 Task: Explore GitHub to find and view documentation projects.
Action: Mouse moved to (68, 8)
Screenshot: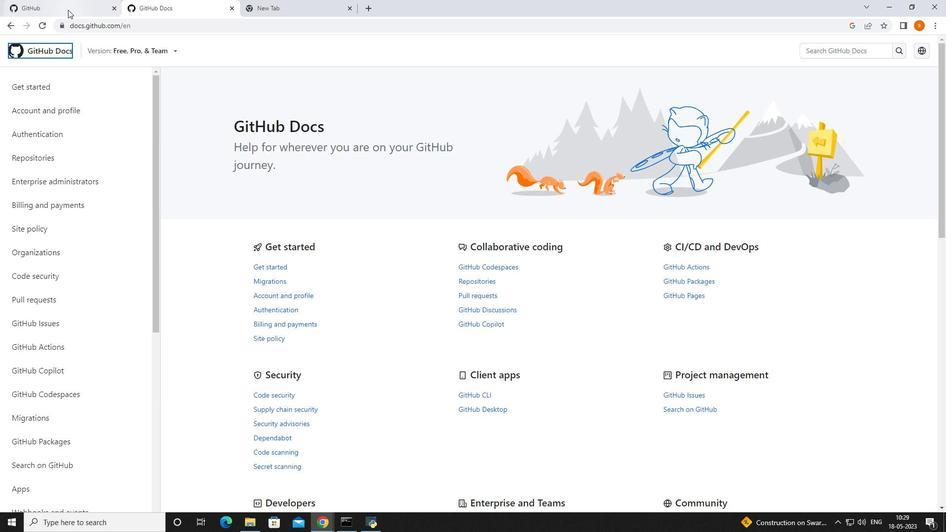 
Action: Mouse pressed left at (68, 8)
Screenshot: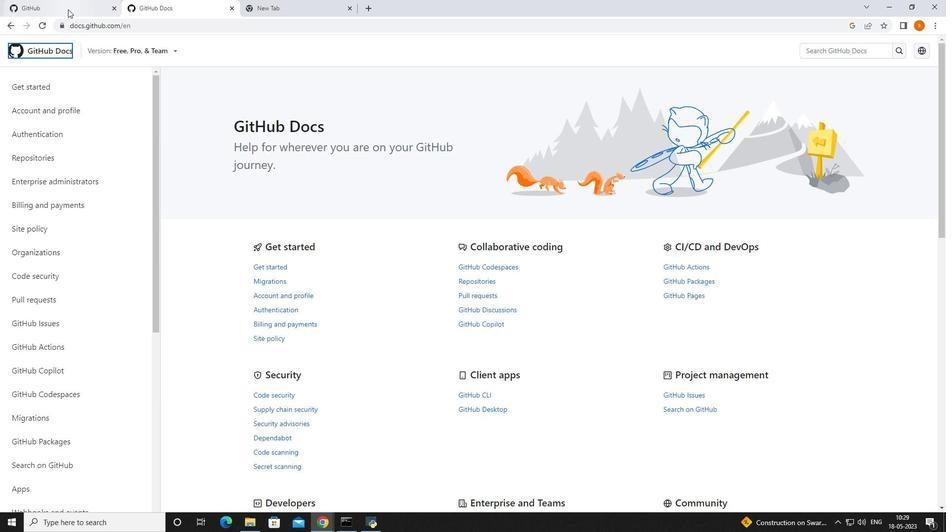 
Action: Mouse moved to (387, 54)
Screenshot: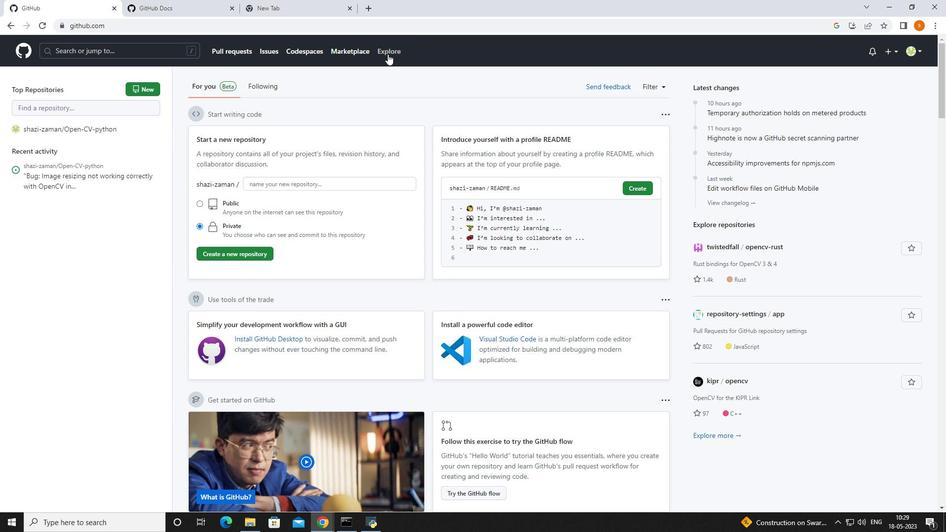 
Action: Mouse pressed left at (387, 54)
Screenshot: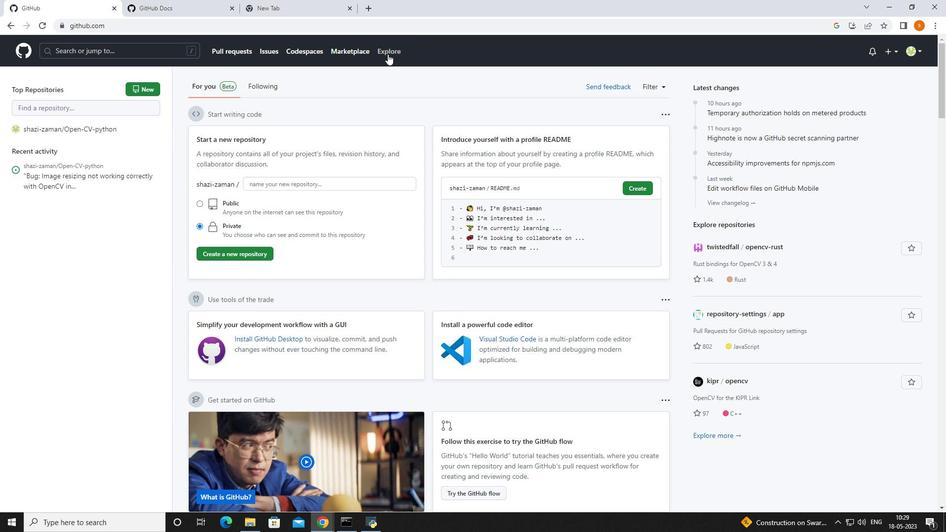 
Action: Mouse moved to (416, 192)
Screenshot: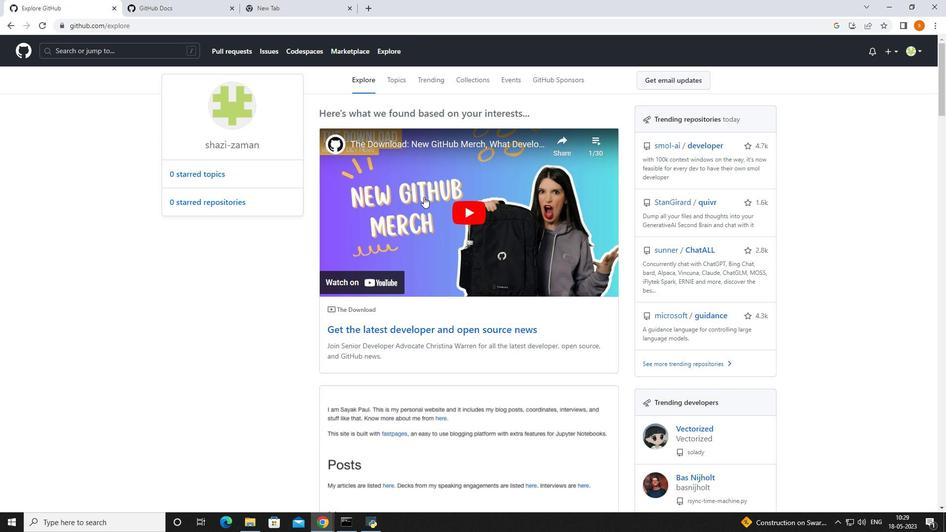 
Action: Mouse scrolled (416, 191) with delta (0, 0)
Screenshot: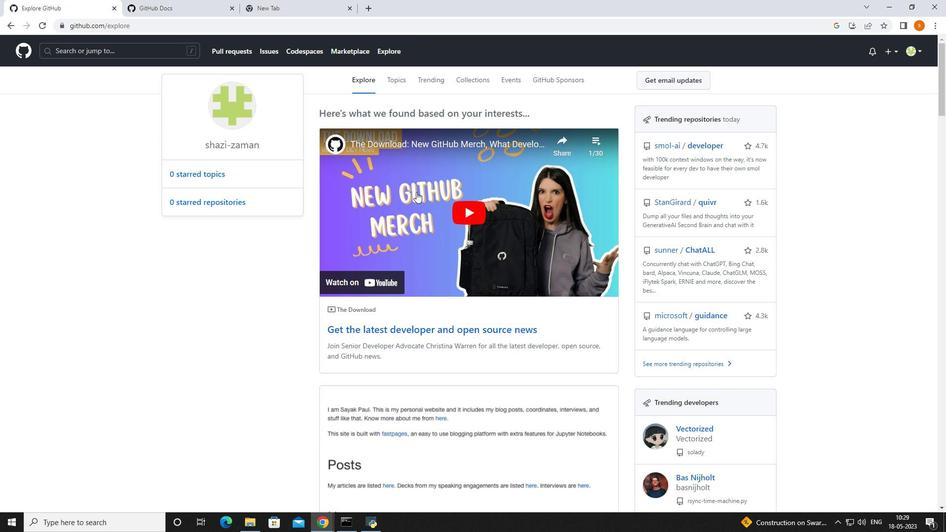
Action: Mouse moved to (387, 47)
Screenshot: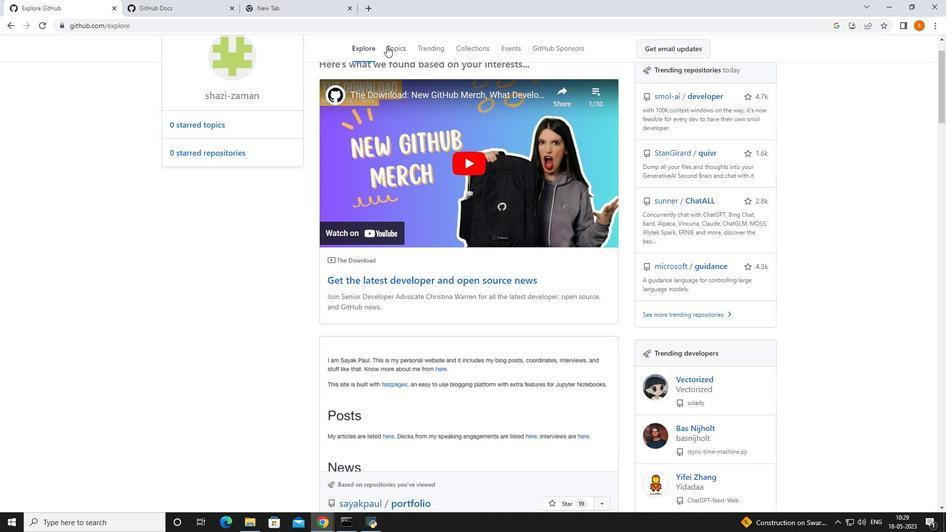 
Action: Mouse pressed left at (387, 47)
Screenshot: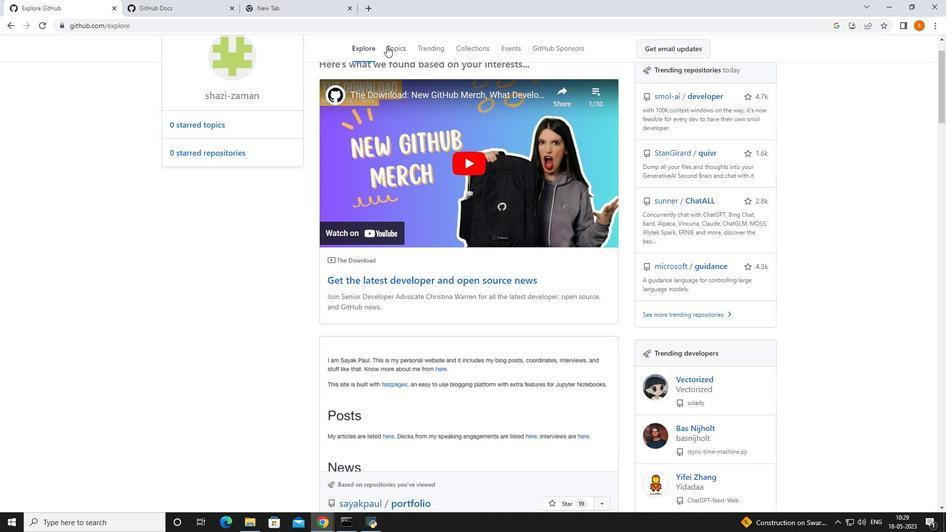
Action: Mouse moved to (403, 182)
Screenshot: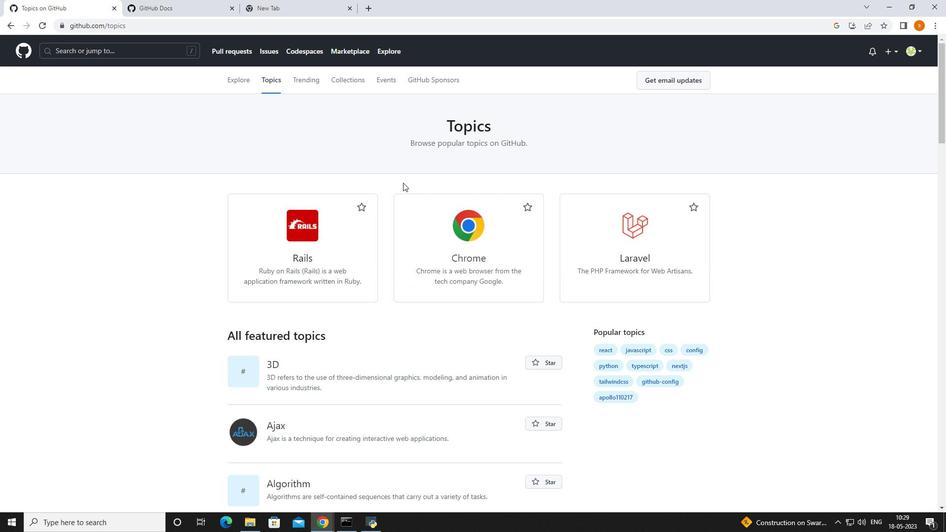 
Action: Mouse scrolled (403, 181) with delta (0, 0)
Screenshot: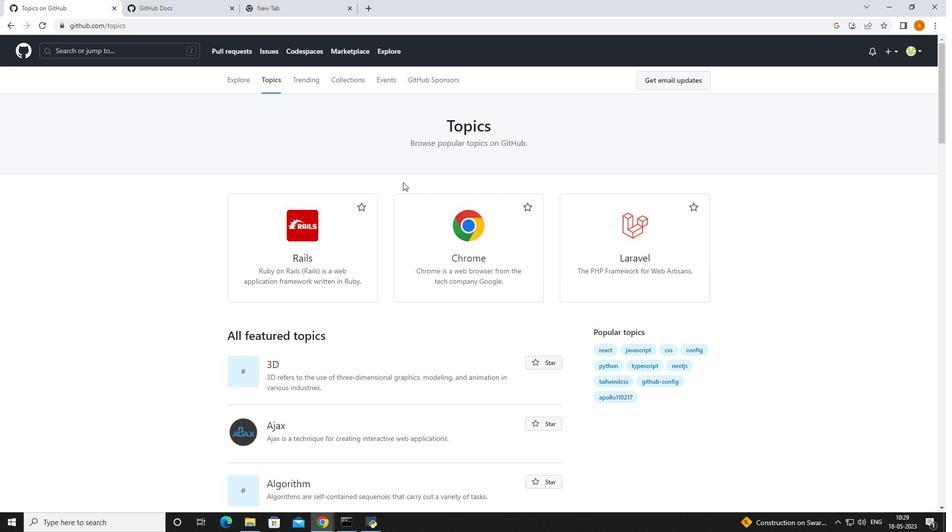 
Action: Mouse moved to (403, 182)
Screenshot: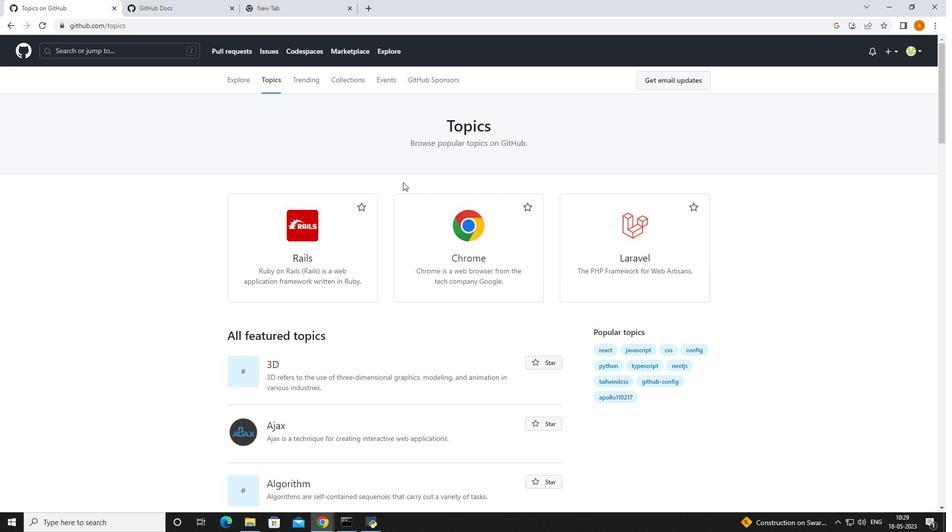 
Action: Mouse scrolled (403, 181) with delta (0, 0)
Screenshot: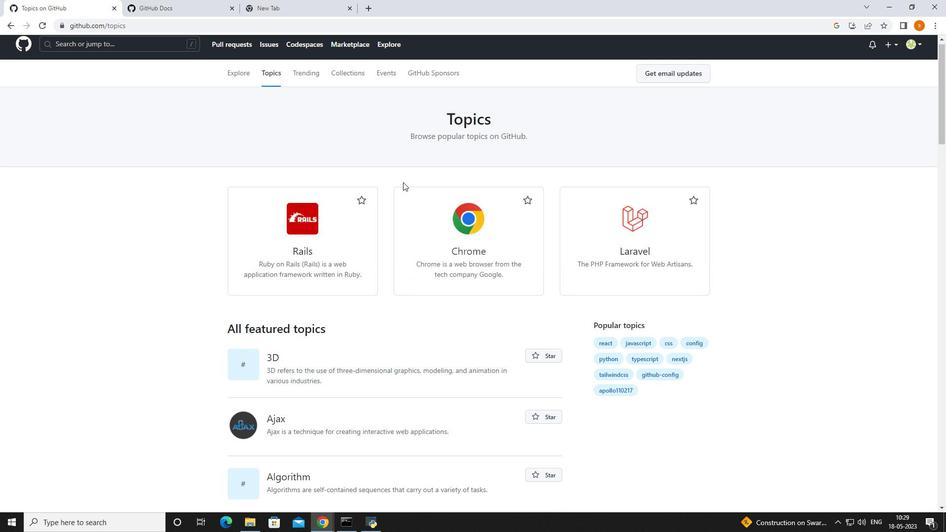 
Action: Mouse moved to (403, 181)
Screenshot: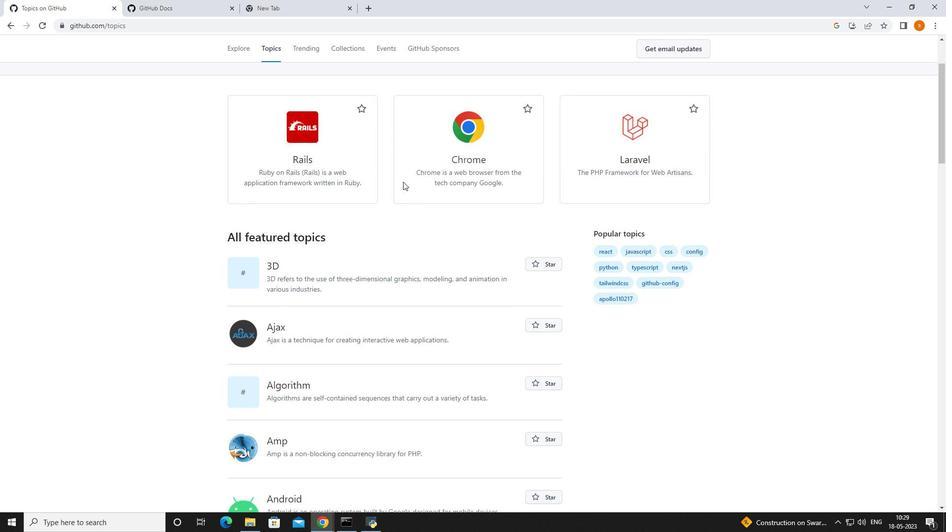 
Action: Mouse scrolled (403, 181) with delta (0, 0)
Screenshot: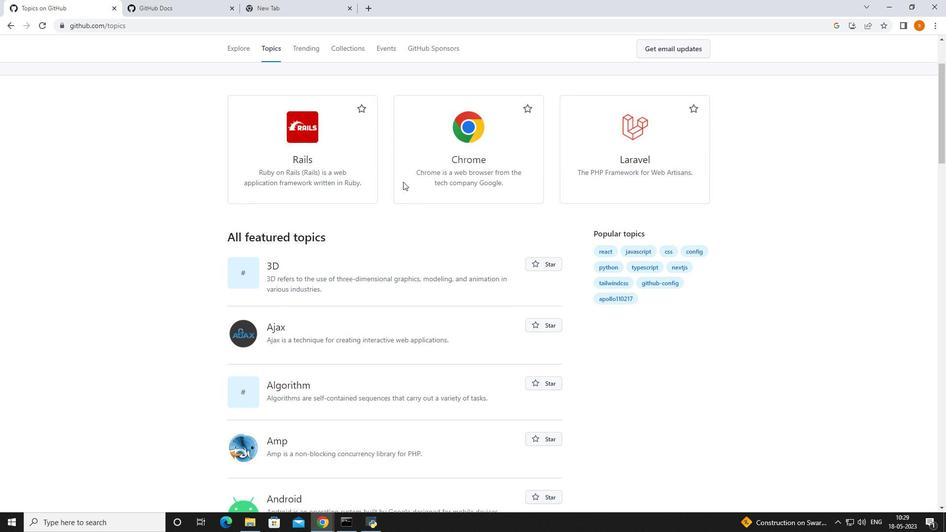 
Action: Mouse moved to (403, 182)
Screenshot: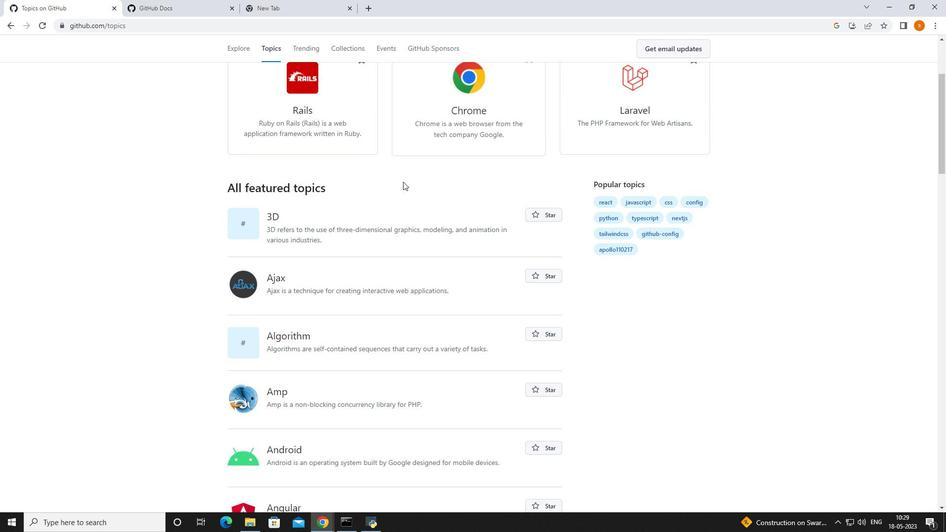 
Action: Mouse scrolled (403, 181) with delta (0, 0)
Screenshot: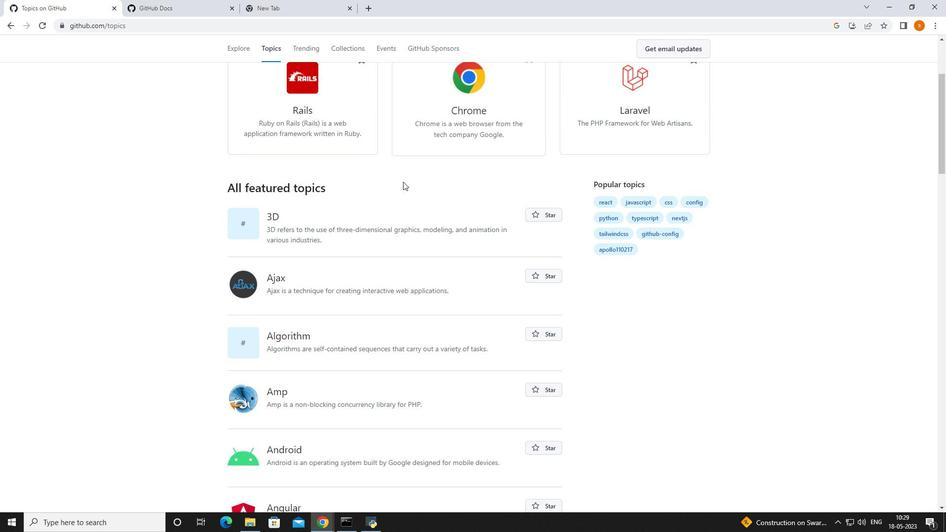 
Action: Mouse moved to (403, 182)
Screenshot: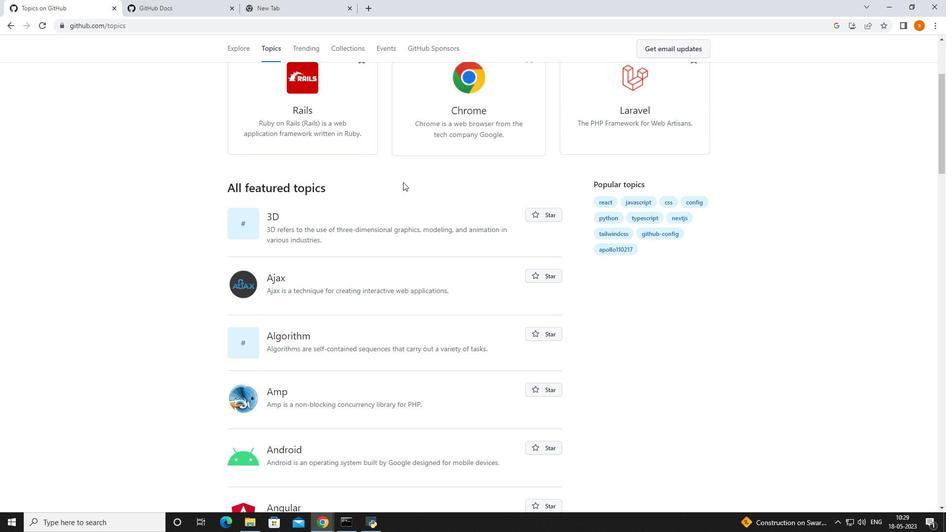 
Action: Mouse scrolled (403, 183) with delta (0, 0)
Screenshot: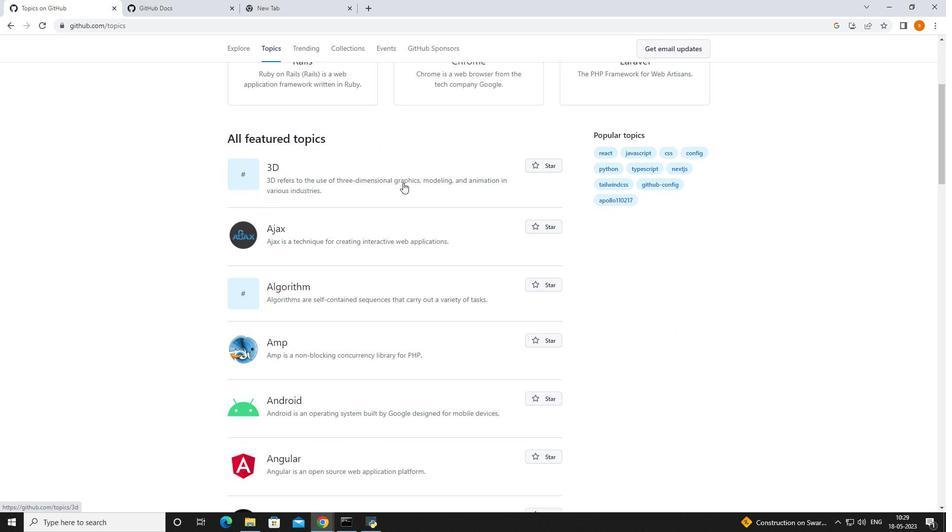 
Action: Mouse scrolled (403, 183) with delta (0, 0)
Screenshot: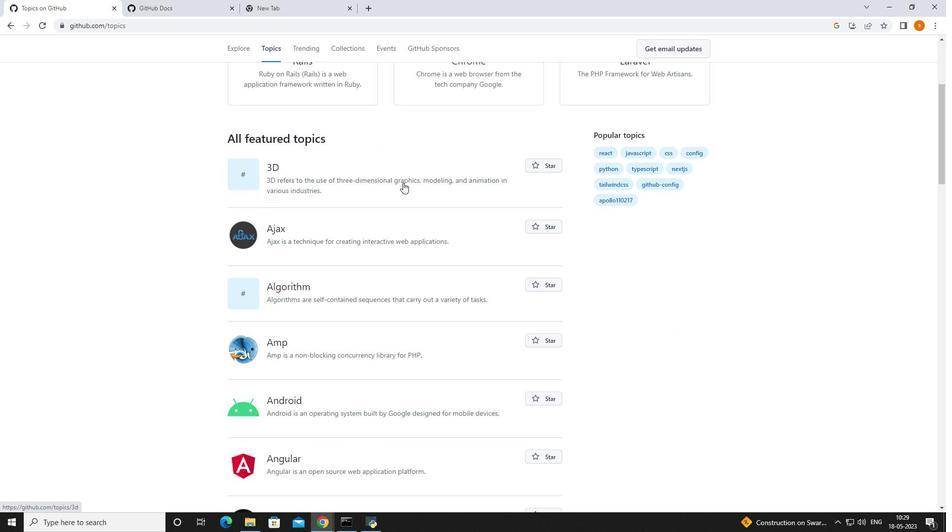 
Action: Mouse moved to (401, 183)
Screenshot: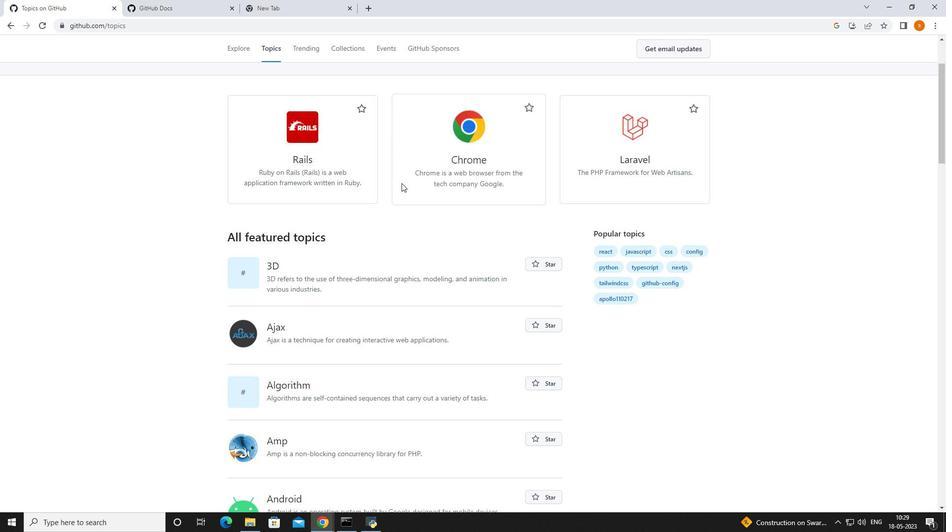 
Action: Mouse scrolled (401, 183) with delta (0, 0)
Screenshot: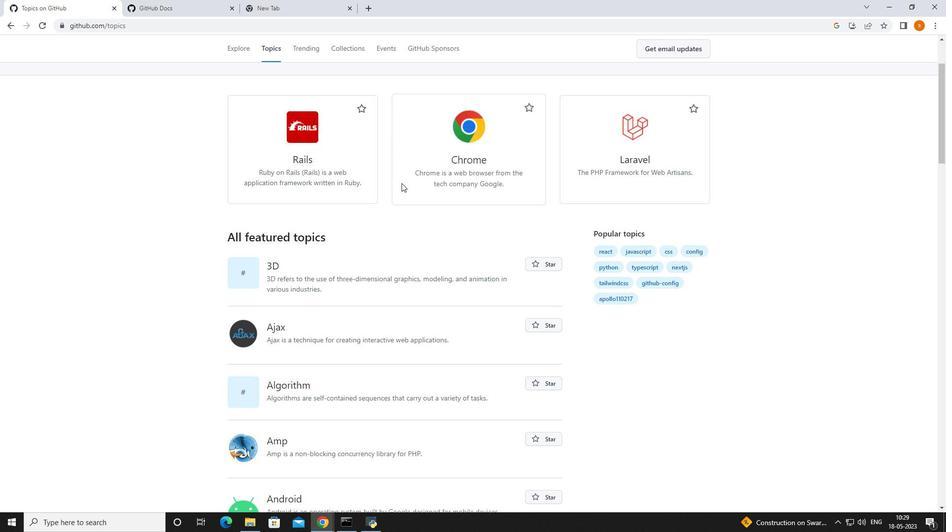 
Action: Mouse moved to (401, 183)
Screenshot: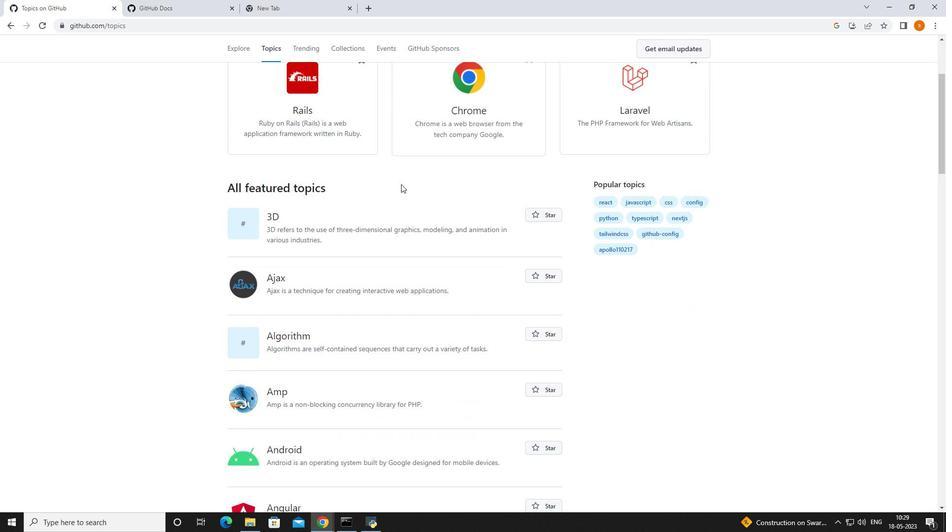
Action: Mouse scrolled (401, 183) with delta (0, 0)
Screenshot: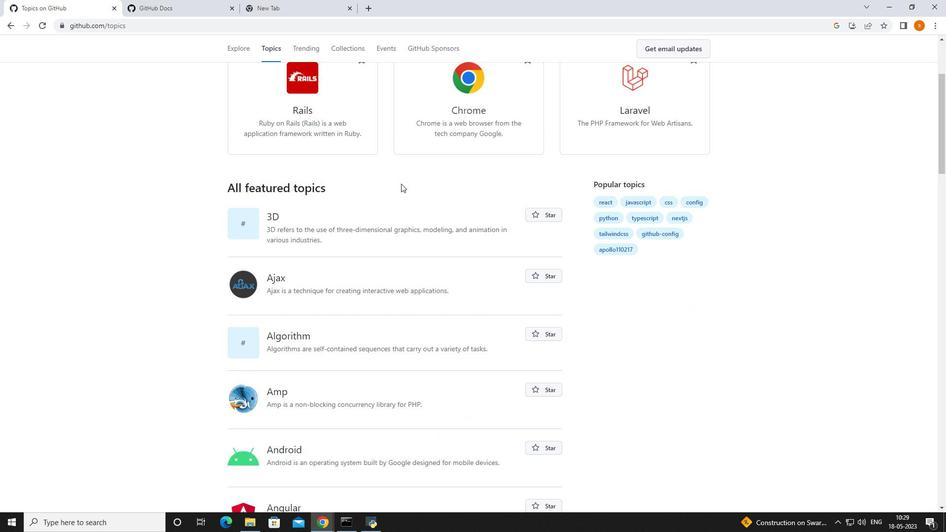 
Action: Mouse scrolled (401, 183) with delta (0, 0)
Screenshot: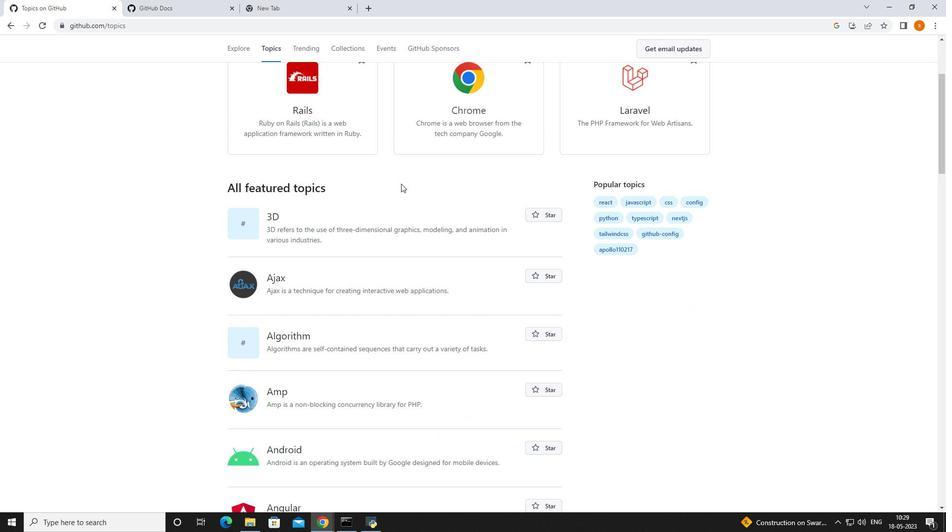 
Action: Mouse moved to (401, 183)
Screenshot: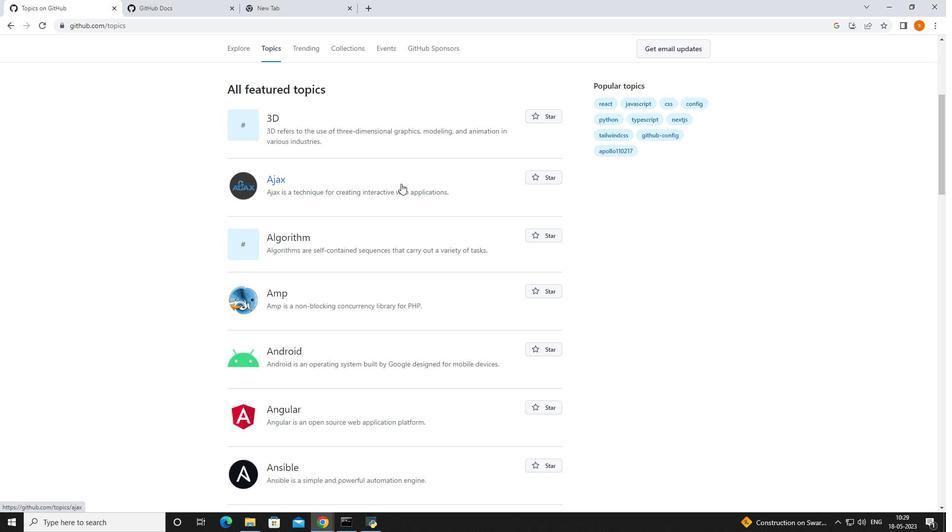 
Action: Mouse scrolled (401, 184) with delta (0, 0)
Screenshot: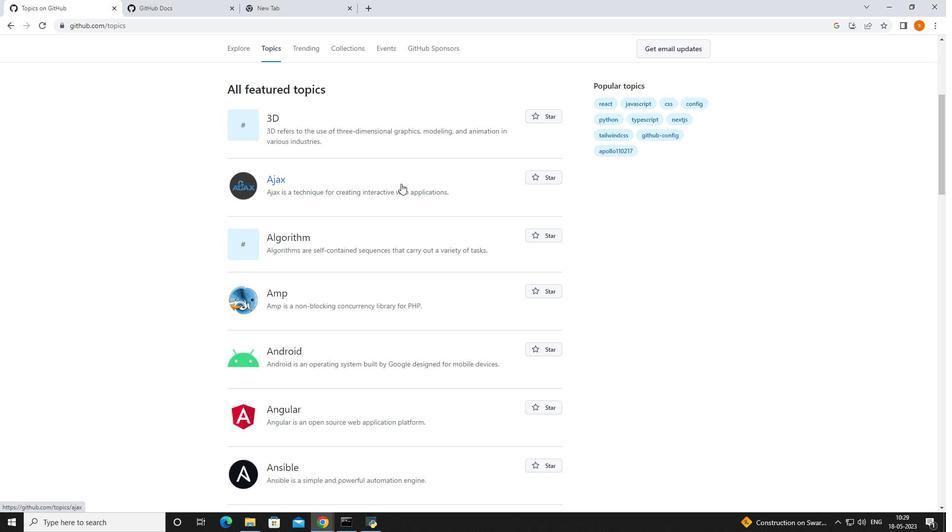
Action: Mouse moved to (401, 183)
Screenshot: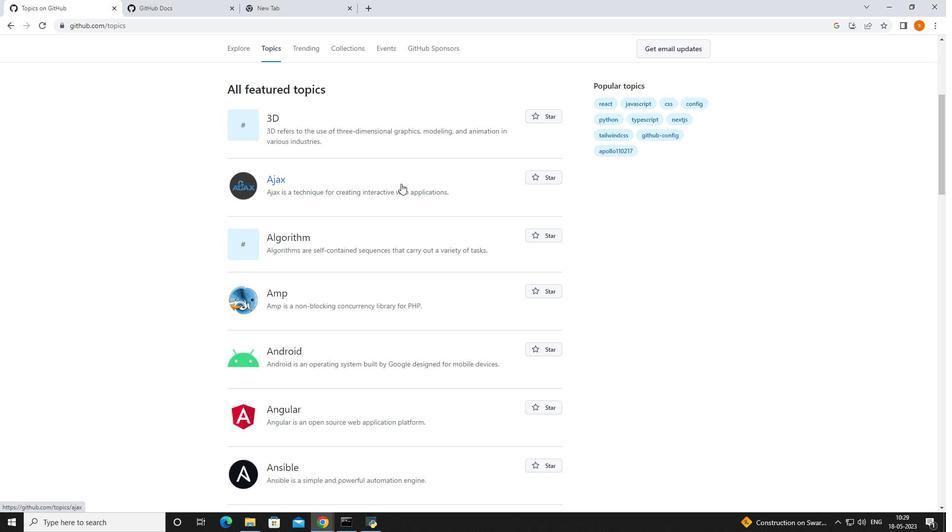 
Action: Mouse scrolled (401, 183) with delta (0, 0)
Screenshot: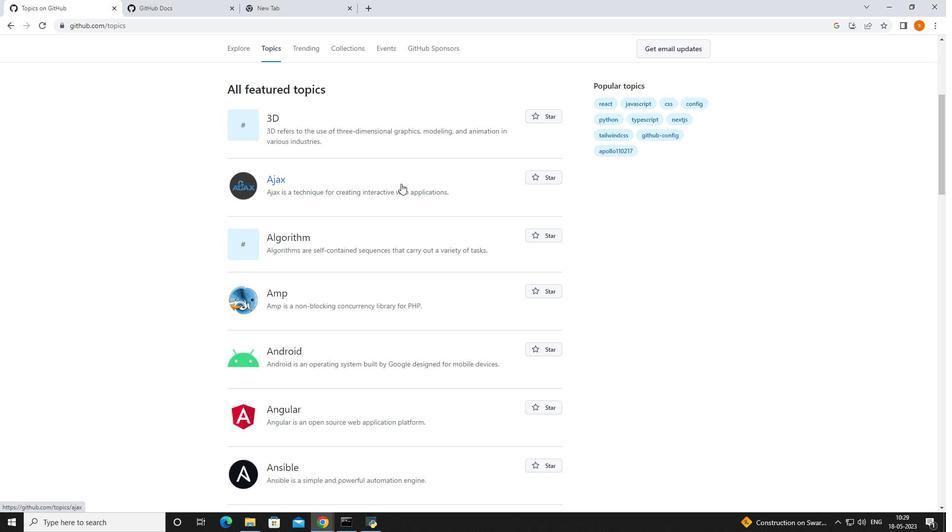 
Action: Mouse moved to (401, 183)
Screenshot: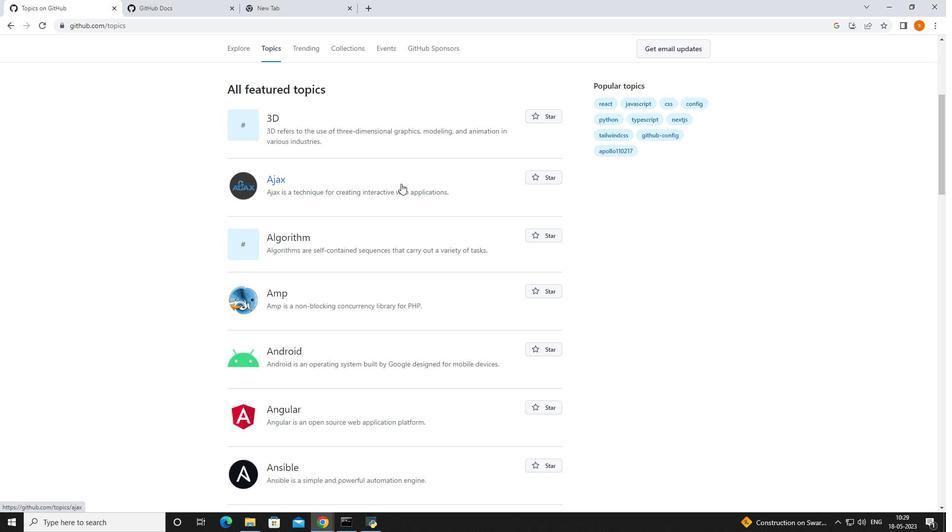 
Action: Mouse scrolled (401, 183) with delta (0, 0)
Screenshot: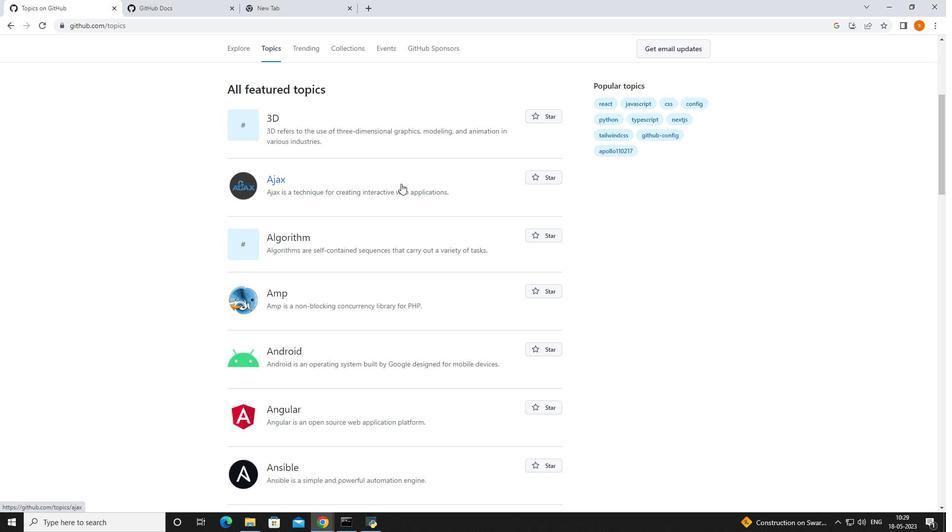 
Action: Mouse moved to (344, 303)
Screenshot: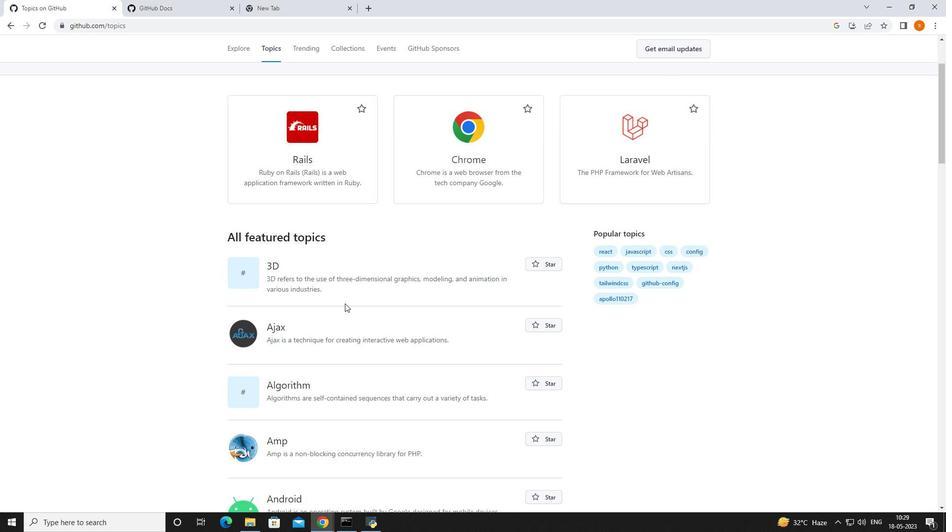 
Action: Mouse scrolled (344, 303) with delta (0, 0)
Screenshot: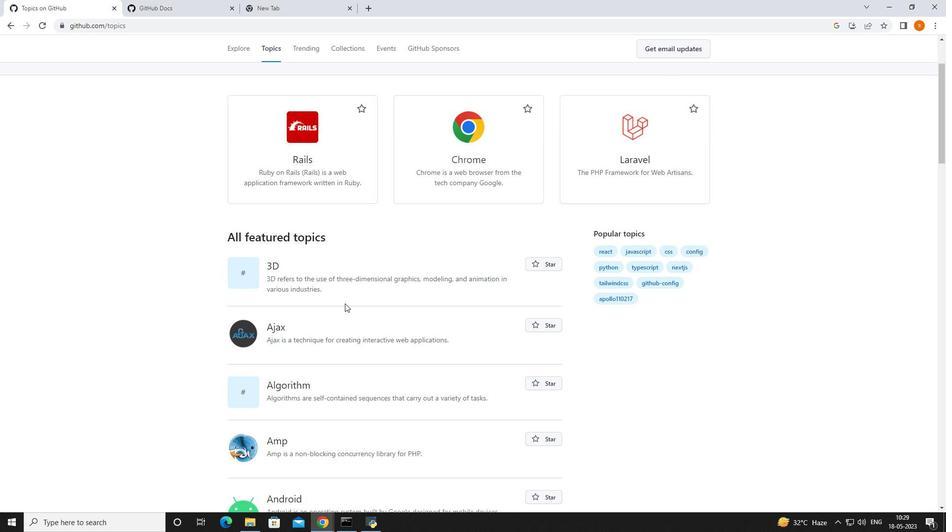 
Action: Mouse moved to (343, 303)
Screenshot: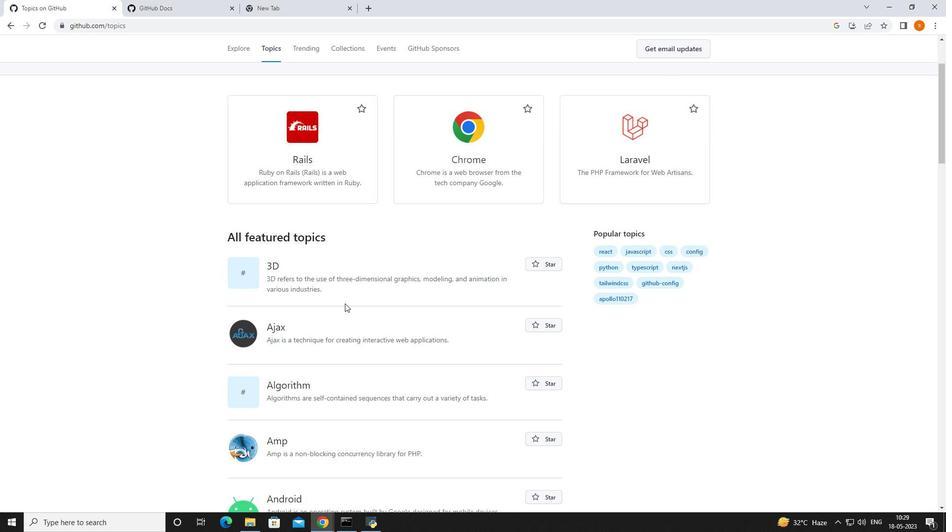 
Action: Mouse scrolled (343, 303) with delta (0, 0)
Screenshot: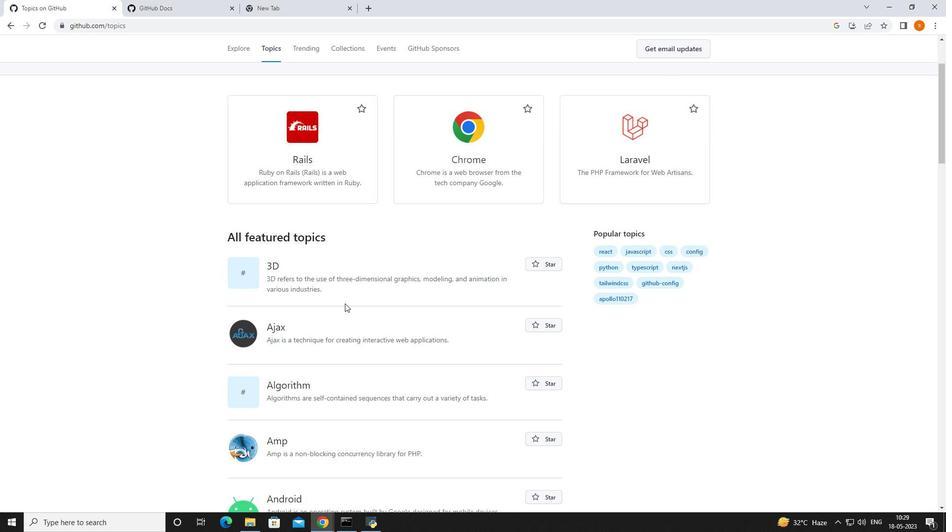 
Action: Mouse moved to (356, 273)
Screenshot: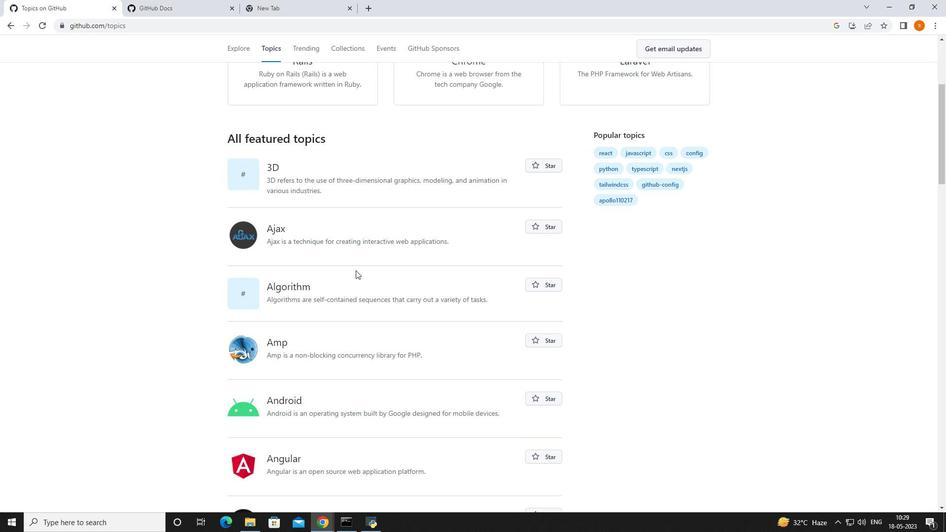 
Action: Mouse scrolled (356, 272) with delta (0, 0)
Screenshot: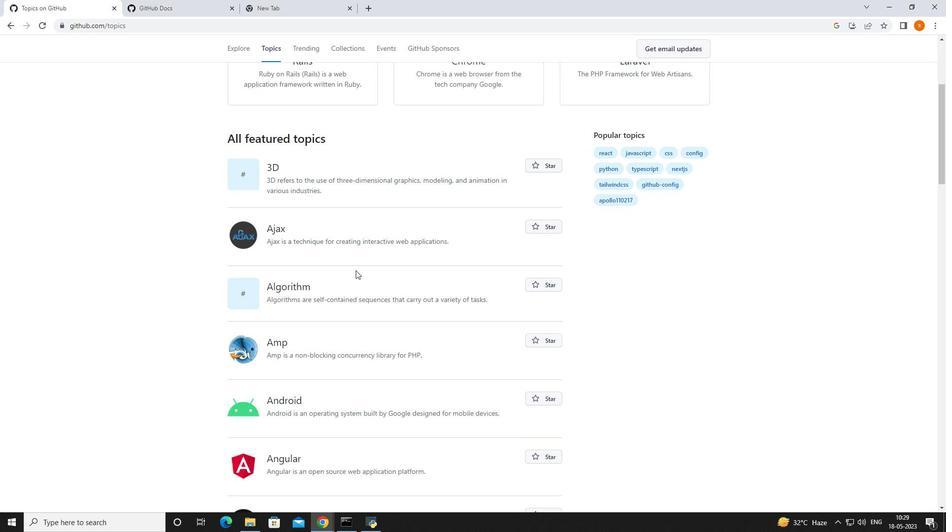 
Action: Mouse moved to (356, 274)
Screenshot: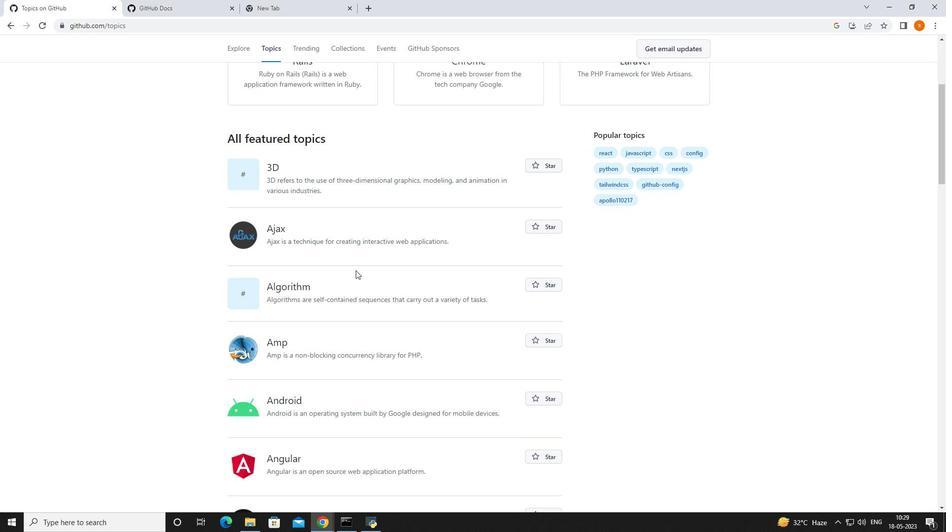 
Action: Mouse scrolled (356, 273) with delta (0, 0)
Screenshot: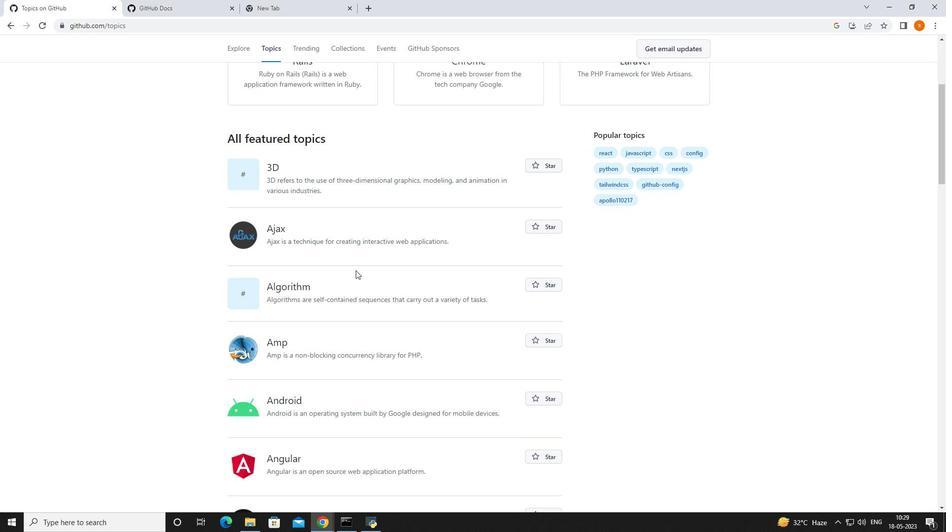 
Action: Mouse moved to (356, 275)
Screenshot: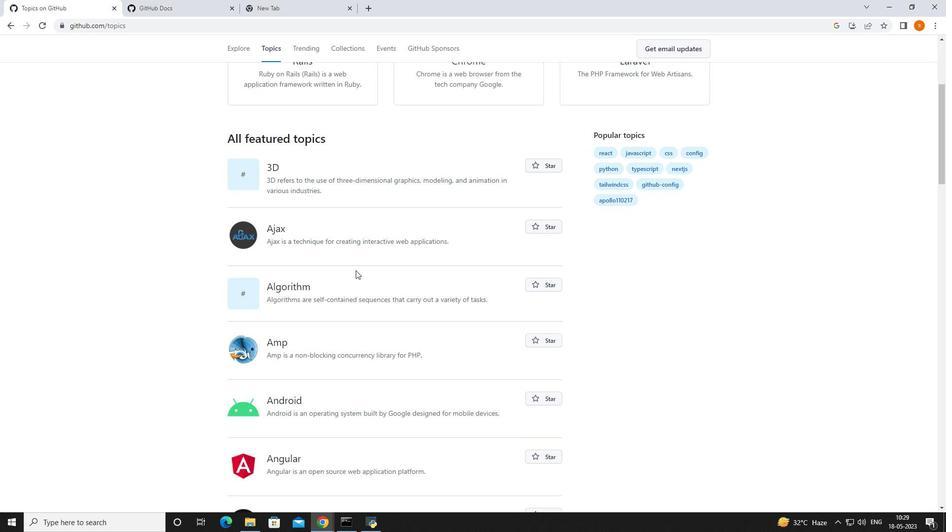 
Action: Mouse scrolled (356, 274) with delta (0, 0)
Screenshot: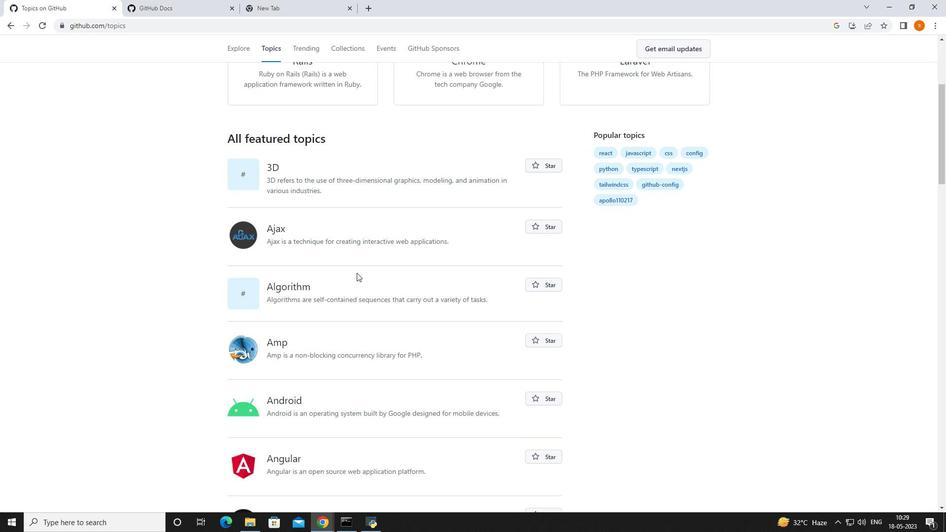 
Action: Mouse moved to (356, 278)
Screenshot: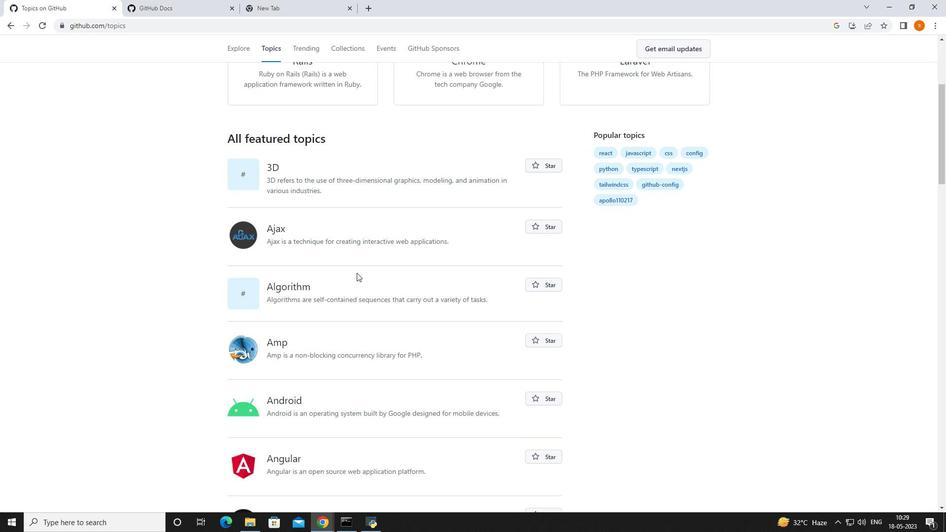 
Action: Mouse scrolled (356, 278) with delta (0, 0)
Screenshot: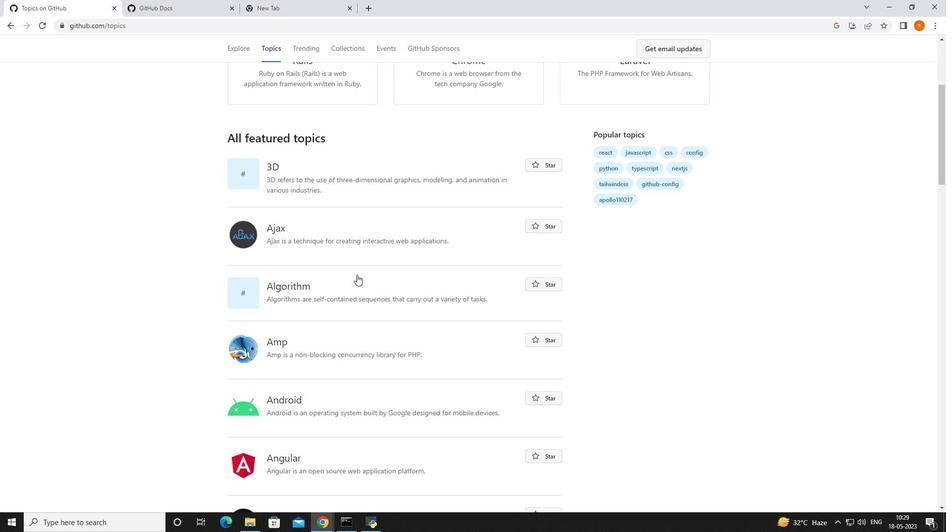 
Action: Mouse moved to (366, 318)
Screenshot: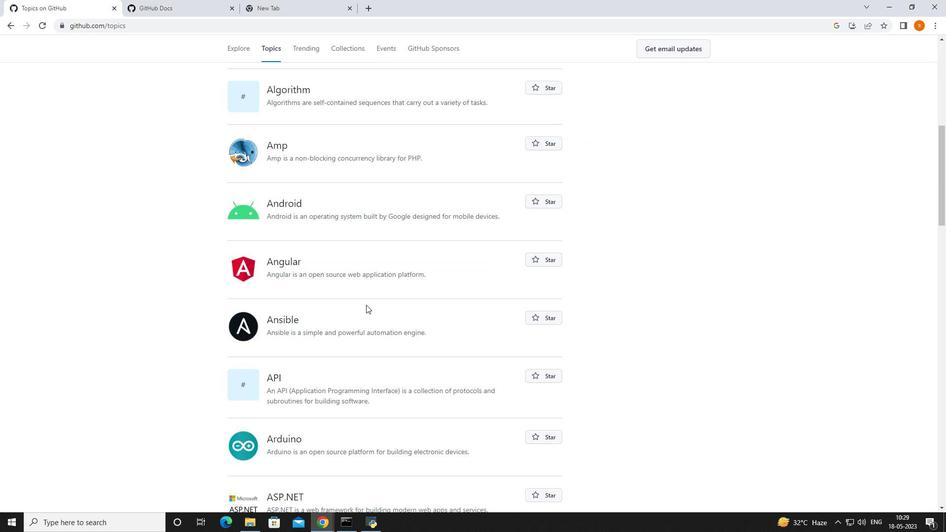 
Action: Mouse scrolled (366, 317) with delta (0, 0)
Screenshot: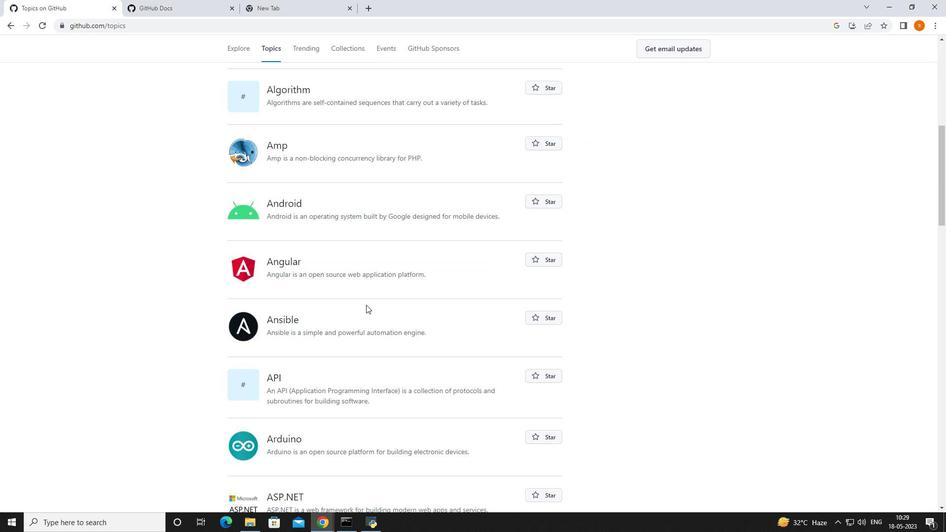 
Action: Mouse moved to (364, 322)
Screenshot: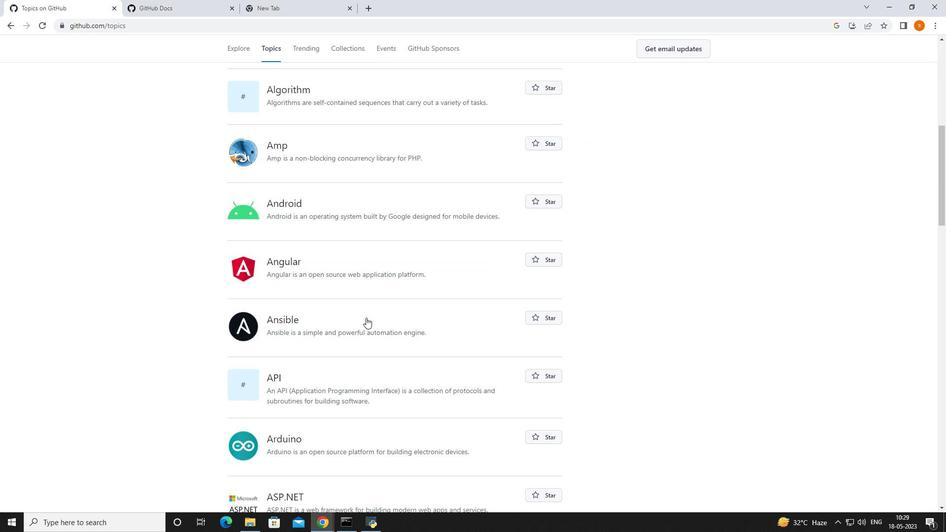 
Action: Mouse scrolled (364, 322) with delta (0, 0)
Screenshot: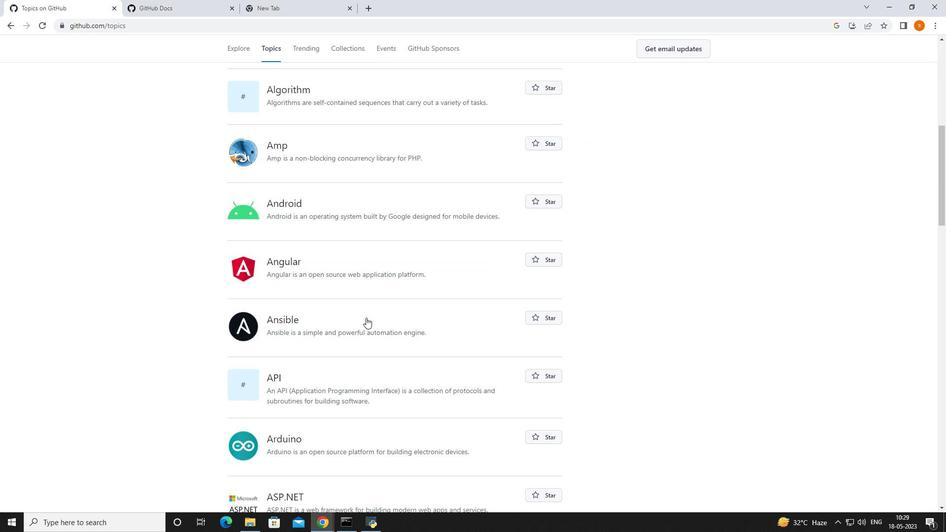 
Action: Mouse moved to (353, 330)
Screenshot: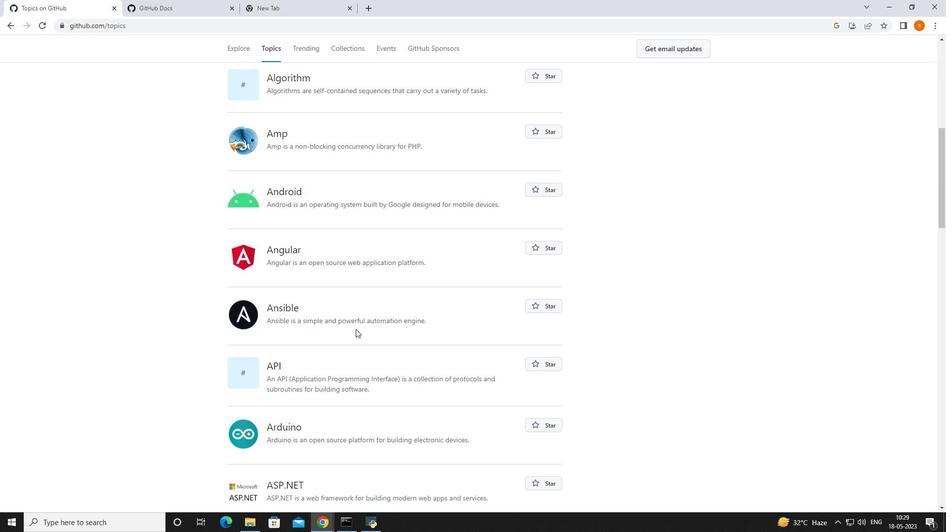 
Action: Mouse scrolled (353, 329) with delta (0, 0)
Screenshot: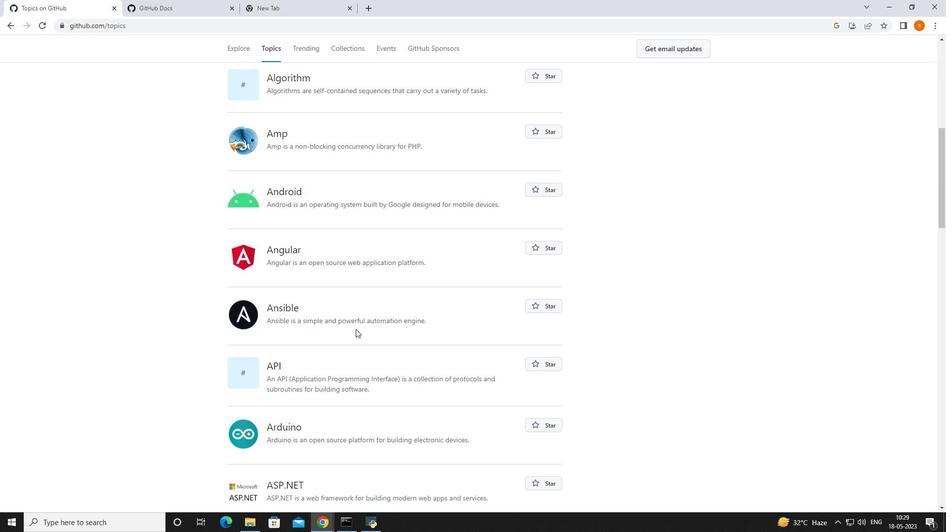 
Action: Mouse moved to (356, 330)
Screenshot: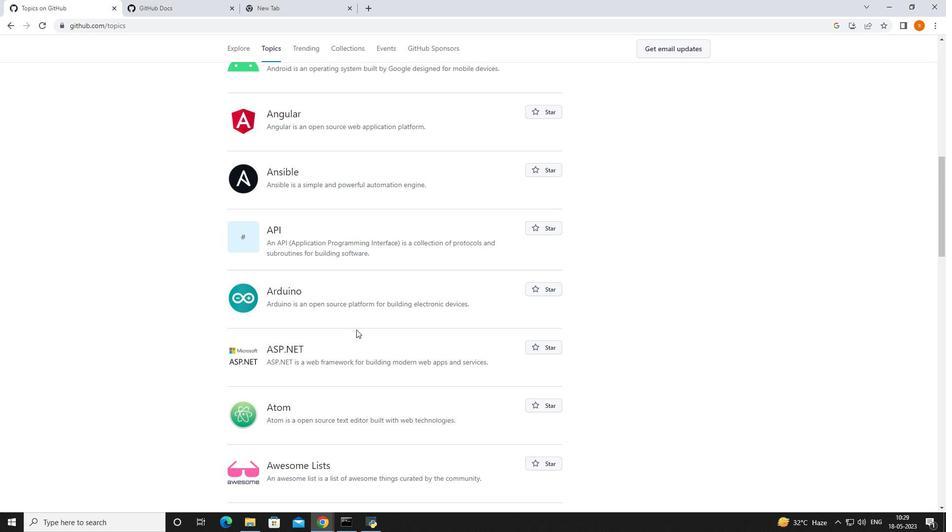 
Action: Mouse scrolled (356, 330) with delta (0, 0)
Screenshot: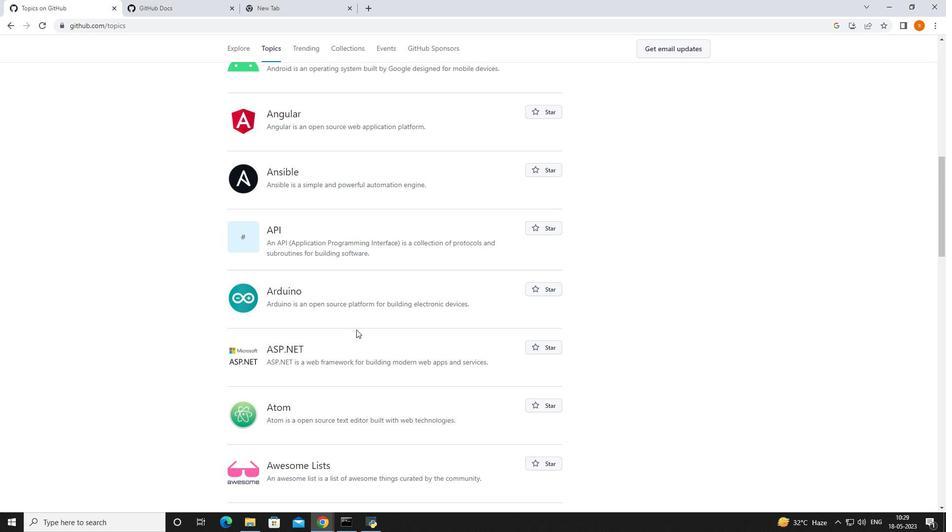 
Action: Mouse moved to (356, 330)
Screenshot: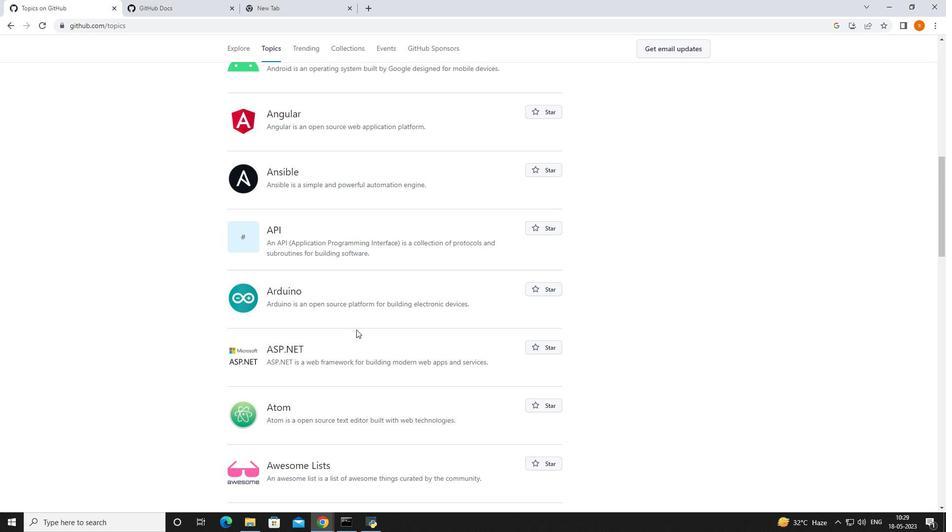 
Action: Mouse scrolled (356, 330) with delta (0, 0)
Screenshot: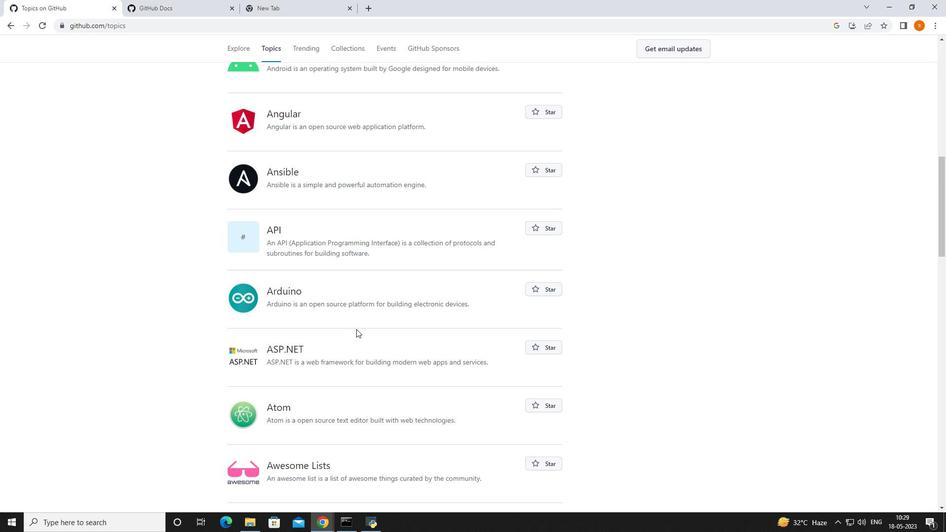
Action: Mouse scrolled (356, 330) with delta (0, 0)
Screenshot: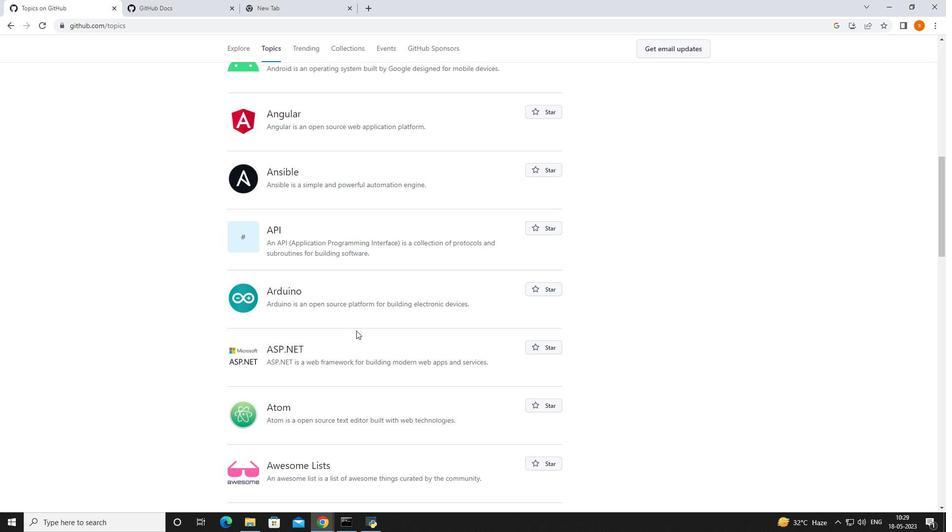 
Action: Mouse moved to (356, 330)
Screenshot: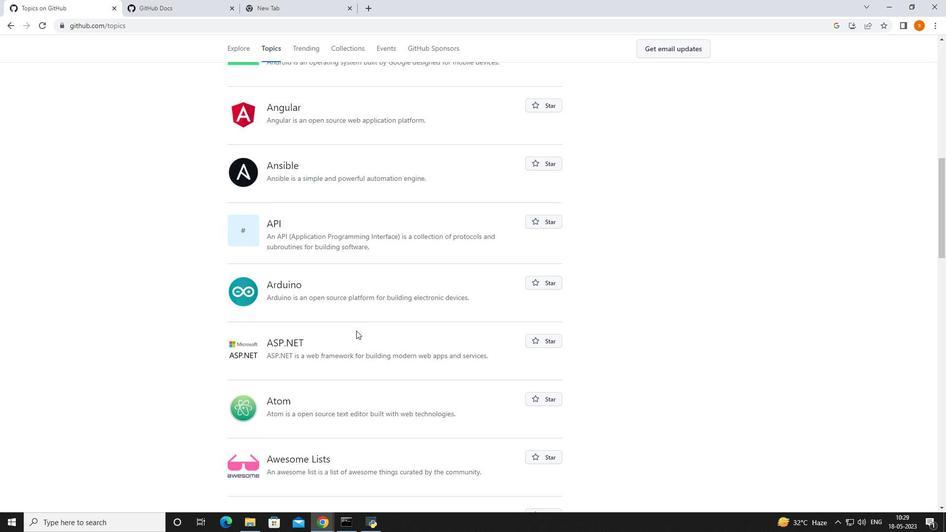 
Action: Mouse scrolled (356, 330) with delta (0, 0)
Screenshot: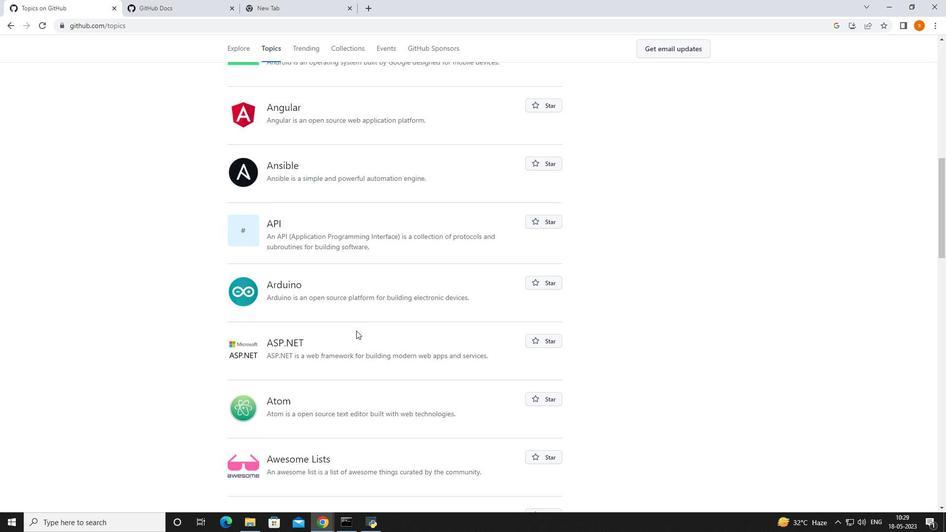 
Action: Mouse moved to (355, 329)
Screenshot: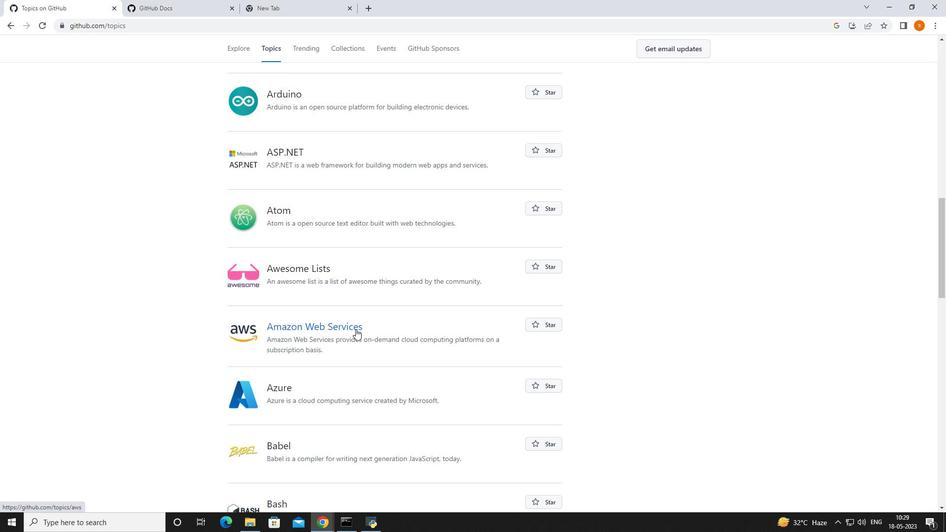 
Action: Mouse scrolled (355, 328) with delta (0, 0)
Screenshot: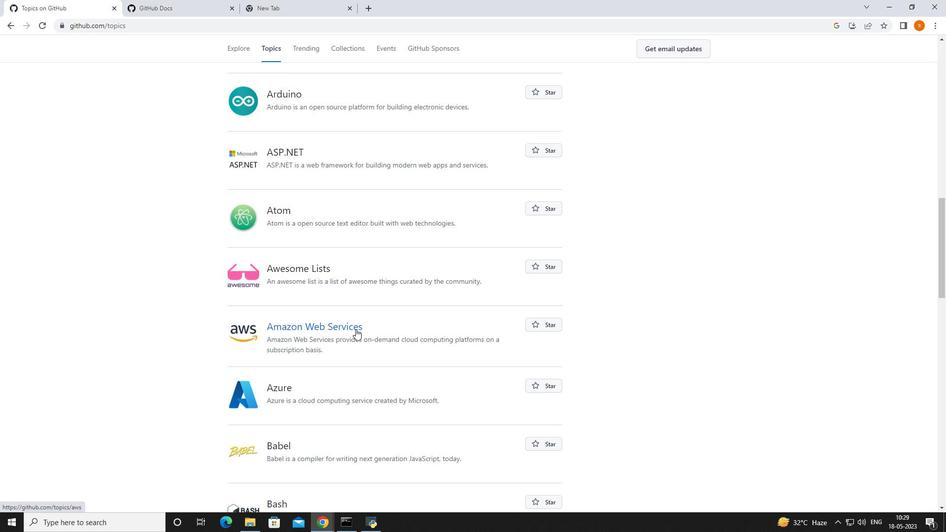 
Action: Mouse moved to (355, 329)
Screenshot: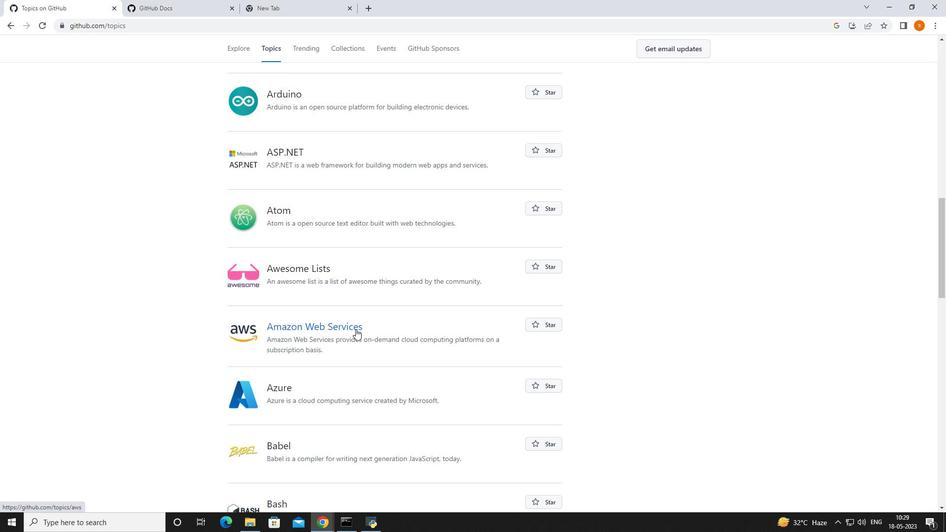 
Action: Mouse scrolled (355, 328) with delta (0, 0)
Screenshot: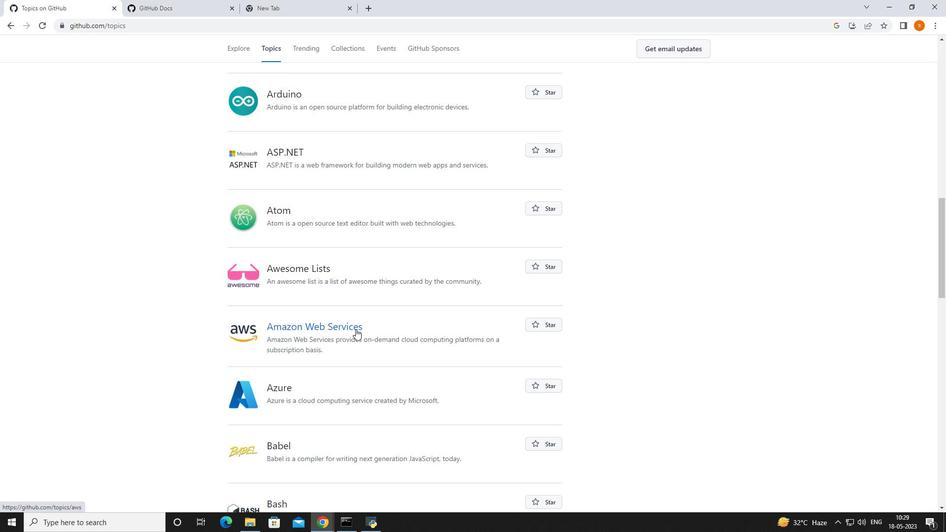 
Action: Mouse moved to (355, 329)
Screenshot: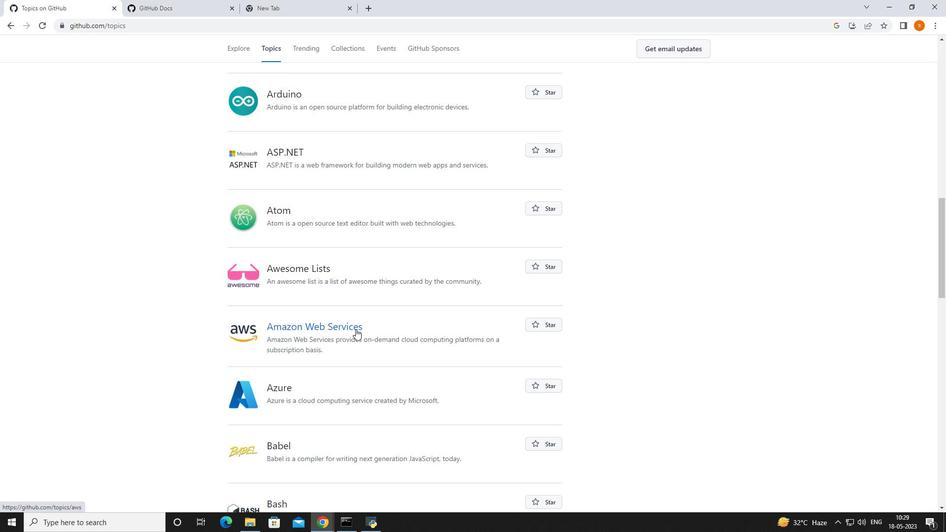 
Action: Mouse scrolled (355, 328) with delta (0, 0)
Screenshot: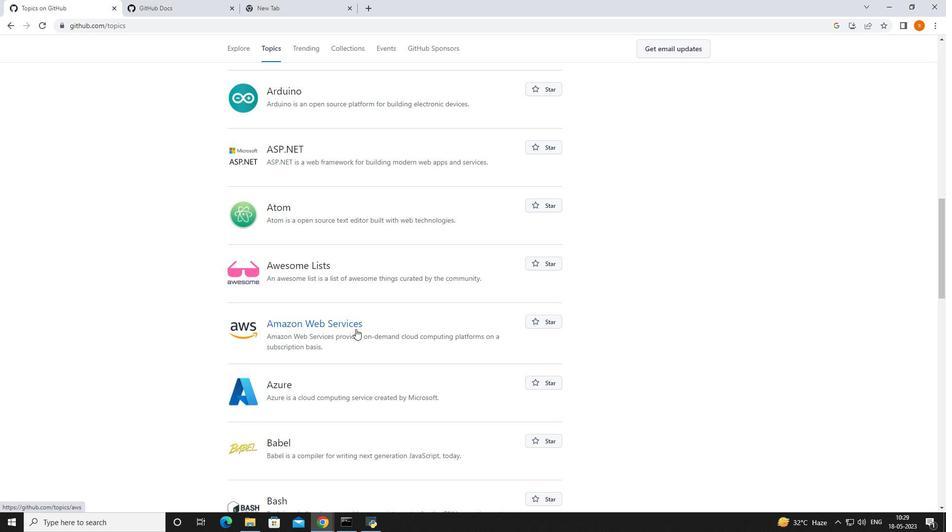 
Action: Mouse moved to (355, 328)
Screenshot: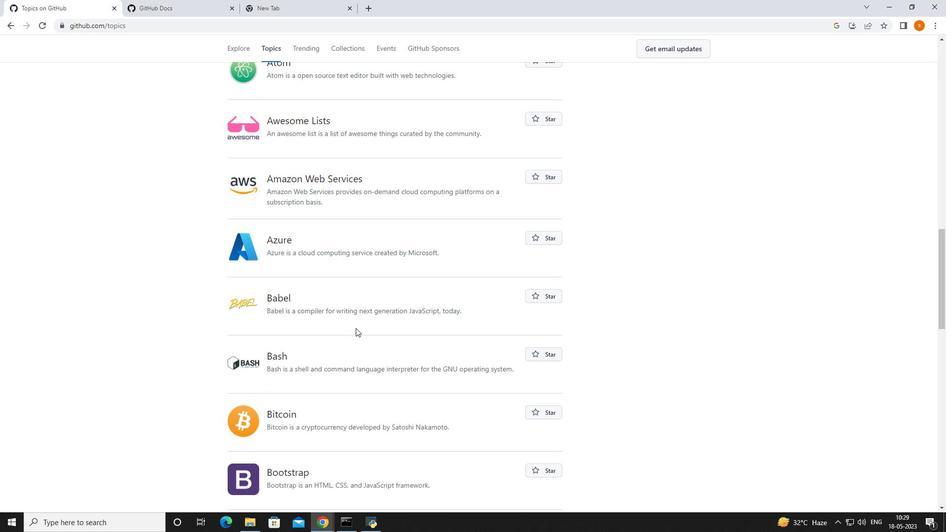
Action: Mouse scrolled (355, 328) with delta (0, 0)
Screenshot: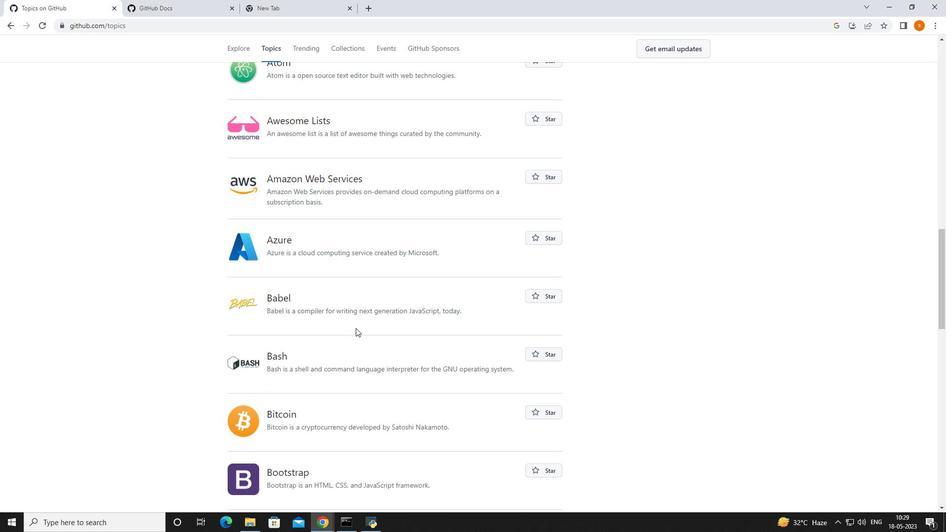 
Action: Mouse moved to (356, 328)
Screenshot: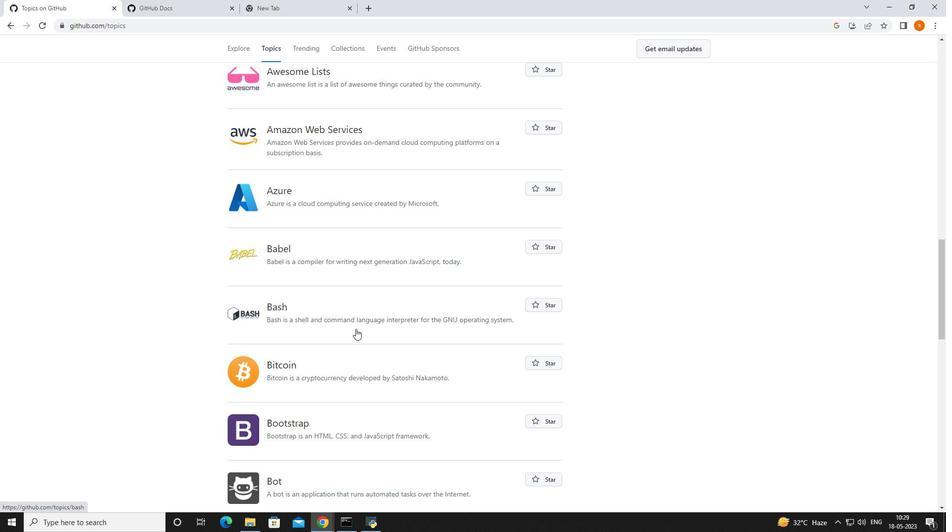 
Action: Mouse scrolled (356, 328) with delta (0, 0)
Screenshot: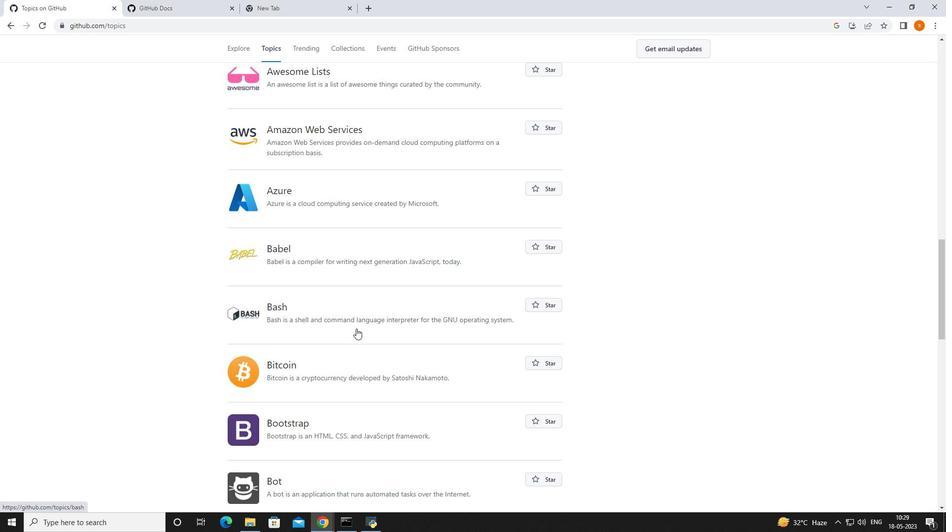 
Action: Mouse moved to (356, 328)
Screenshot: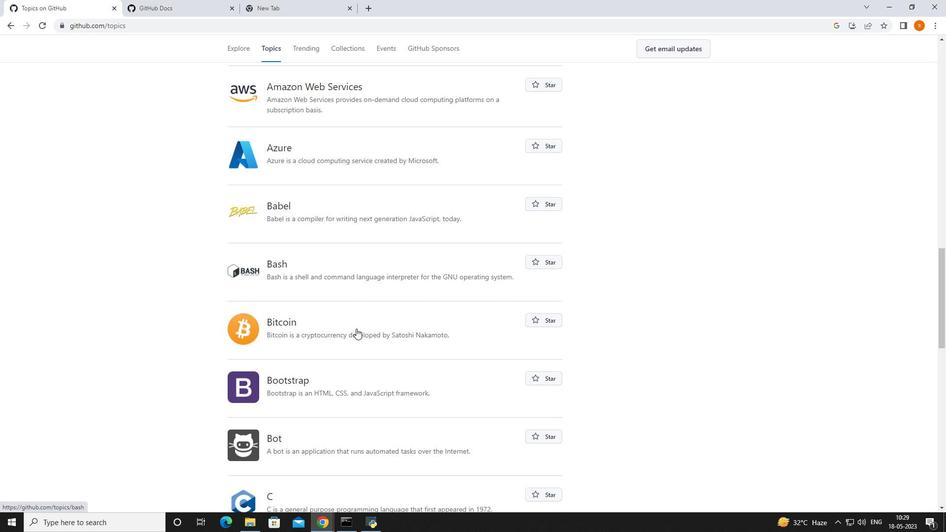 
Action: Mouse scrolled (356, 328) with delta (0, 0)
Screenshot: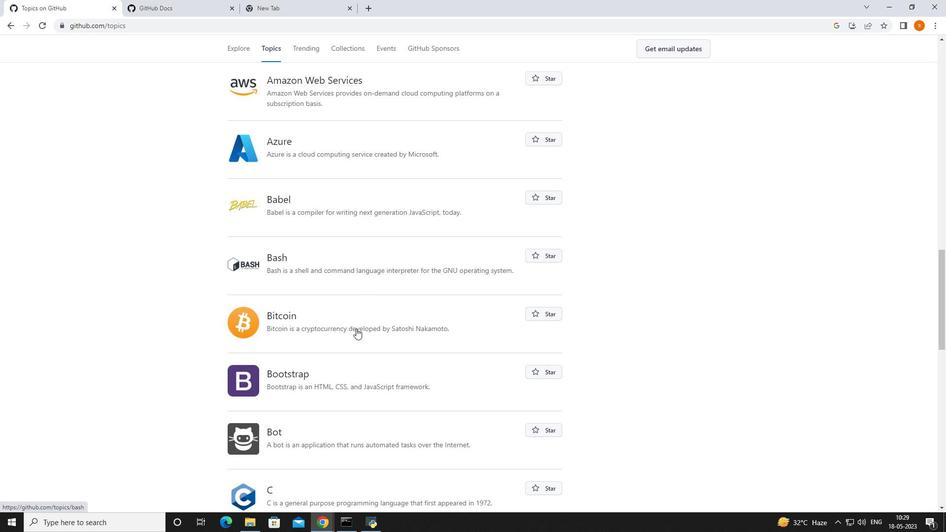 
Action: Mouse moved to (356, 329)
Screenshot: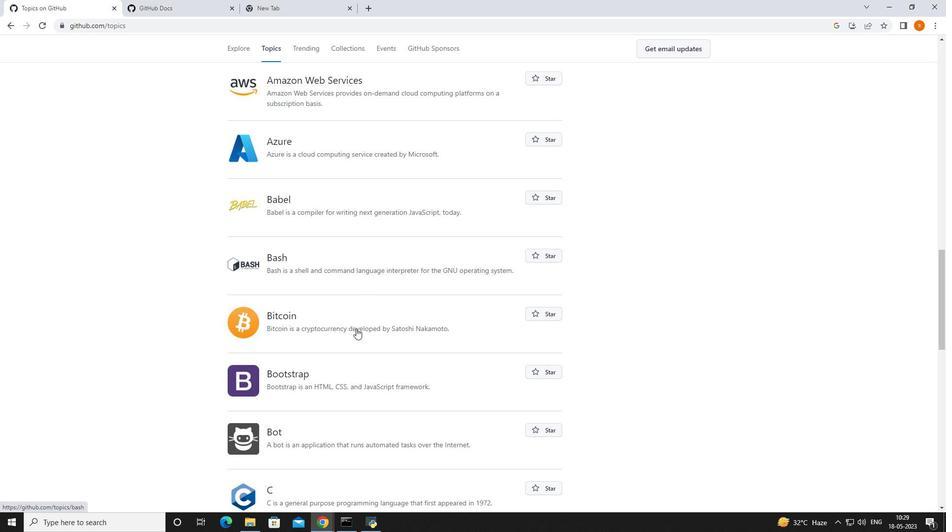 
Action: Mouse scrolled (356, 328) with delta (0, 0)
Screenshot: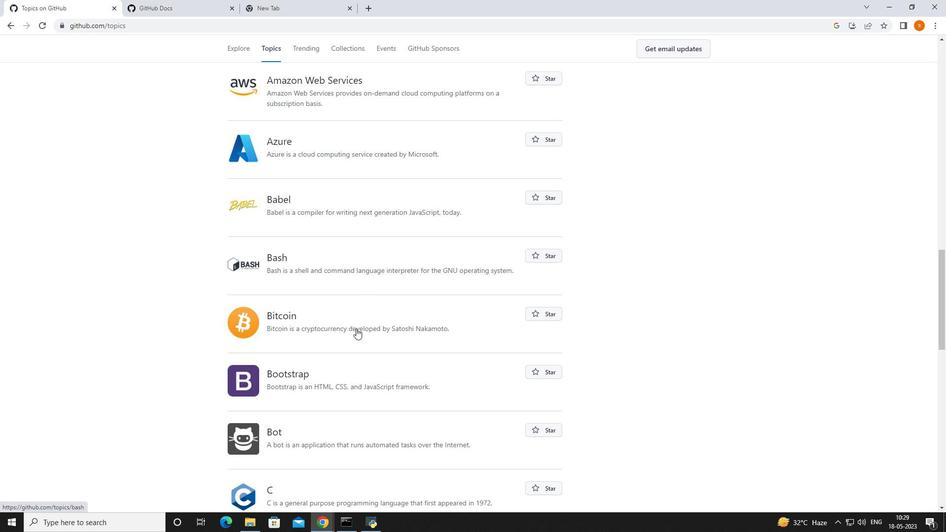 
Action: Mouse moved to (356, 329)
Screenshot: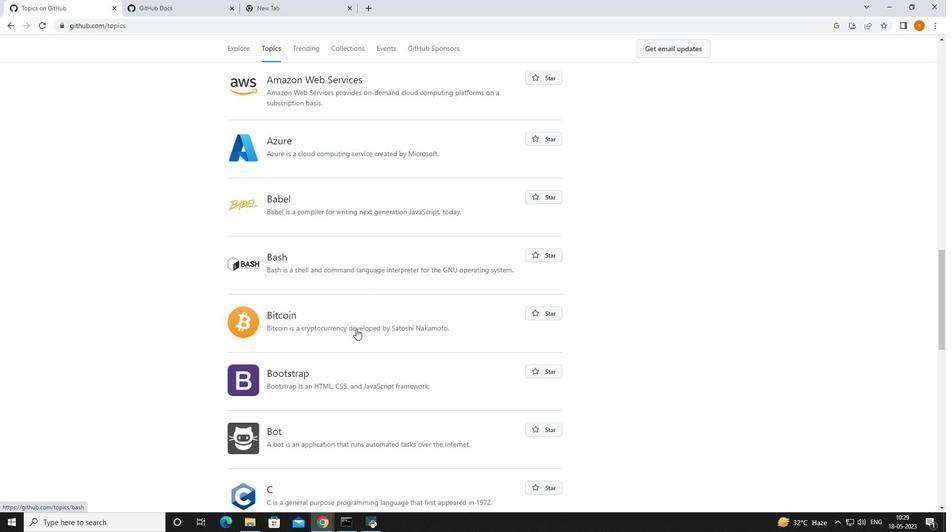 
Action: Mouse scrolled (356, 328) with delta (0, 0)
Screenshot: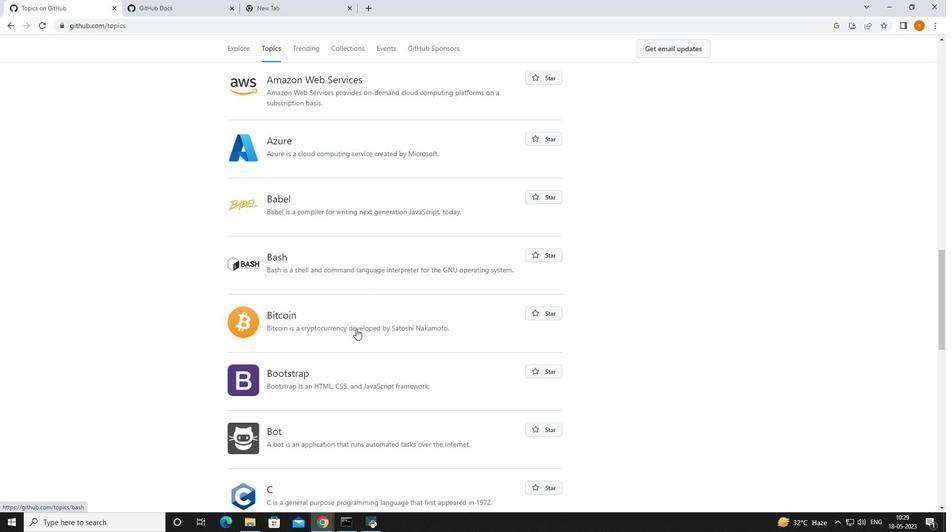 
Action: Mouse moved to (356, 328)
Screenshot: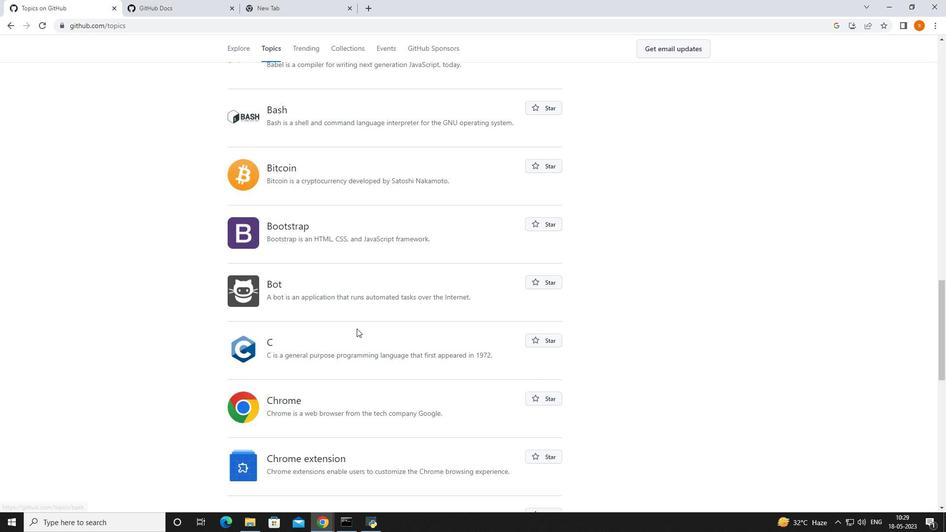 
Action: Mouse scrolled (356, 328) with delta (0, 0)
Screenshot: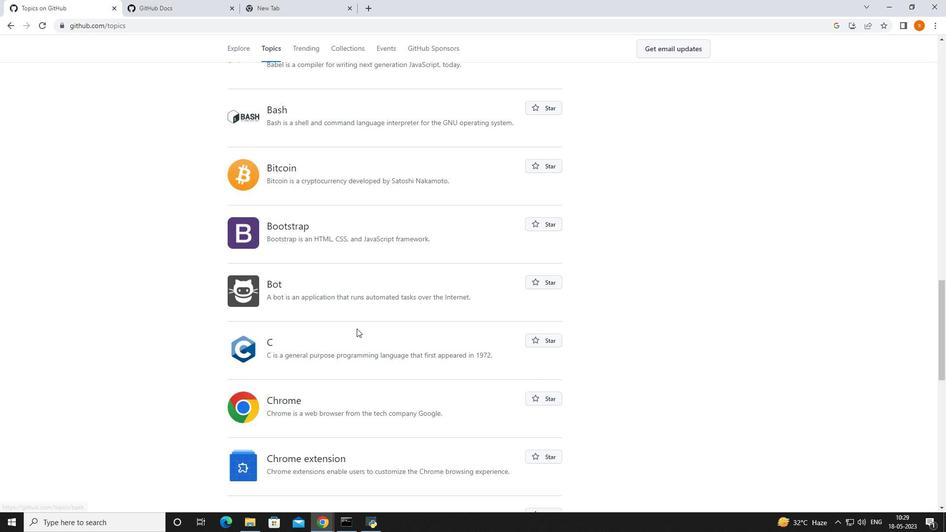 
Action: Mouse scrolled (356, 328) with delta (0, 0)
Screenshot: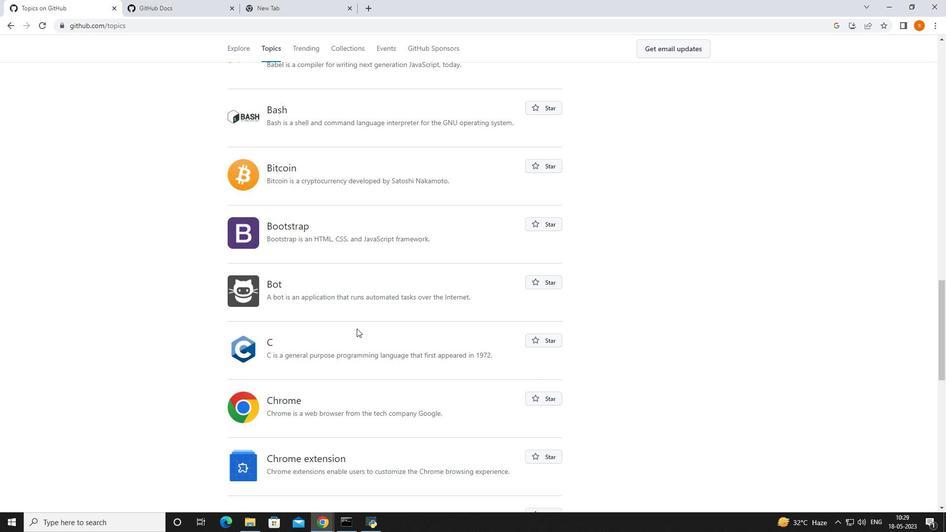 
Action: Mouse moved to (357, 328)
Screenshot: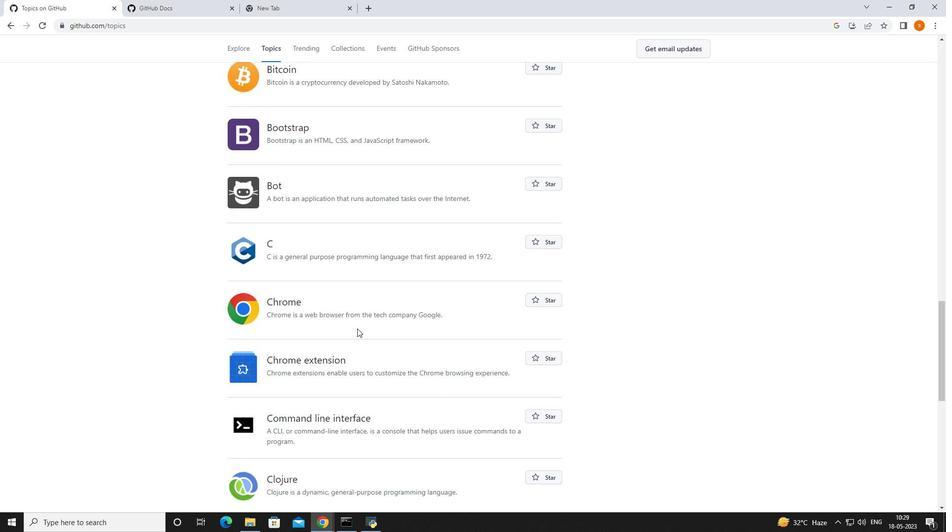 
Action: Mouse scrolled (357, 328) with delta (0, 0)
Screenshot: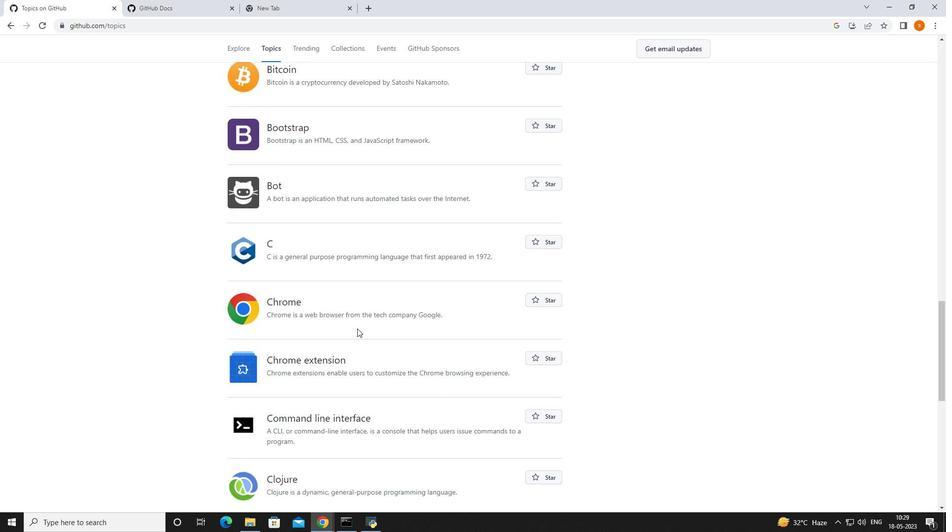 
Action: Mouse moved to (357, 329)
Screenshot: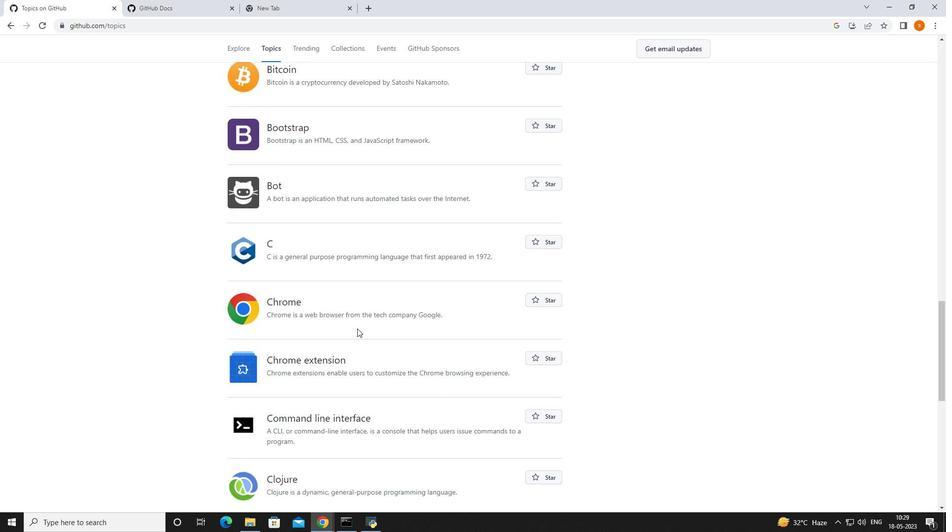 
Action: Mouse scrolled (357, 328) with delta (0, 0)
Screenshot: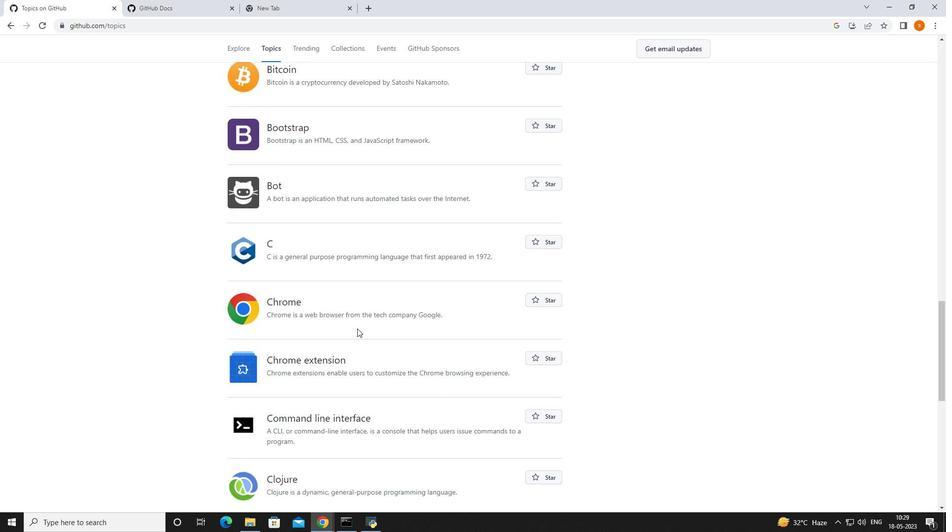 
Action: Mouse scrolled (357, 328) with delta (0, 0)
Screenshot: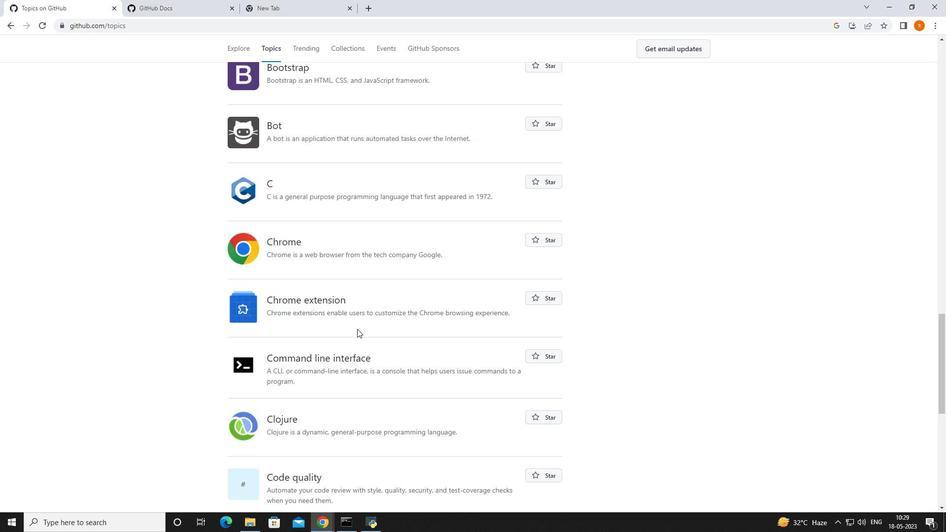 
Action: Mouse scrolled (357, 328) with delta (0, 0)
Screenshot: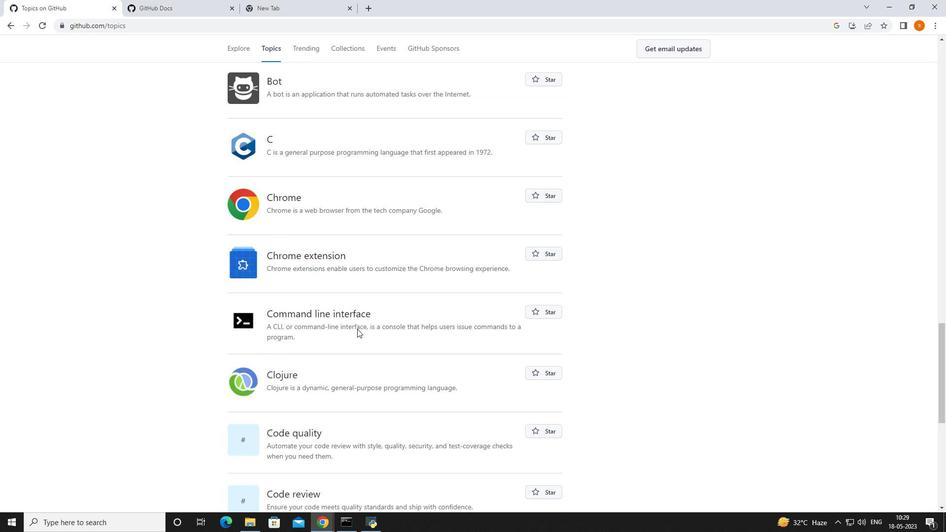 
Action: Mouse moved to (357, 329)
Screenshot: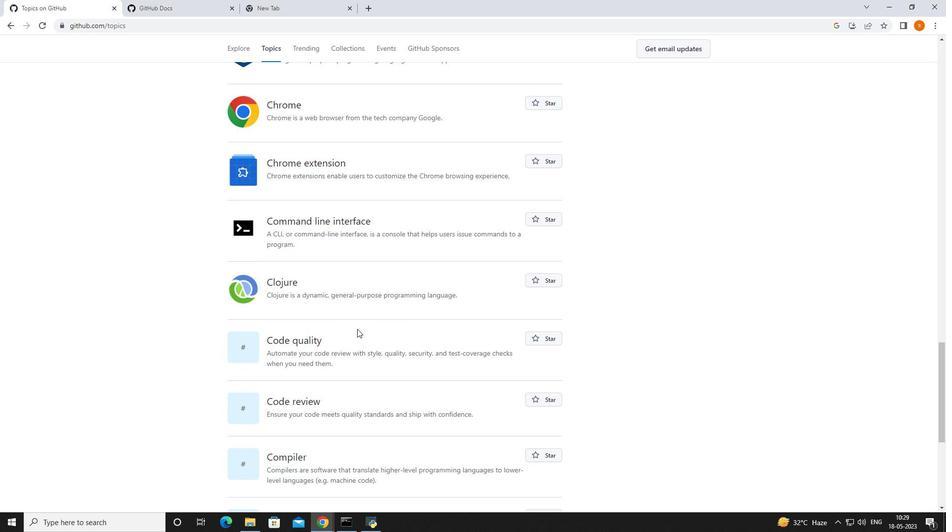 
Action: Mouse scrolled (357, 329) with delta (0, 0)
Screenshot: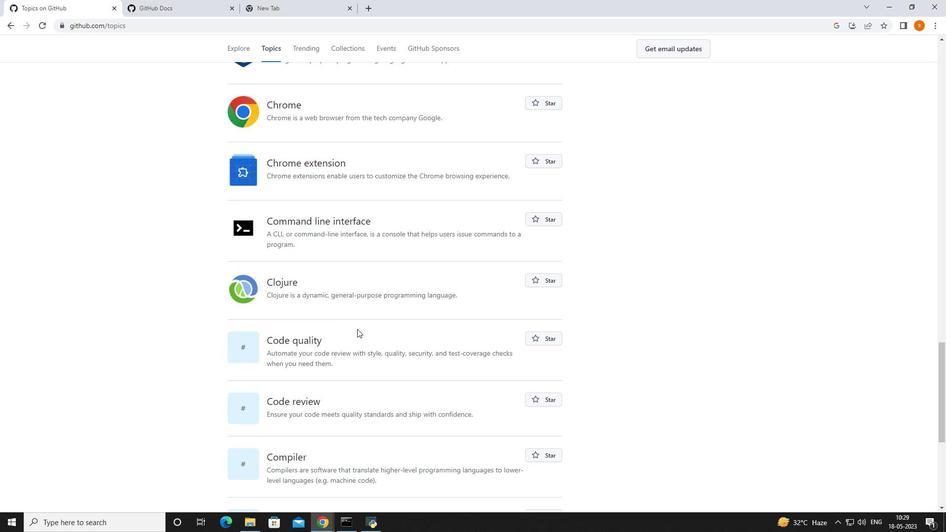
Action: Mouse moved to (358, 329)
Screenshot: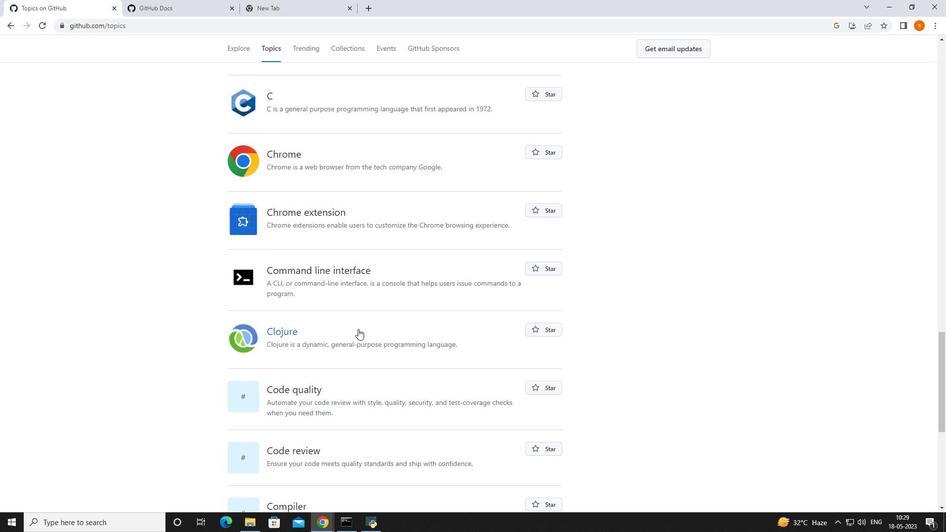 
Action: Mouse scrolled (358, 328) with delta (0, 0)
Screenshot: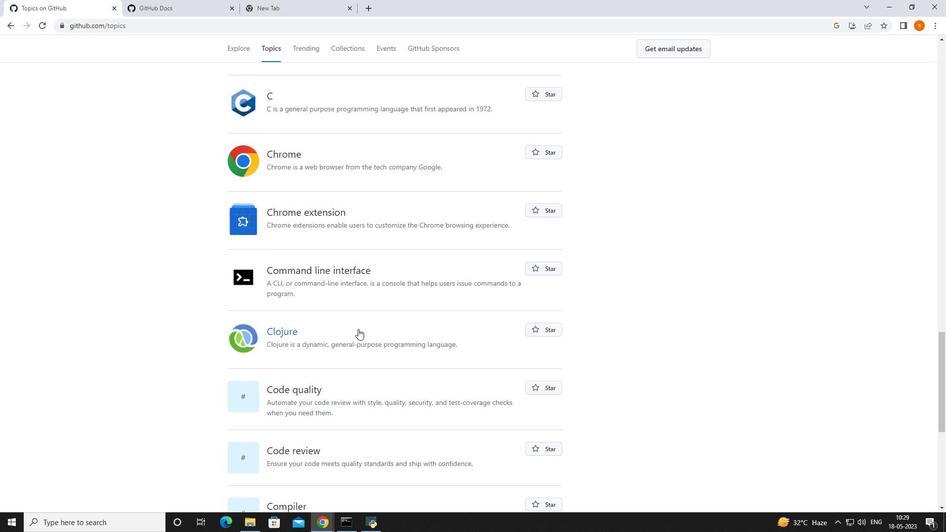 
Action: Mouse scrolled (358, 328) with delta (0, 0)
Screenshot: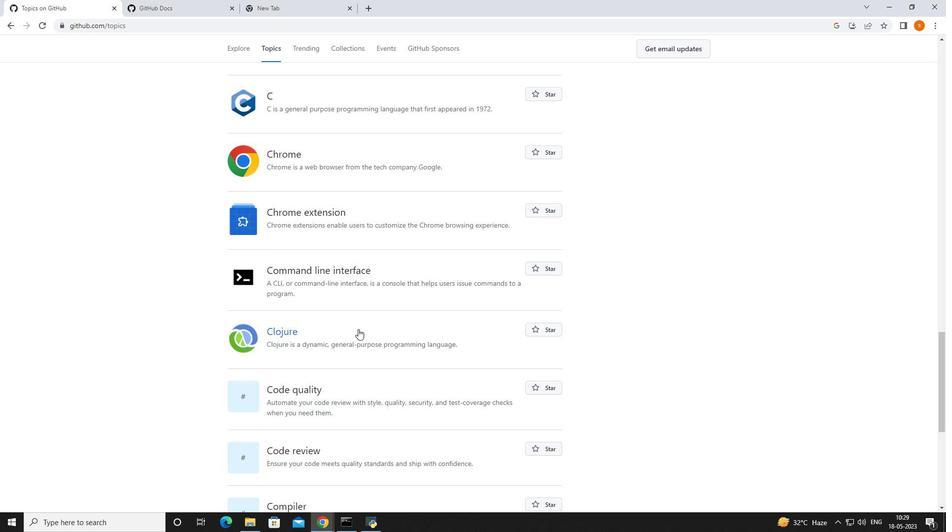 
Action: Mouse moved to (342, 302)
Screenshot: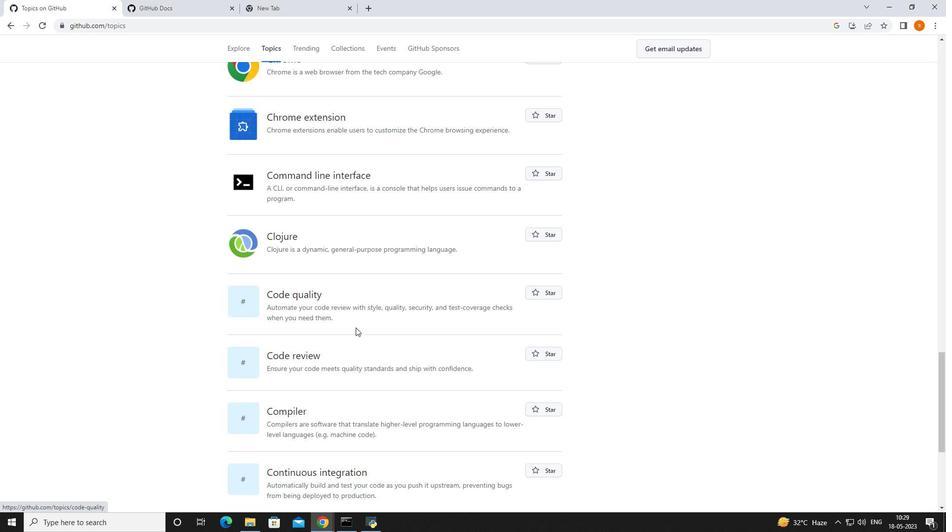 
Action: Mouse scrolled (342, 303) with delta (0, 0)
Screenshot: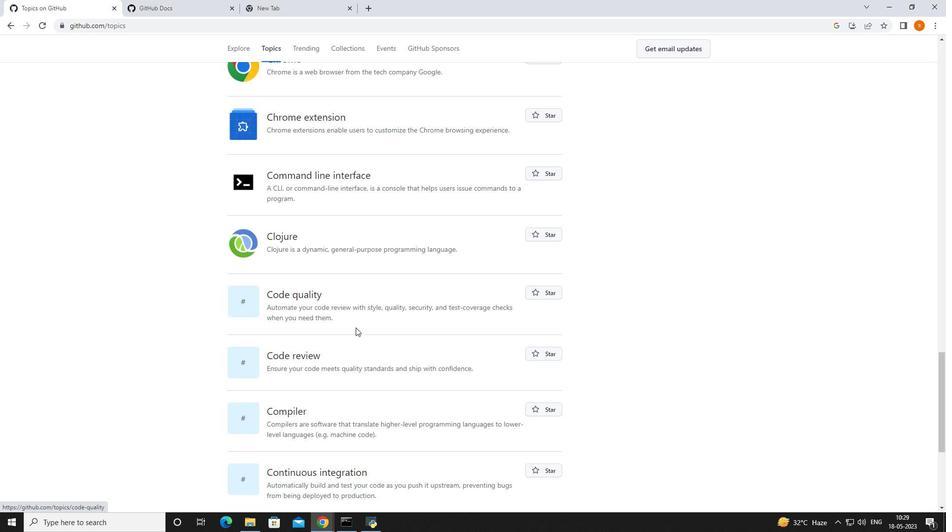 
Action: Mouse moved to (341, 302)
Screenshot: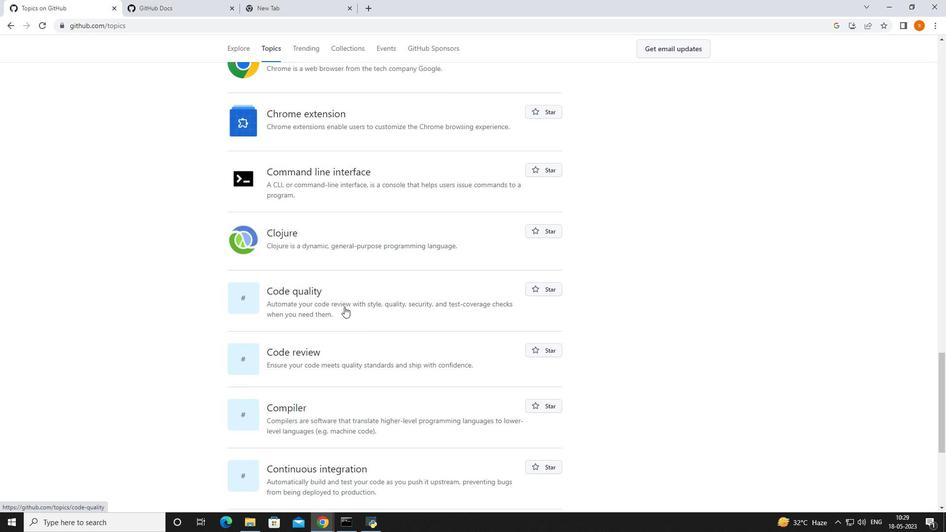
Action: Mouse scrolled (341, 302) with delta (0, 0)
Screenshot: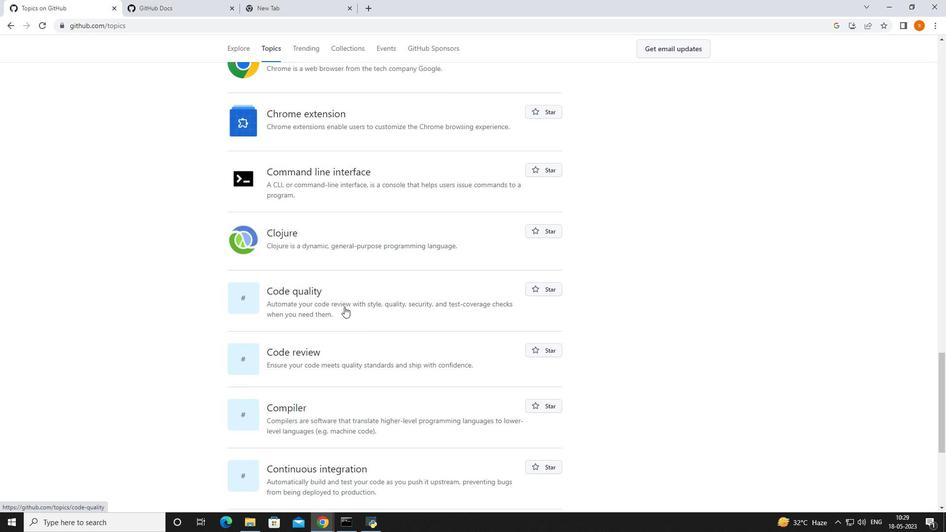 
Action: Mouse moved to (341, 302)
Screenshot: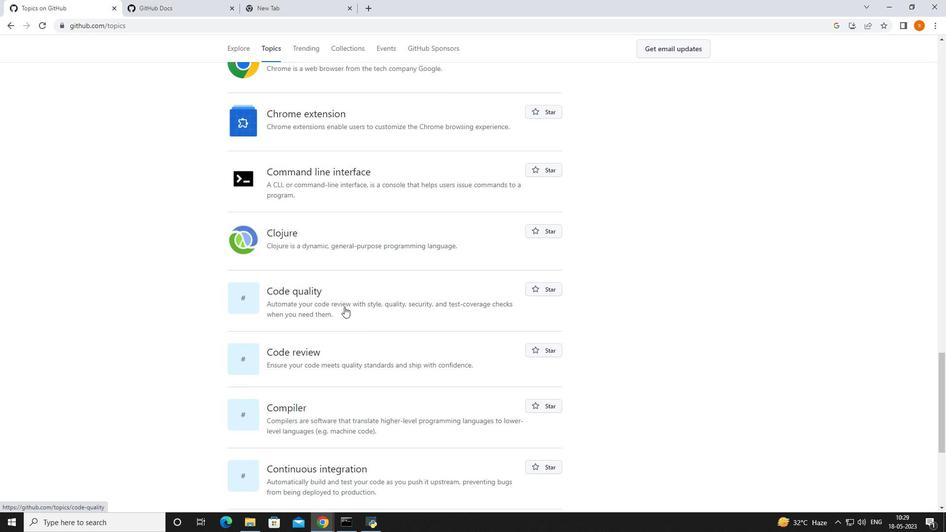
Action: Mouse scrolled (341, 302) with delta (0, 0)
Screenshot: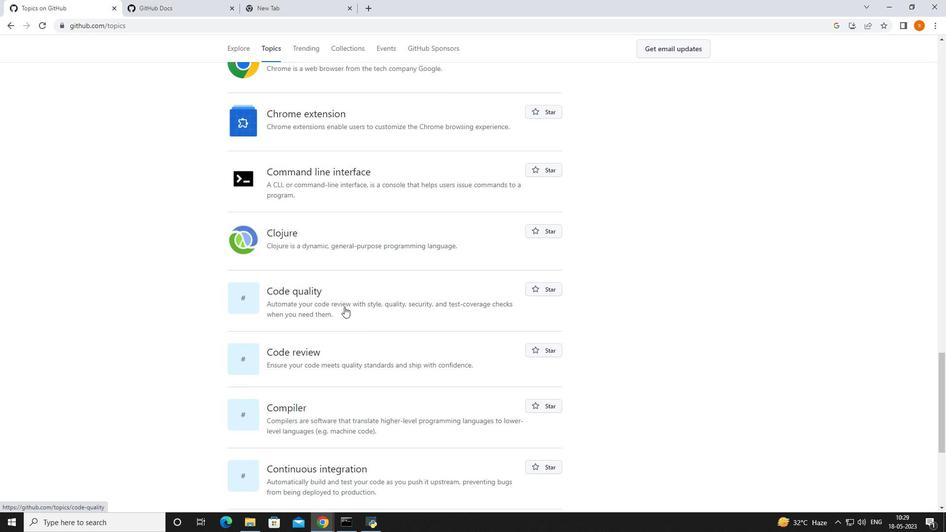 
Action: Mouse moved to (341, 301)
Screenshot: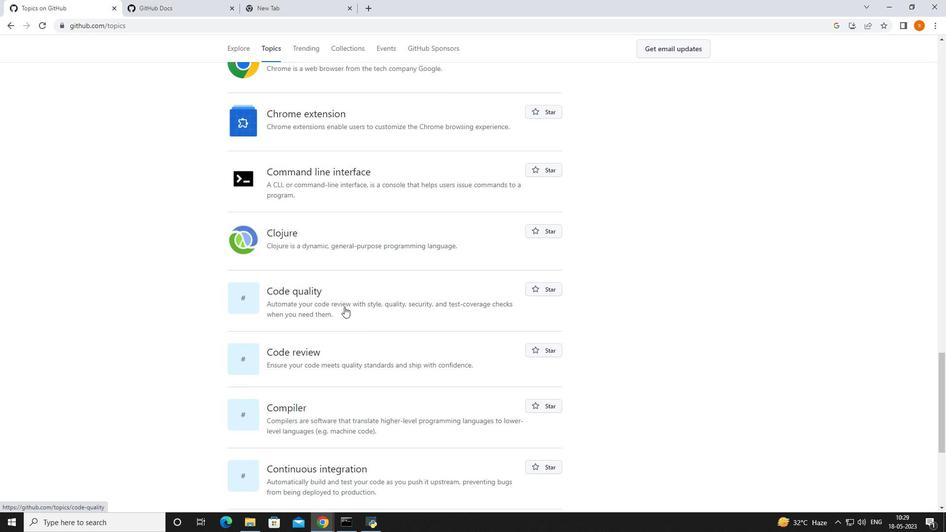 
Action: Mouse scrolled (341, 301) with delta (0, 0)
Screenshot: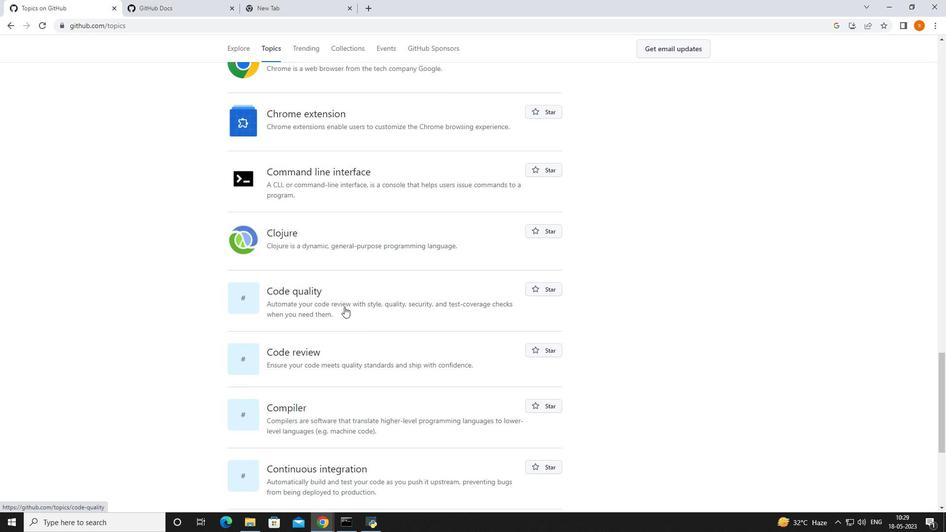 
Action: Mouse moved to (337, 297)
Screenshot: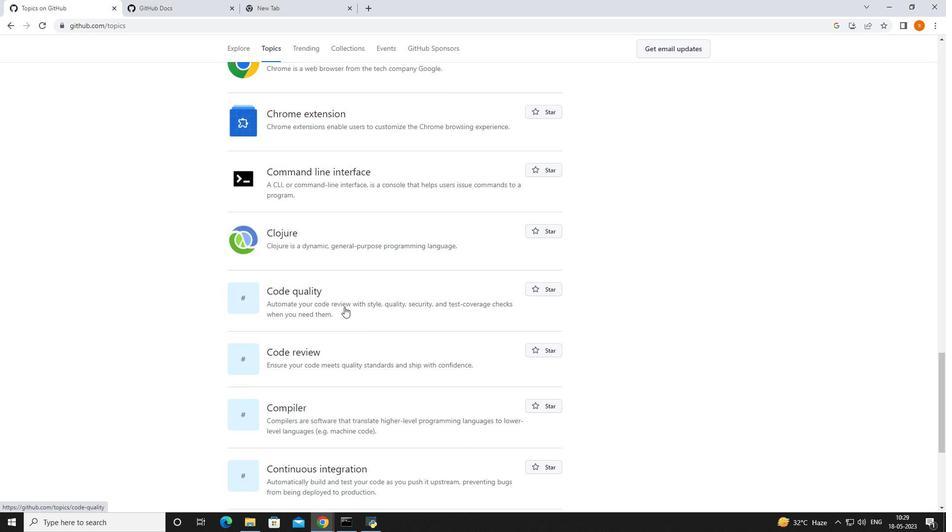 
Action: Mouse scrolled (339, 300) with delta (0, 0)
Screenshot: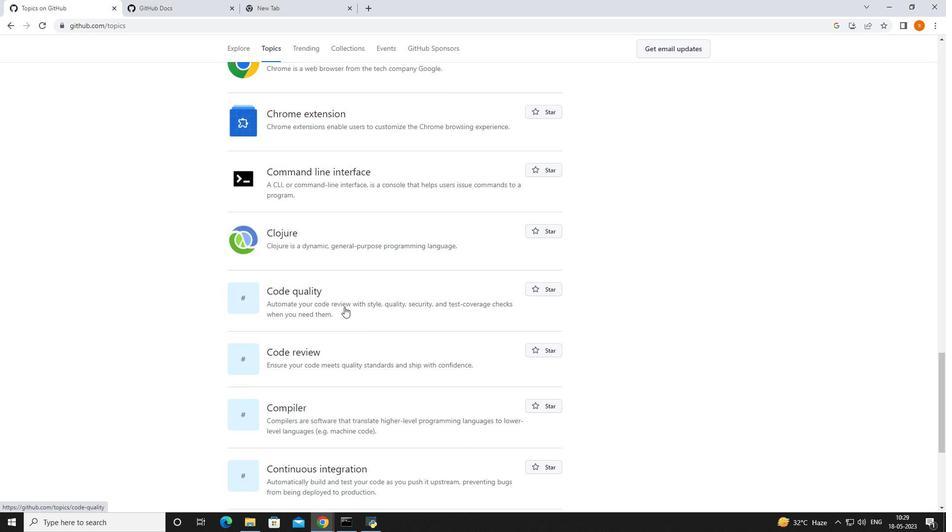 
Action: Mouse moved to (334, 294)
Screenshot: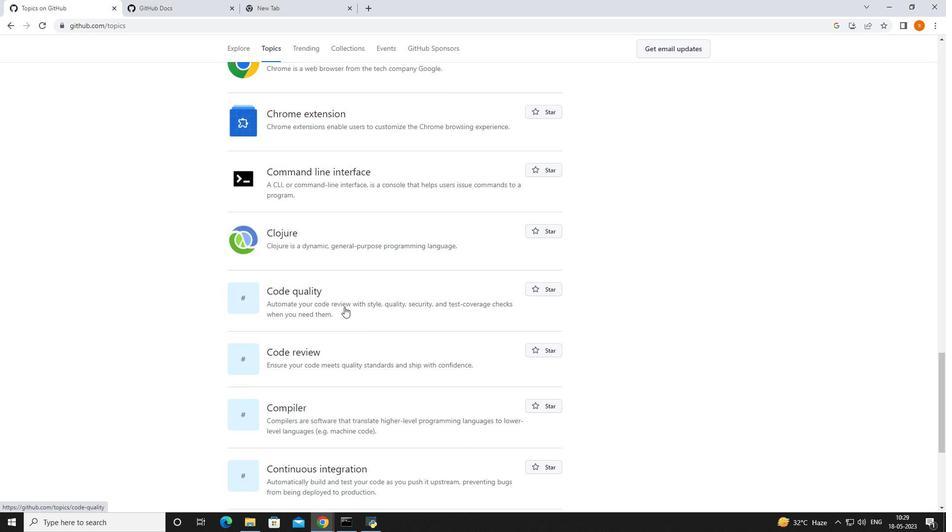 
Action: Mouse scrolled (336, 296) with delta (0, 0)
Screenshot: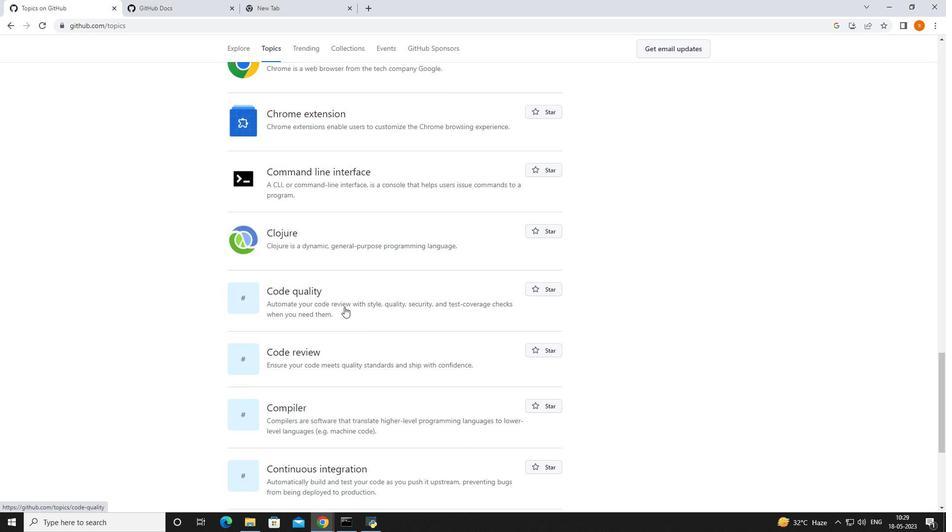 
Action: Mouse moved to (318, 265)
Screenshot: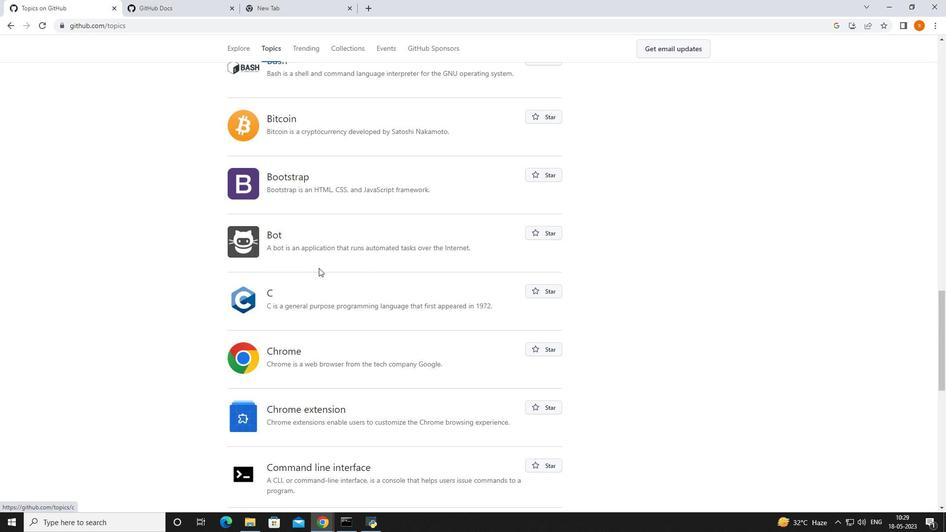
Action: Mouse scrolled (318, 265) with delta (0, 0)
Screenshot: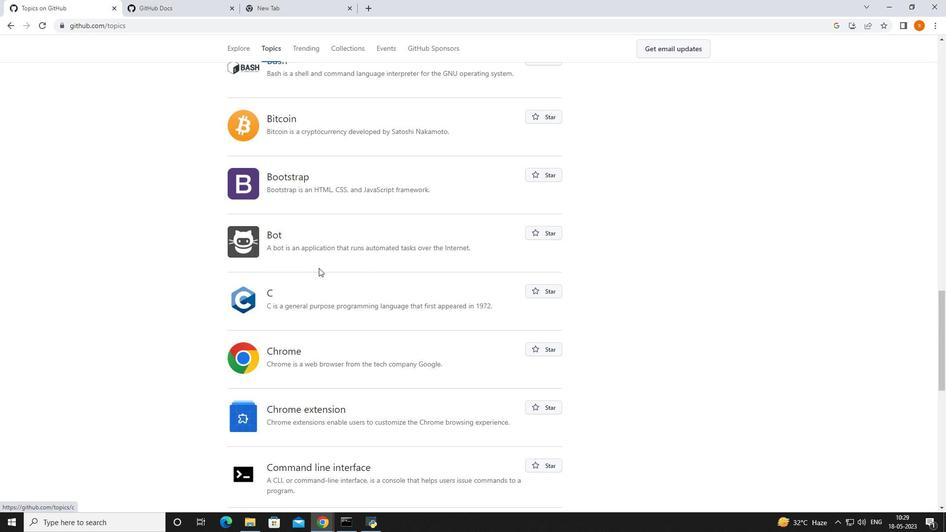 
Action: Mouse moved to (318, 264)
Screenshot: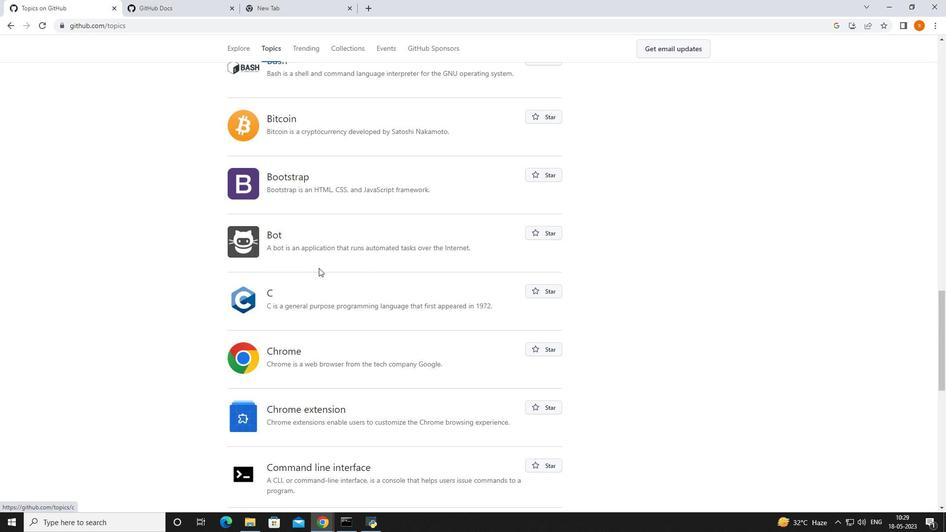 
Action: Mouse scrolled (318, 265) with delta (0, 0)
Screenshot: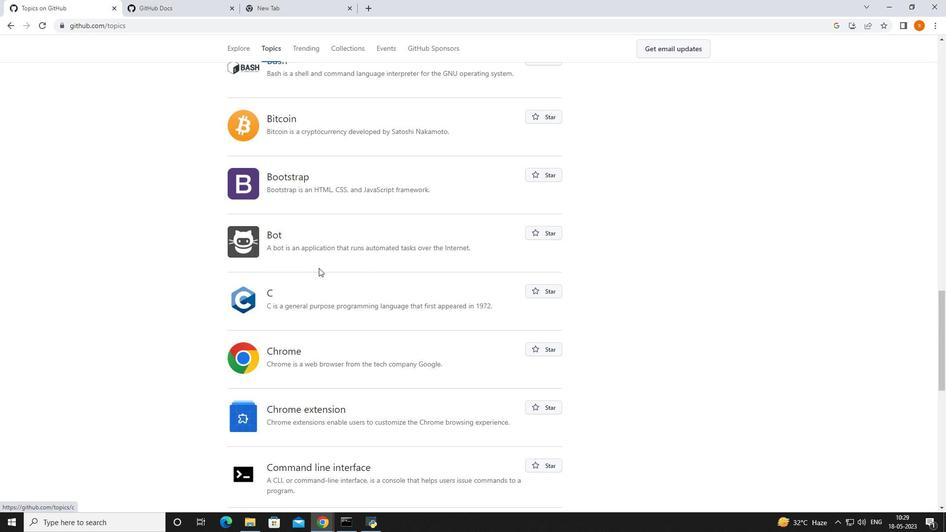 
Action: Mouse moved to (318, 264)
Screenshot: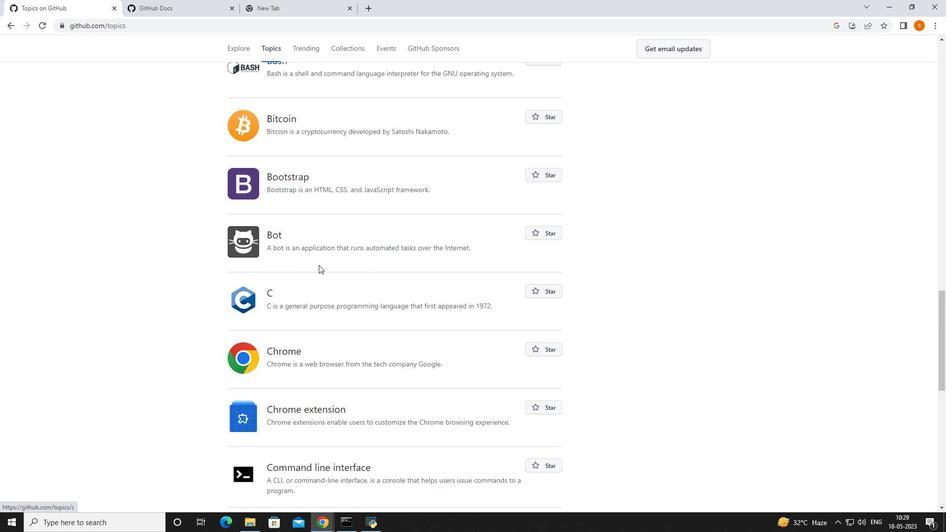 
Action: Mouse scrolled (318, 264) with delta (0, 0)
Screenshot: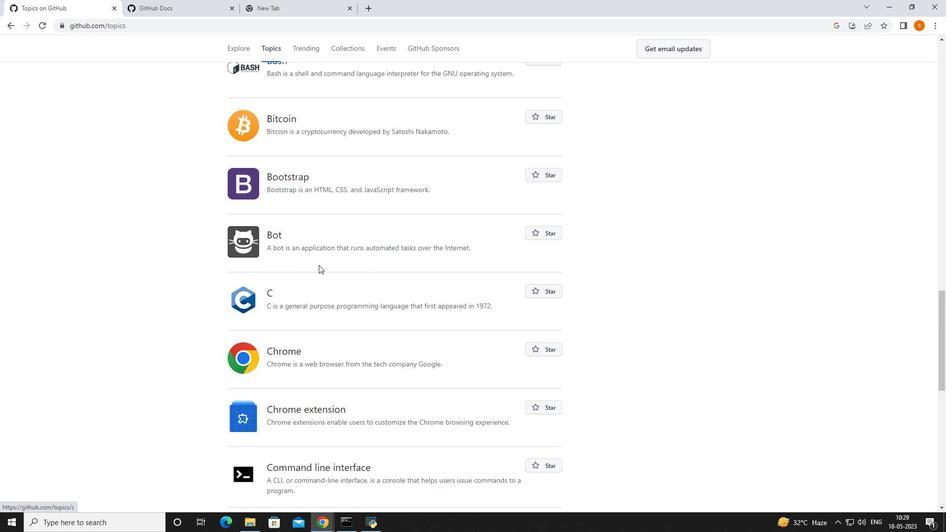 
Action: Mouse moved to (319, 262)
Screenshot: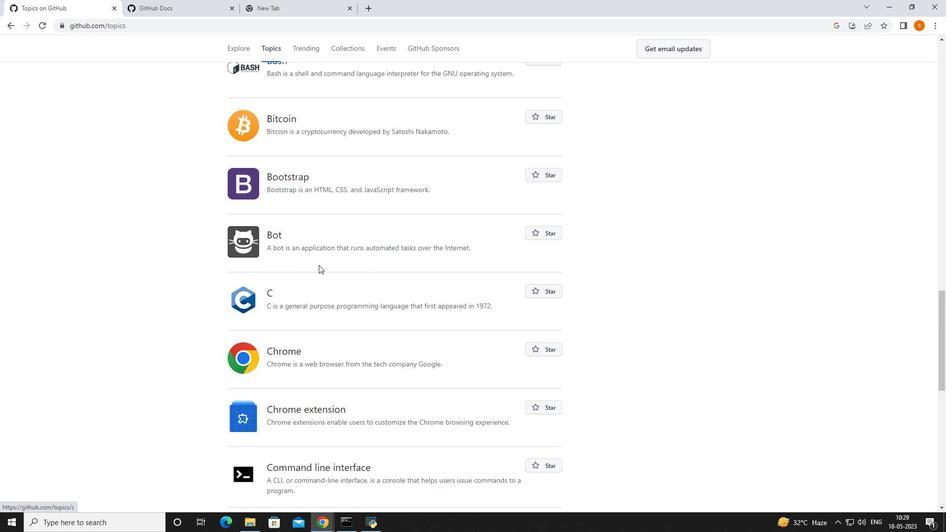 
Action: Mouse scrolled (319, 262) with delta (0, 0)
Screenshot: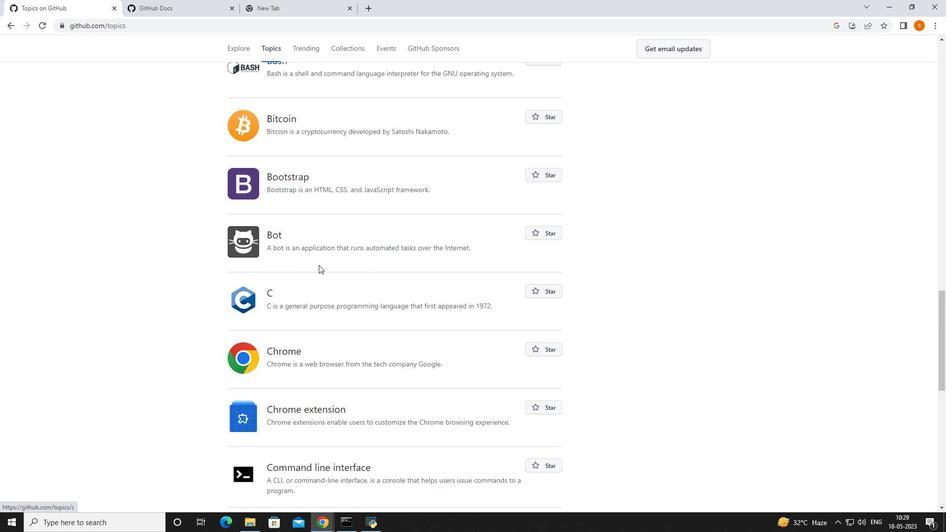 
Action: Mouse moved to (320, 259)
Screenshot: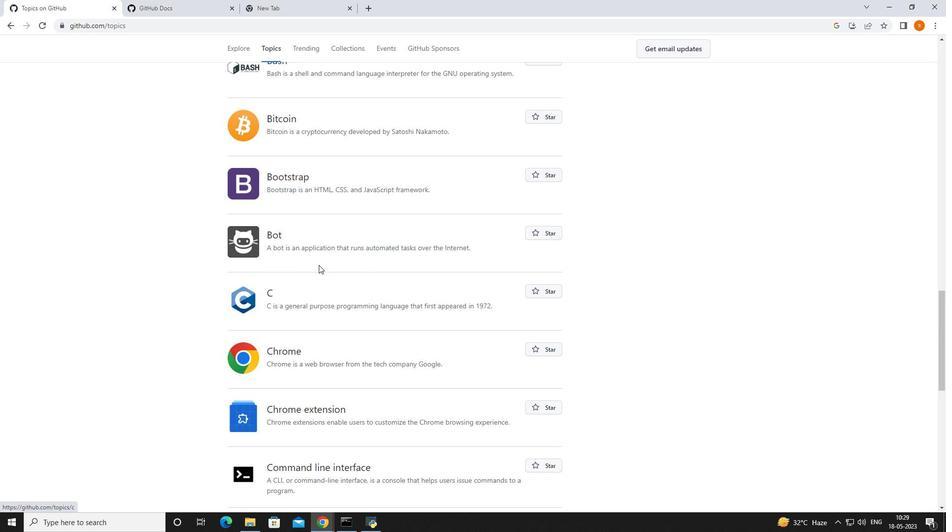 
Action: Mouse scrolled (320, 261) with delta (0, 0)
Screenshot: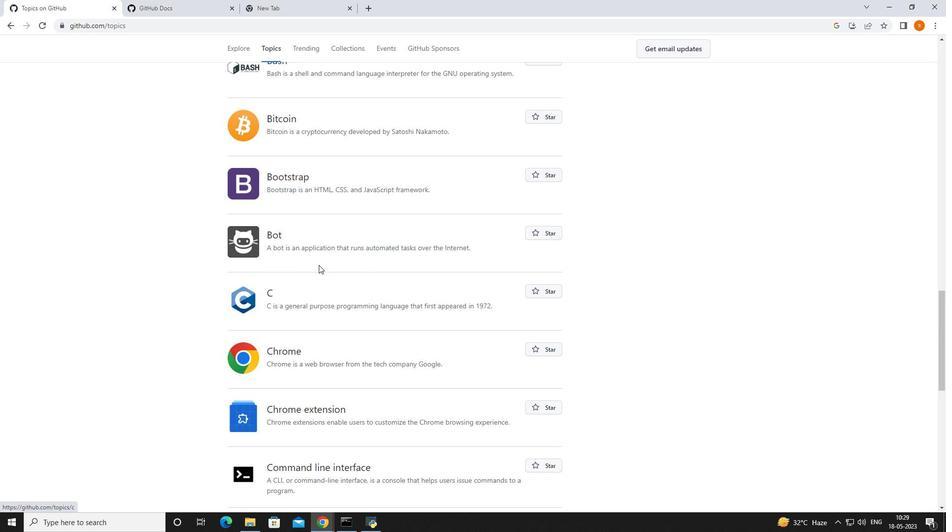 
Action: Mouse moved to (231, 52)
Screenshot: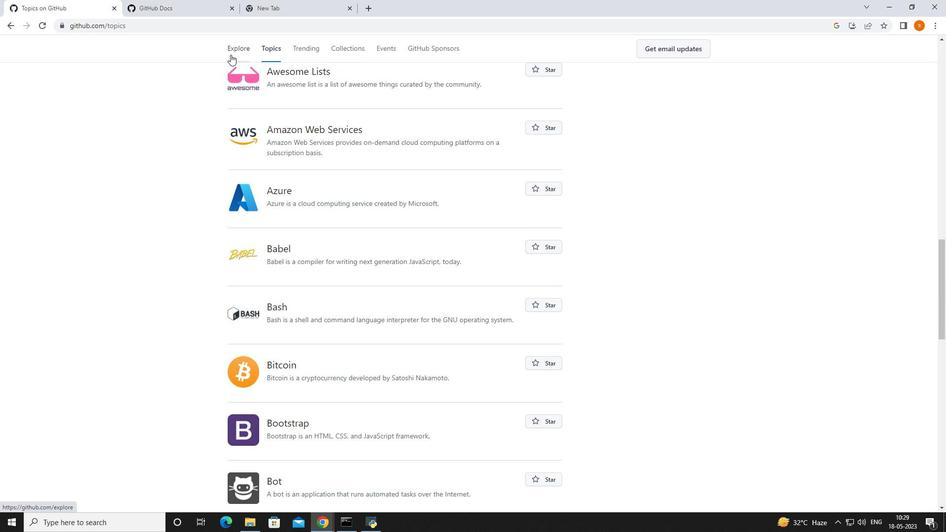 
Action: Mouse pressed left at (231, 52)
Screenshot: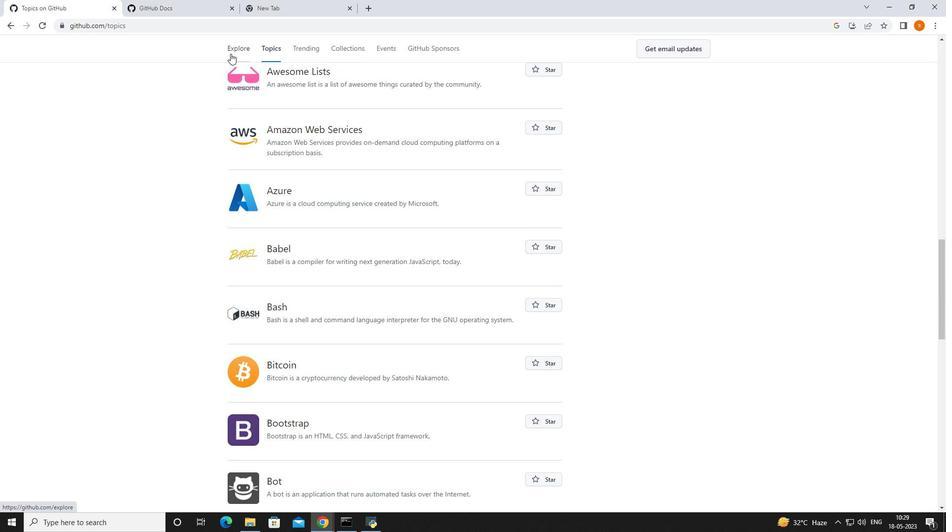 
Action: Mouse moved to (429, 321)
Screenshot: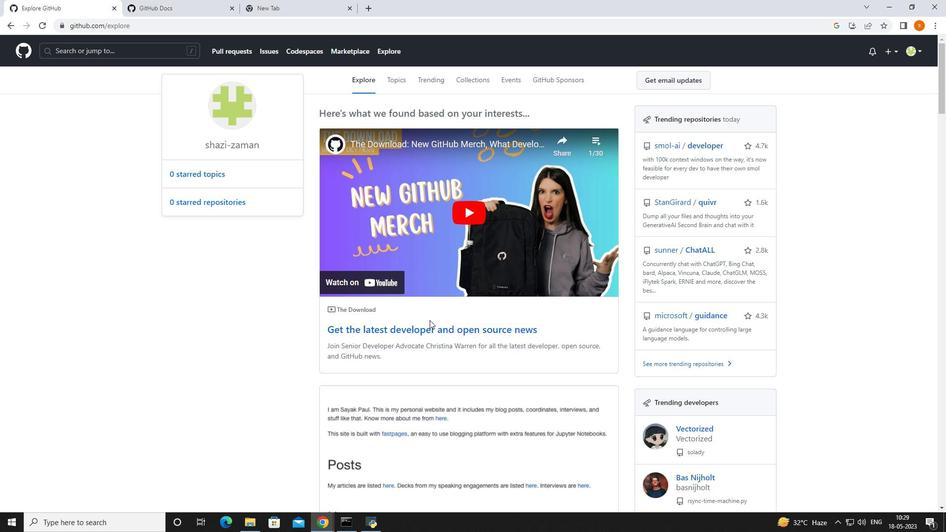
Action: Mouse scrolled (429, 322) with delta (0, 0)
Screenshot: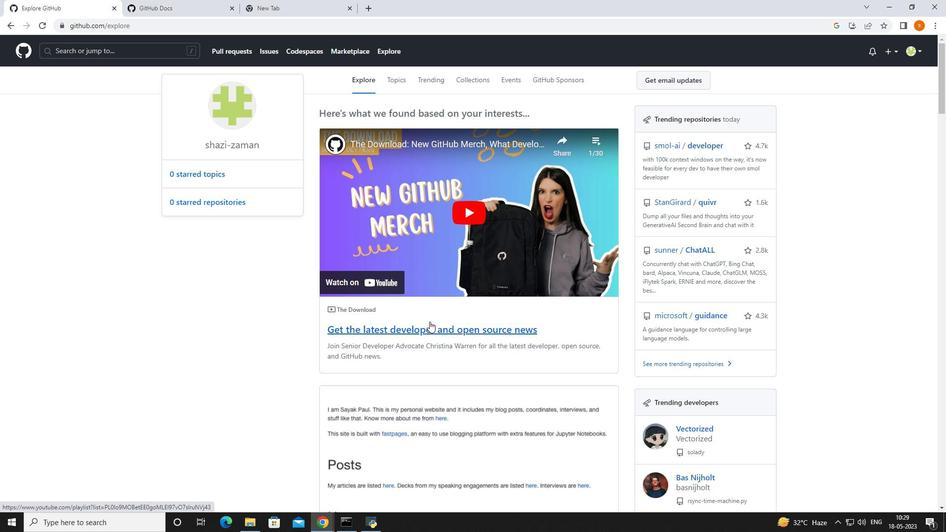 
Action: Mouse scrolled (429, 321) with delta (0, 0)
Screenshot: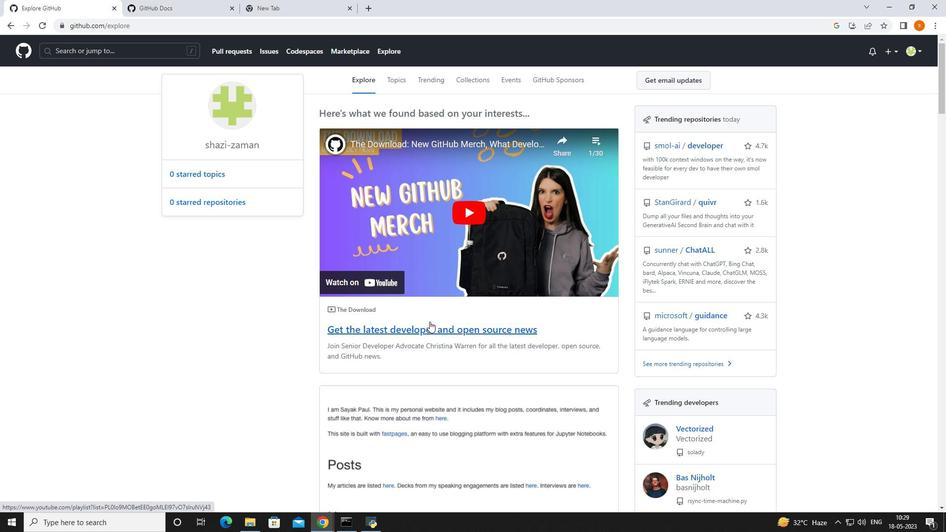 
Action: Mouse scrolled (429, 321) with delta (0, 0)
Screenshot: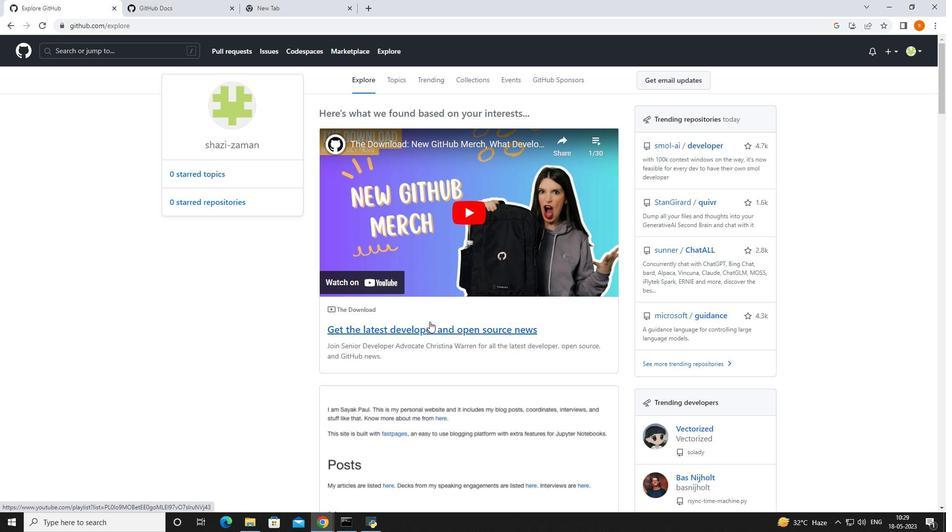 
Action: Mouse scrolled (429, 322) with delta (0, 0)
Screenshot: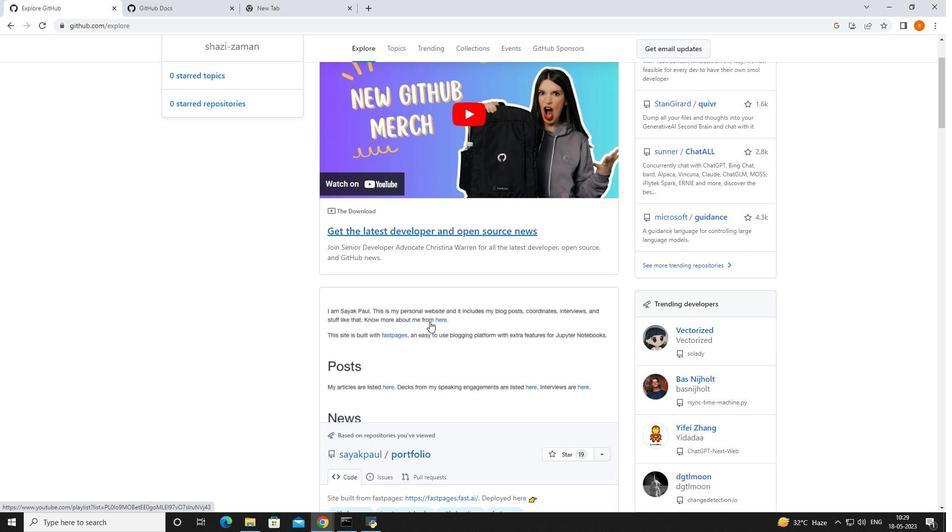 
Action: Mouse scrolled (429, 322) with delta (0, 0)
Screenshot: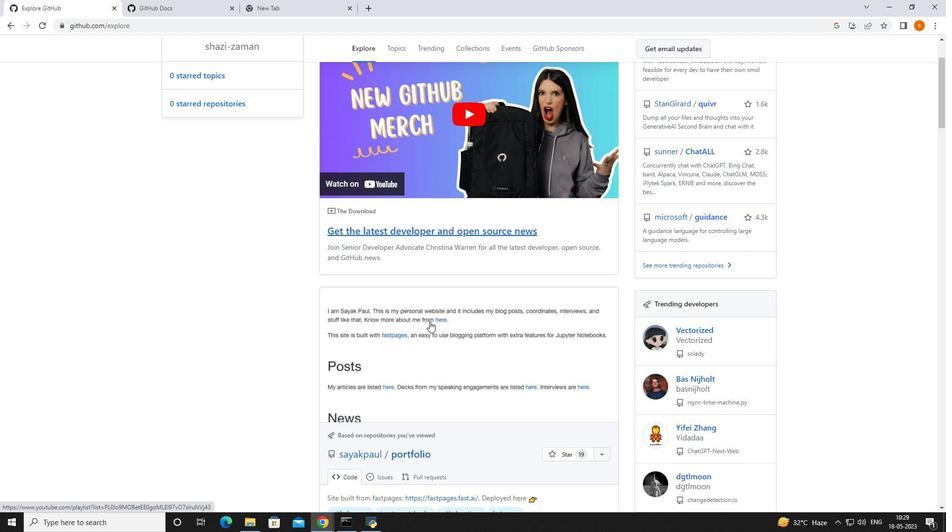 
Action: Mouse moved to (426, 242)
Screenshot: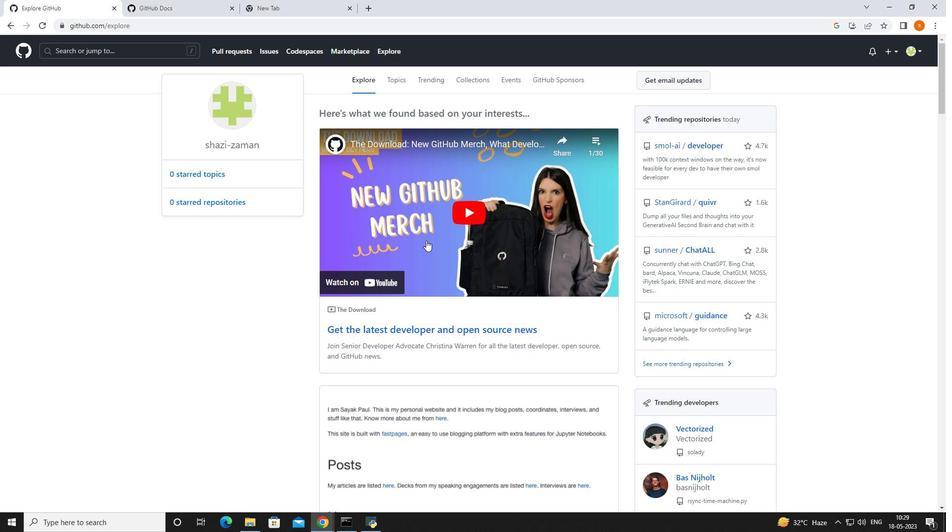 
Action: Mouse scrolled (426, 242) with delta (0, 0)
Screenshot: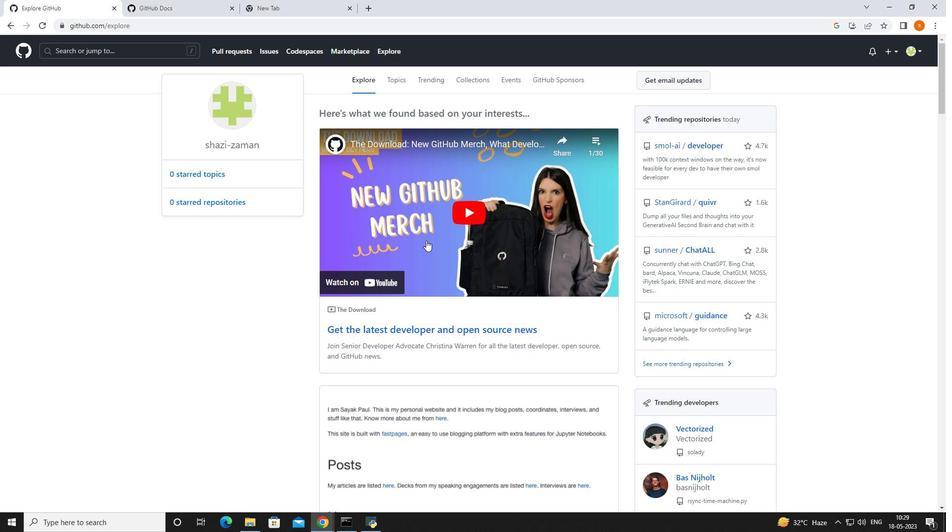 
Action: Mouse moved to (425, 244)
Screenshot: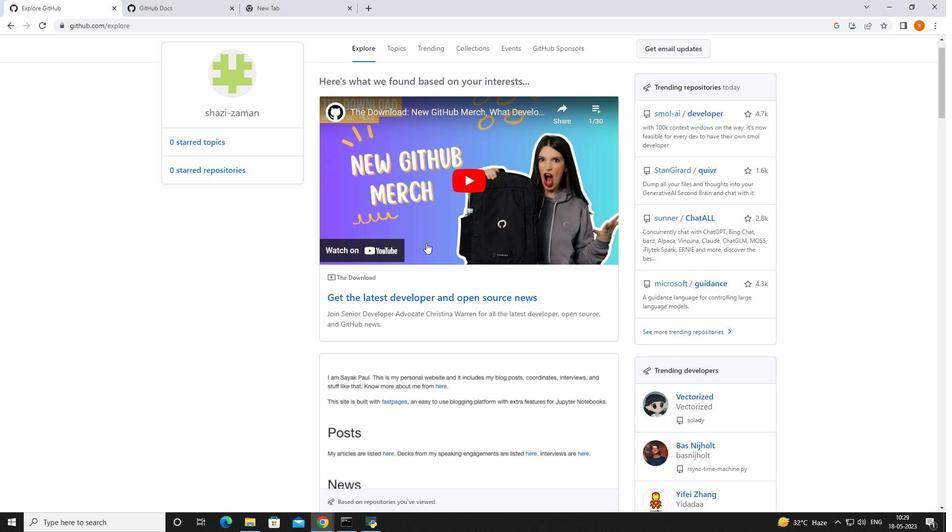 
Action: Mouse scrolled (426, 243) with delta (0, 0)
Screenshot: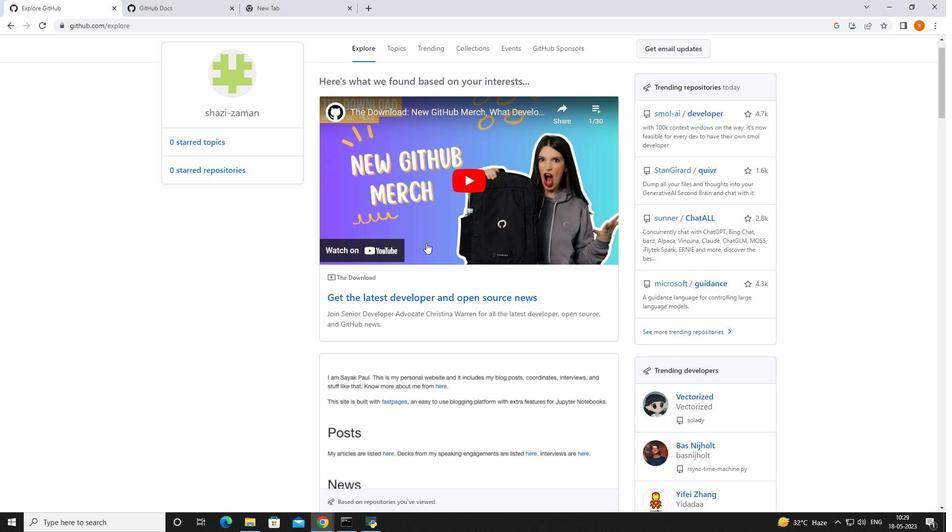 
Action: Mouse scrolled (425, 243) with delta (0, 0)
Screenshot: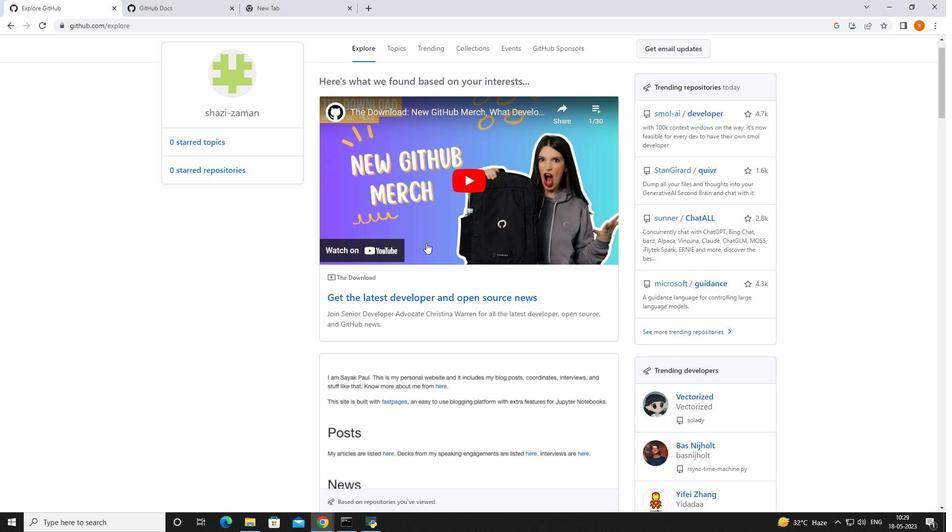 
Action: Mouse moved to (425, 245)
Screenshot: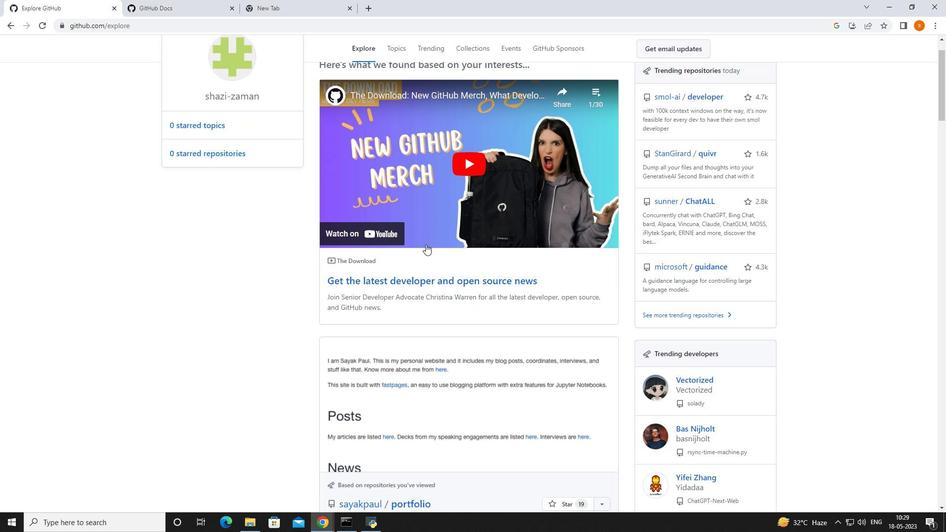 
Action: Mouse scrolled (425, 245) with delta (0, 0)
Screenshot: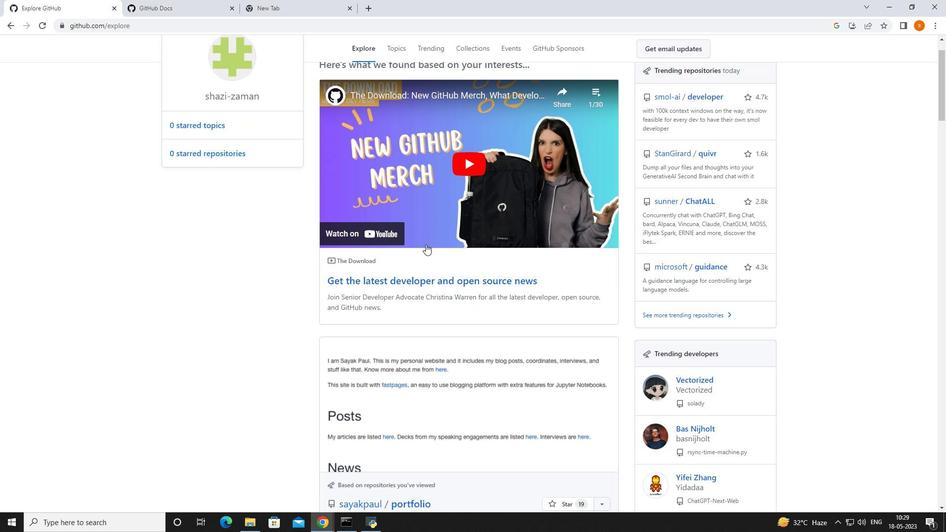 
Action: Mouse moved to (425, 245)
Screenshot: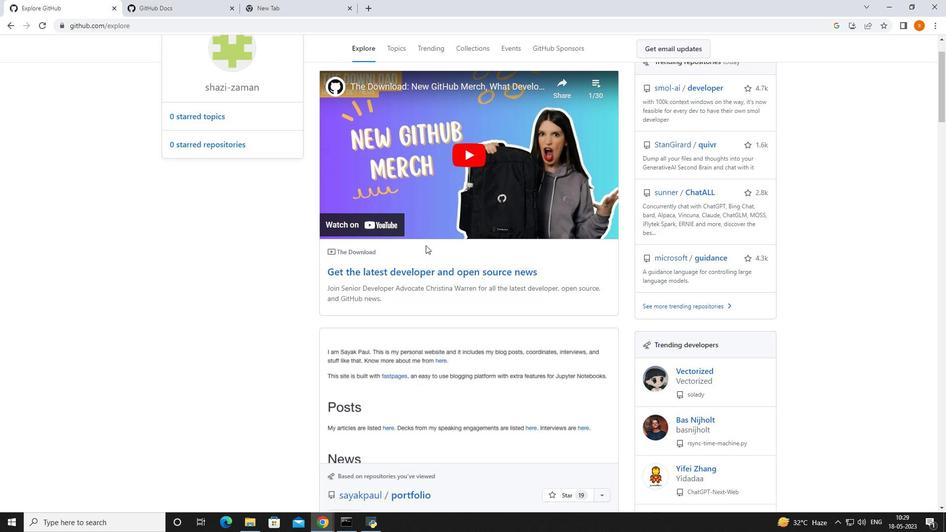 
Action: Mouse scrolled (425, 245) with delta (0, 0)
Screenshot: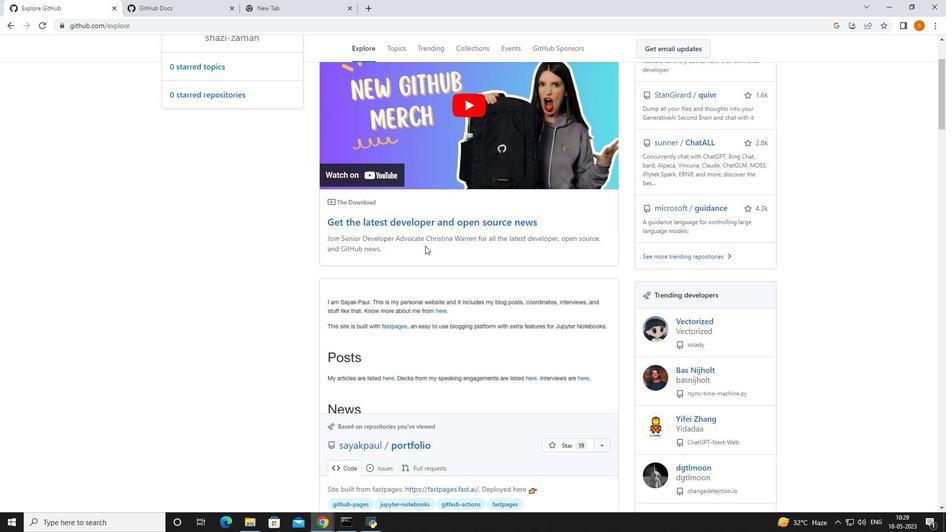 
Action: Mouse scrolled (425, 245) with delta (0, 0)
Screenshot: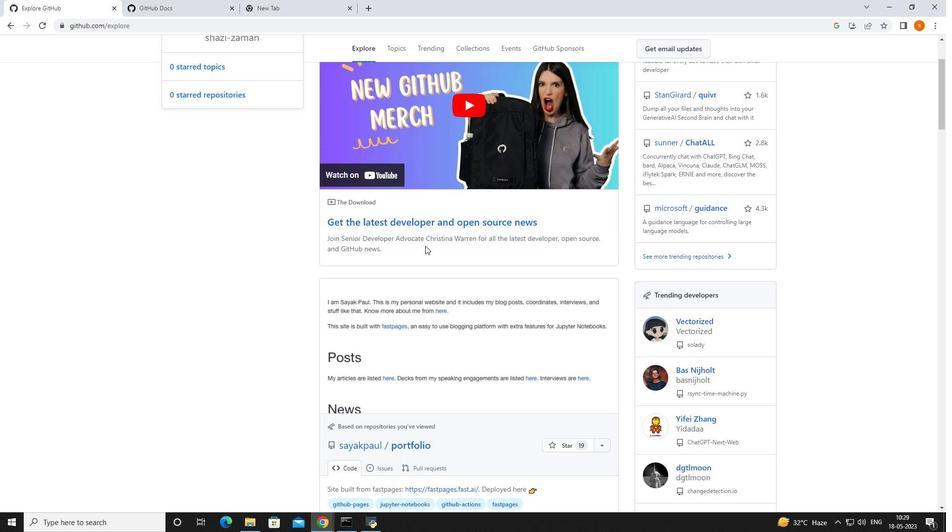 
Action: Mouse moved to (429, 252)
Screenshot: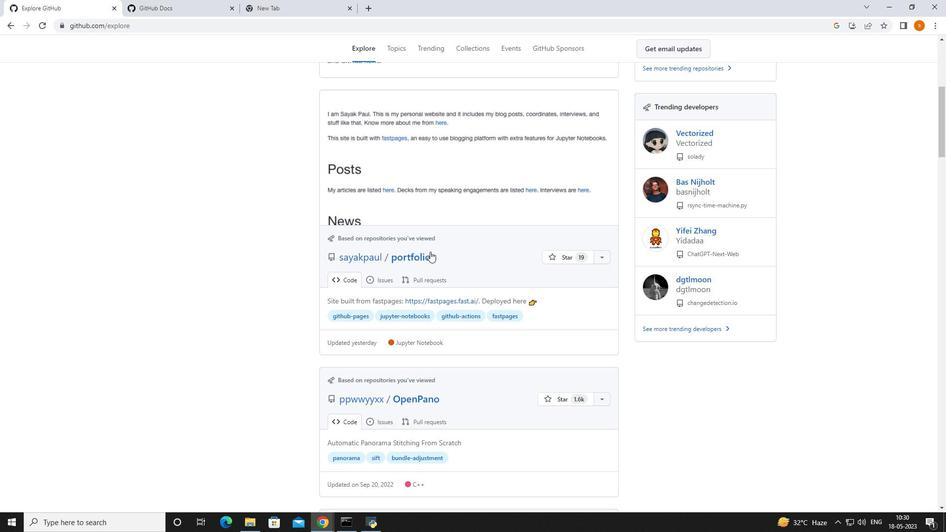 
Action: Mouse scrolled (429, 251) with delta (0, 0)
Screenshot: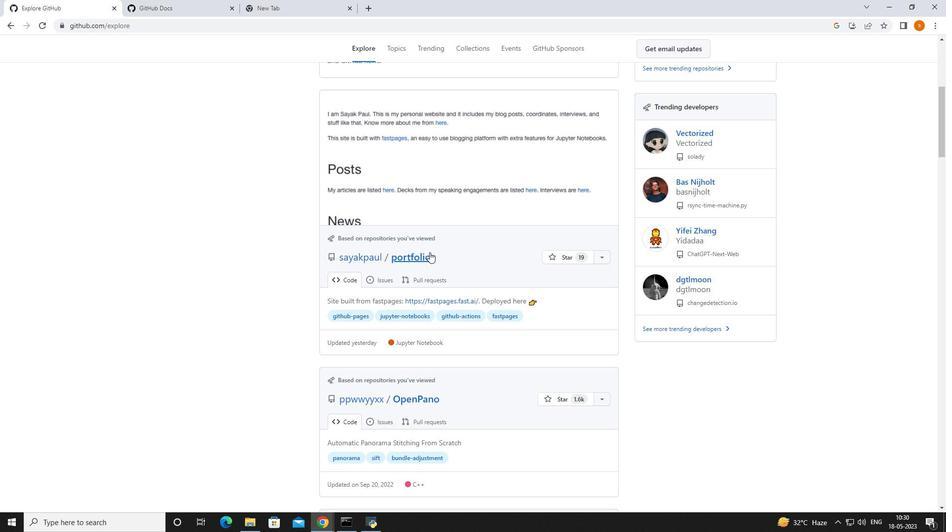 
Action: Mouse scrolled (429, 251) with delta (0, 0)
Screenshot: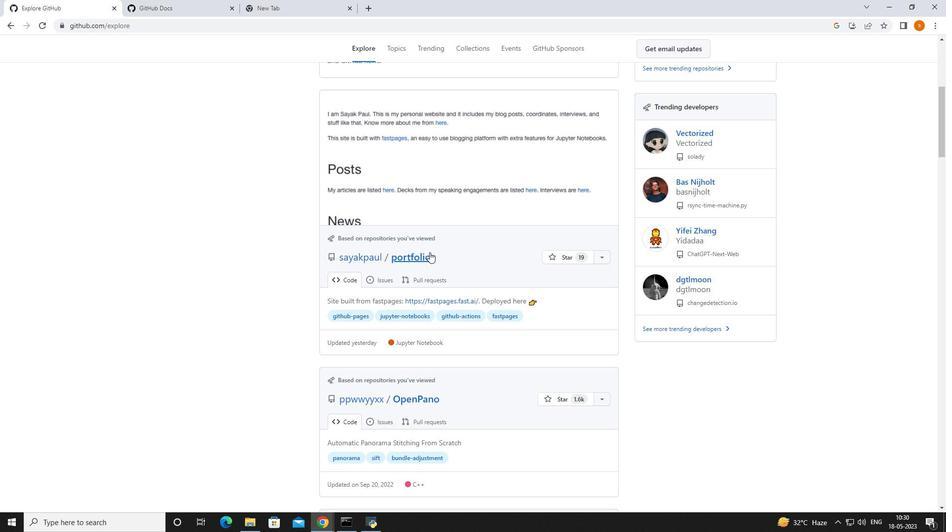 
Action: Mouse moved to (429, 252)
Screenshot: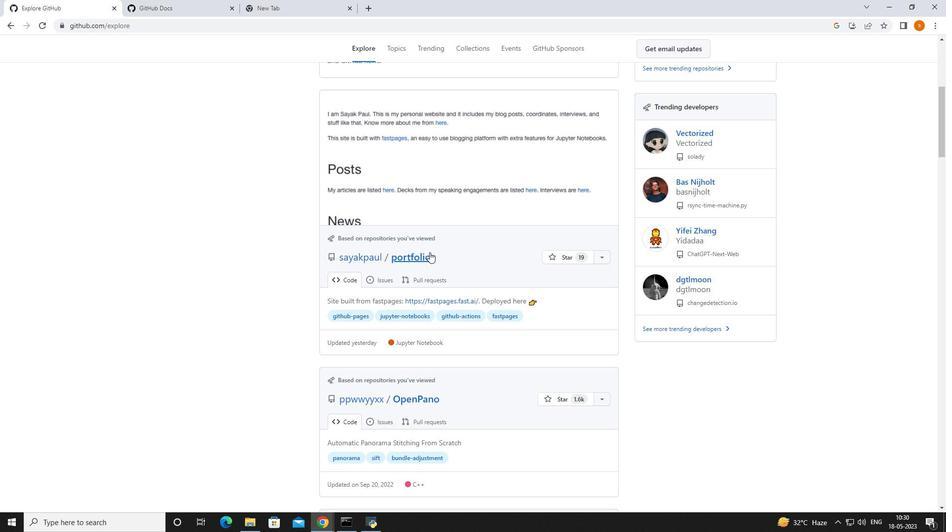 
Action: Mouse scrolled (429, 251) with delta (0, 0)
Screenshot: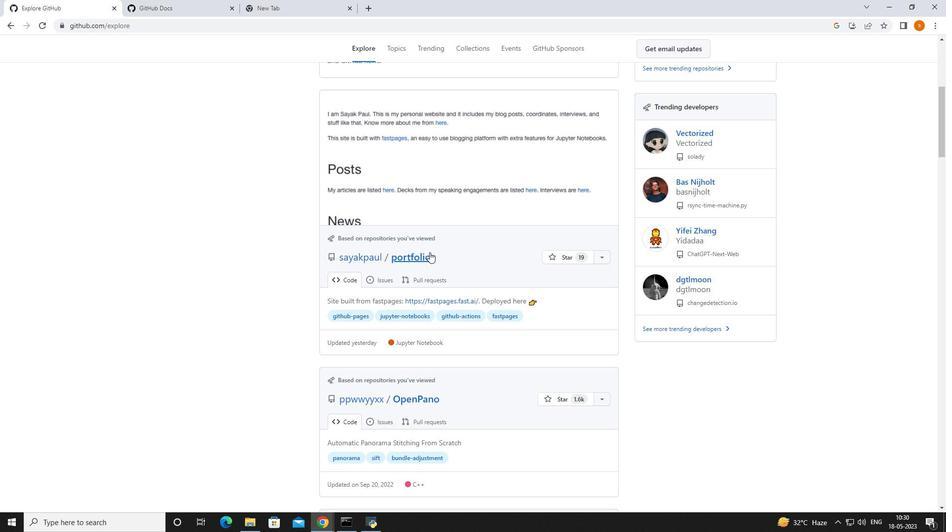 
Action: Mouse moved to (472, 345)
Screenshot: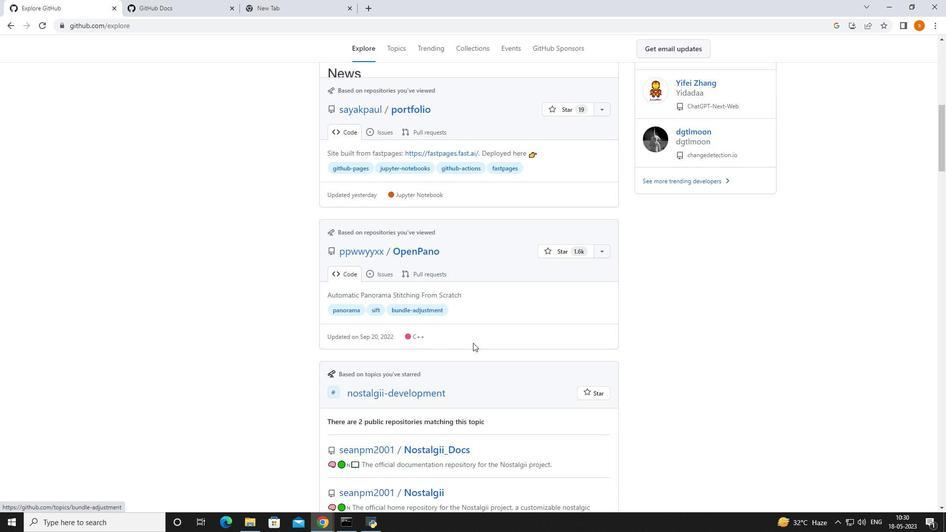 
Action: Mouse scrolled (472, 345) with delta (0, 0)
Screenshot: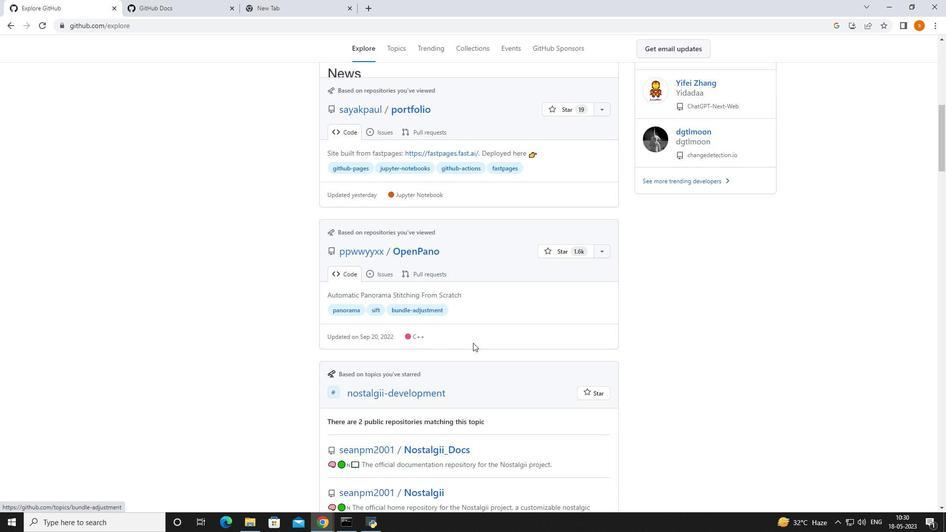 
Action: Mouse scrolled (472, 345) with delta (0, 0)
Screenshot: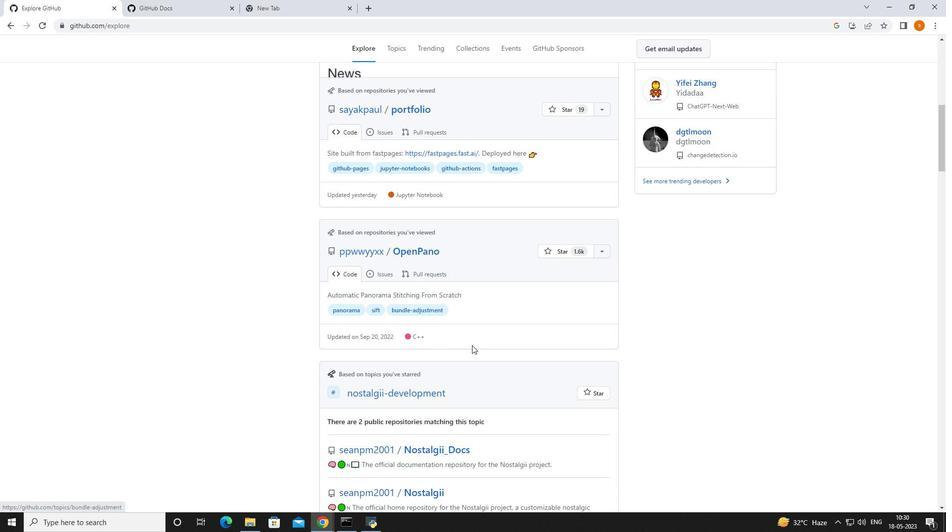 
Action: Mouse moved to (417, 326)
Screenshot: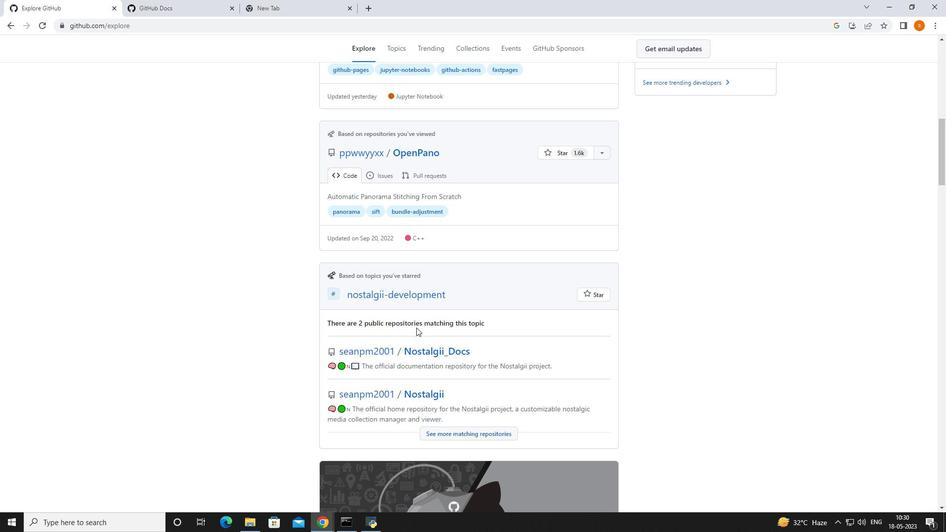 
Action: Mouse scrolled (417, 327) with delta (0, 0)
Screenshot: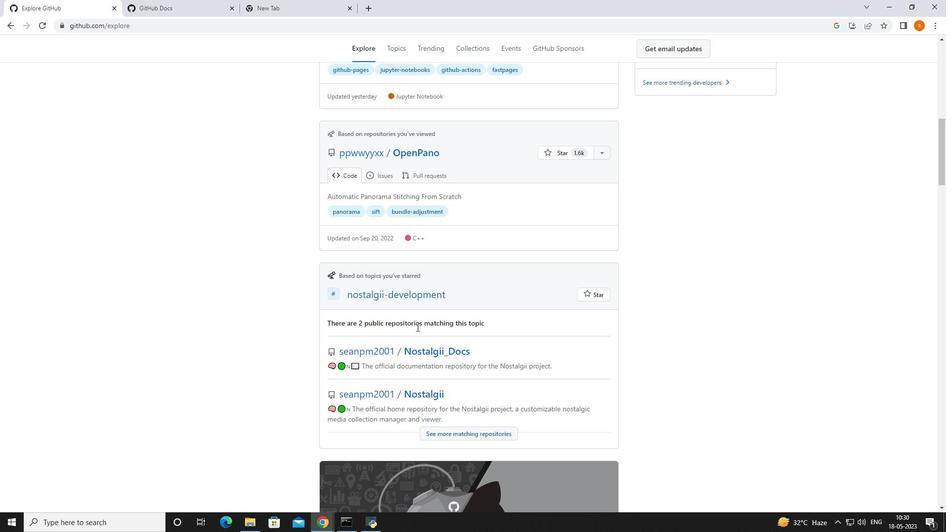 
Action: Mouse scrolled (417, 327) with delta (0, 0)
Screenshot: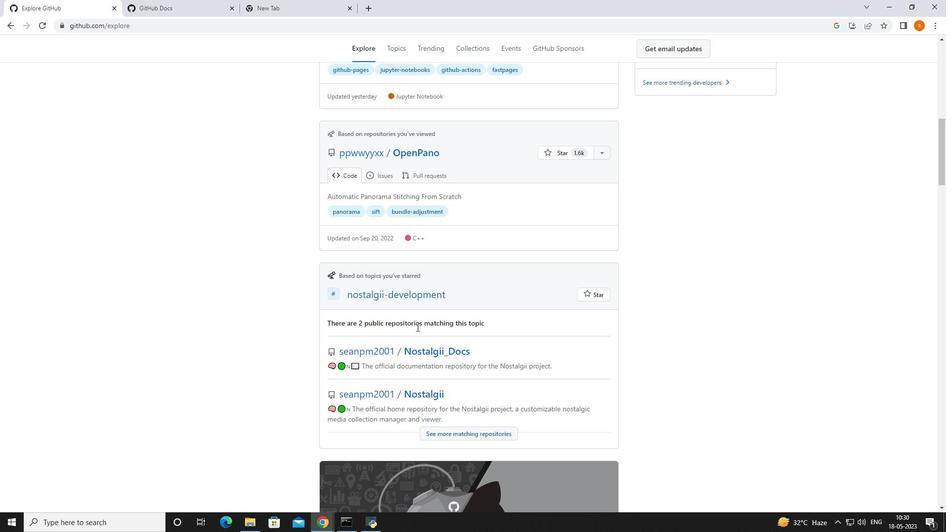 
Action: Mouse moved to (417, 326)
Screenshot: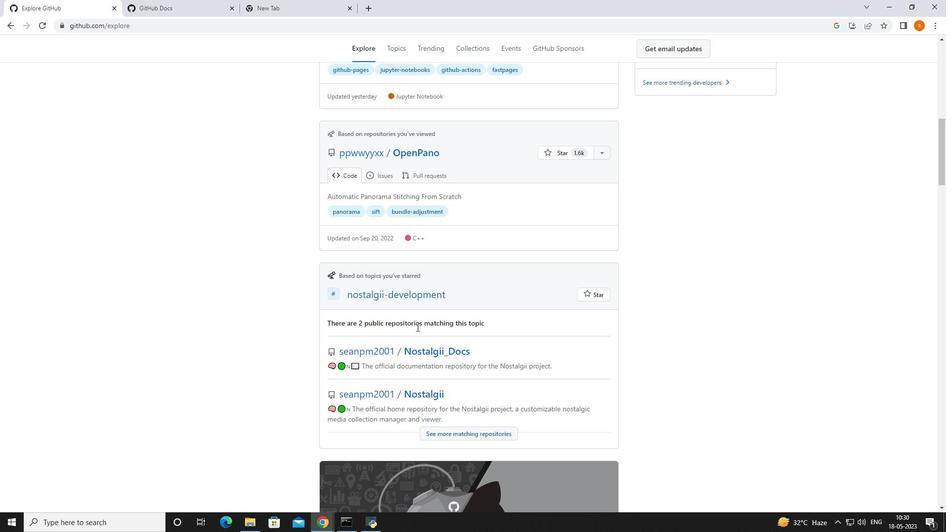 
Action: Mouse scrolled (417, 327) with delta (0, 0)
Screenshot: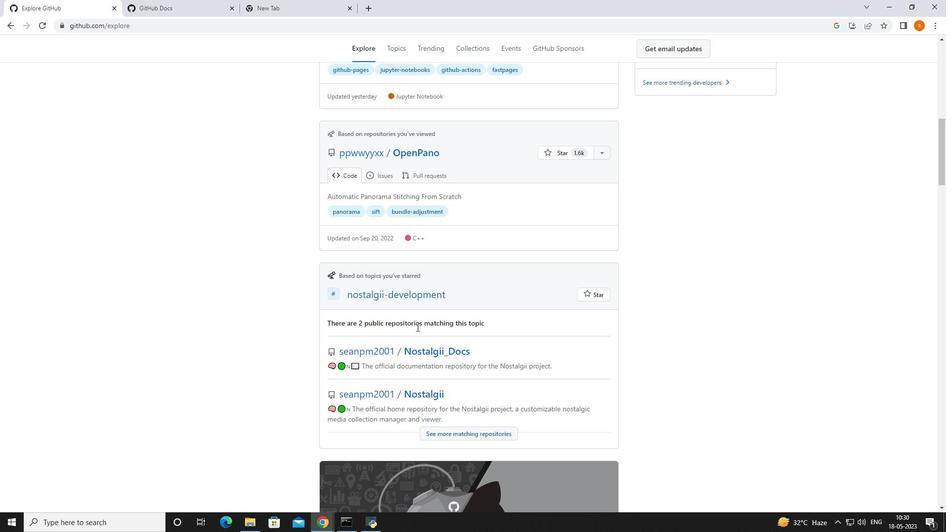 
Action: Mouse scrolled (417, 327) with delta (0, 0)
Screenshot: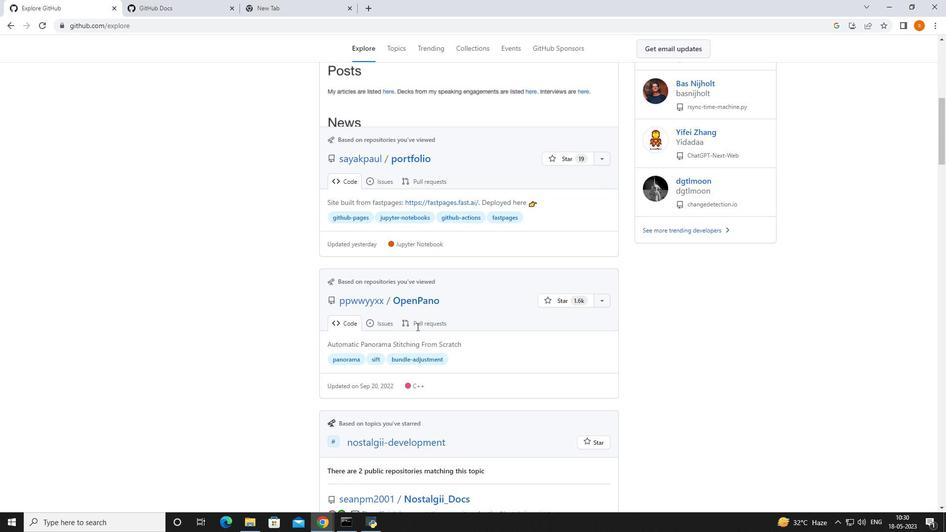 
Action: Mouse moved to (417, 326)
Screenshot: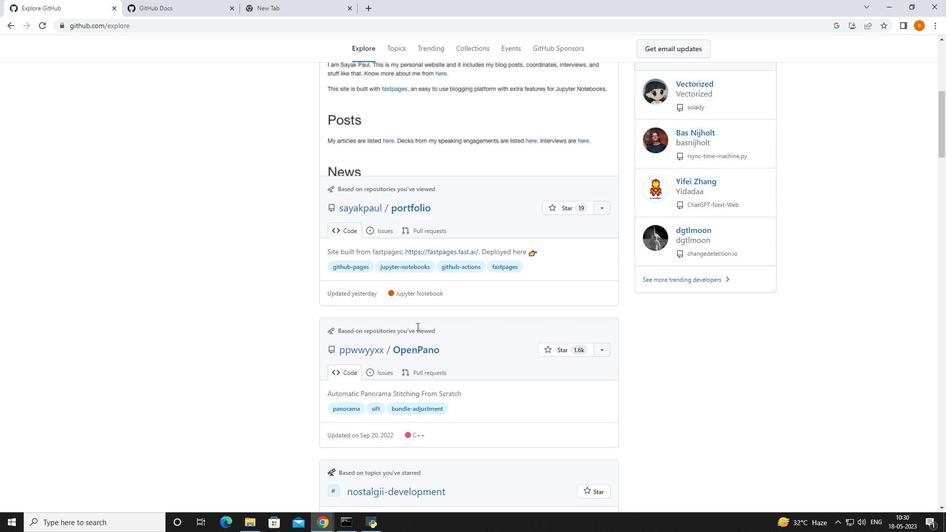 
Action: Mouse scrolled (417, 326) with delta (0, 0)
Screenshot: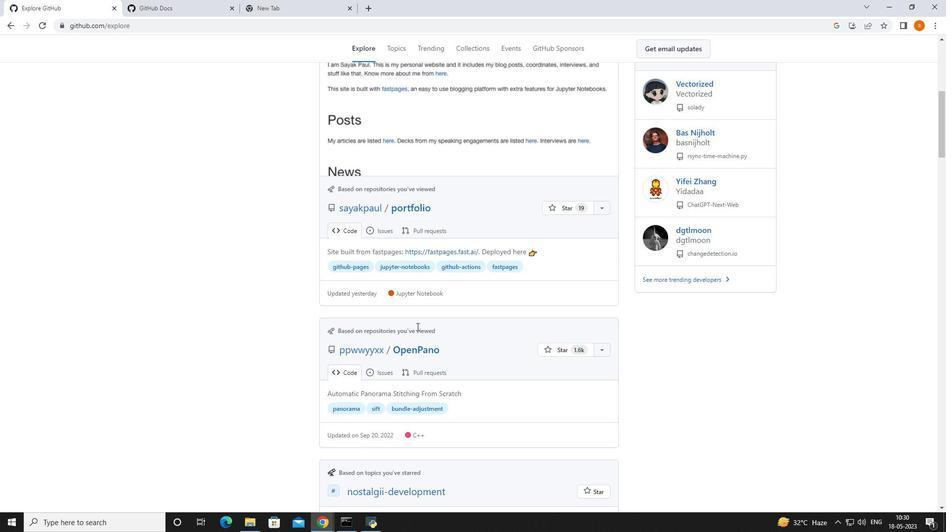 
Action: Mouse moved to (417, 326)
Screenshot: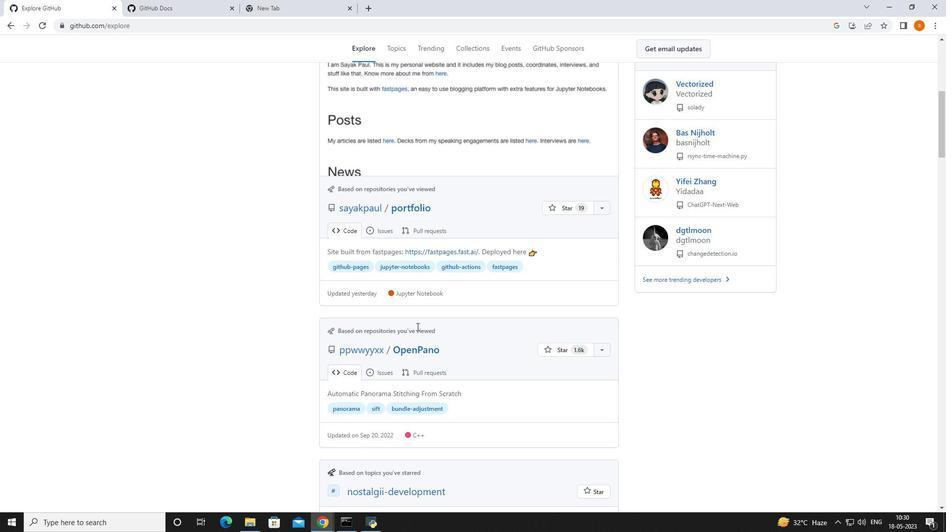 
Action: Mouse scrolled (417, 326) with delta (0, 0)
Screenshot: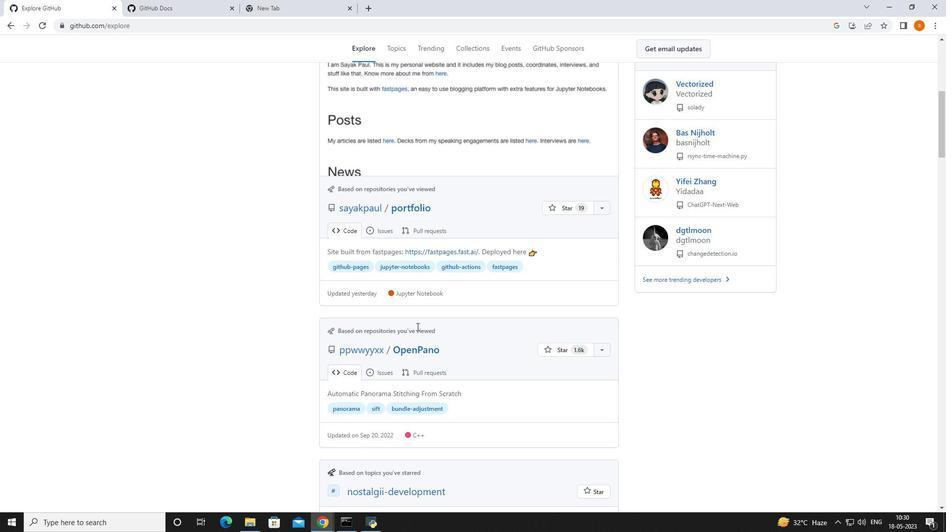 
Action: Mouse scrolled (417, 326) with delta (0, 0)
Screenshot: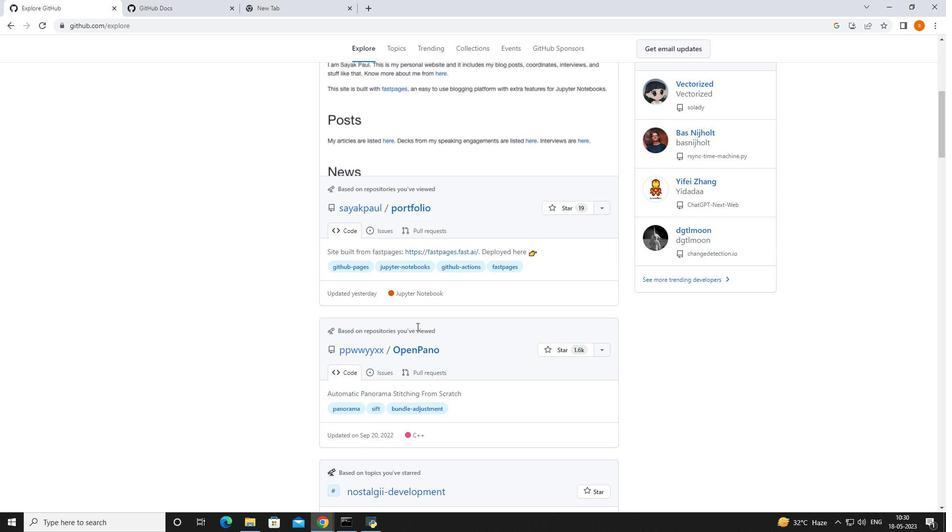 
Action: Mouse moved to (417, 326)
Screenshot: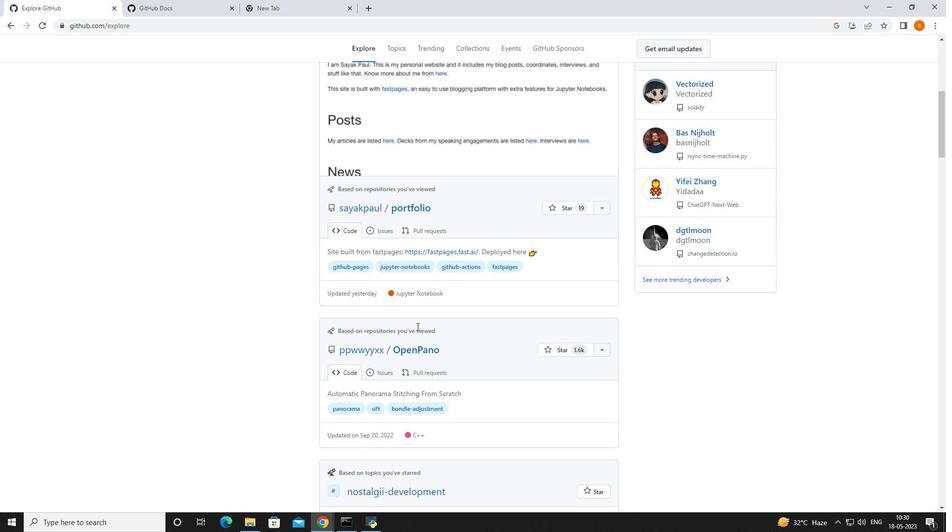 
Action: Mouse scrolled (417, 326) with delta (0, 0)
Screenshot: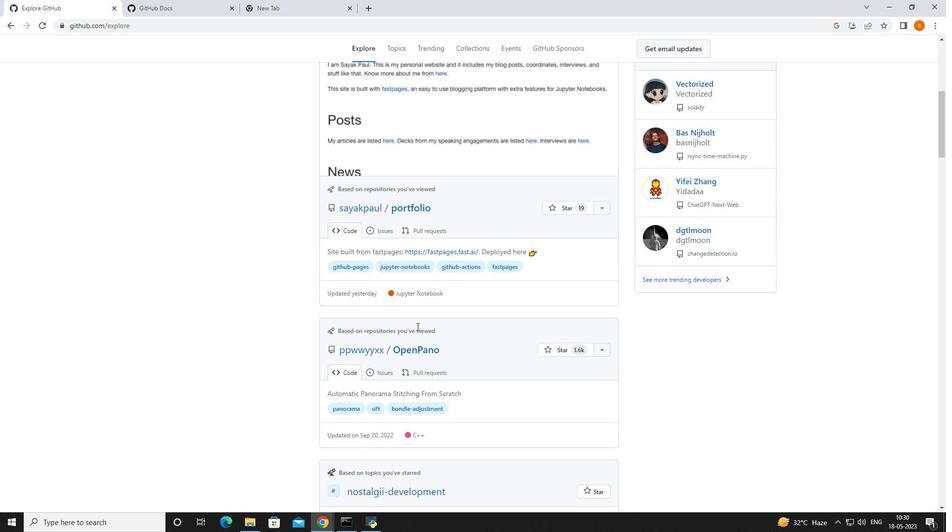 
Action: Mouse moved to (445, 350)
Screenshot: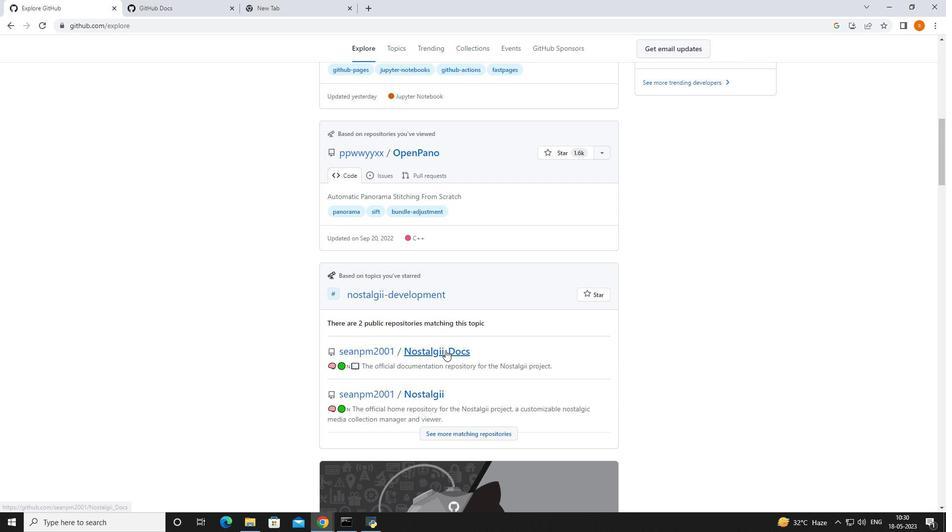 
Action: Mouse pressed left at (445, 350)
Screenshot: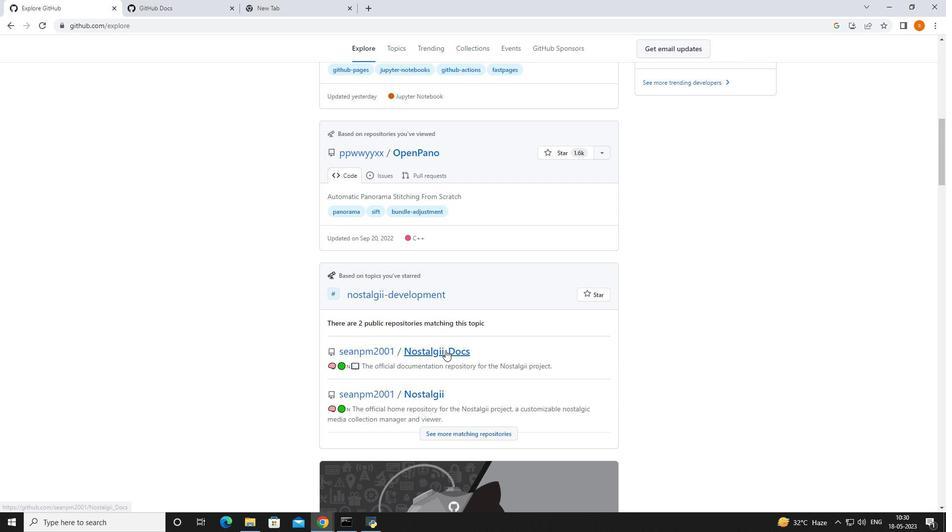 
Action: Mouse moved to (373, 340)
Screenshot: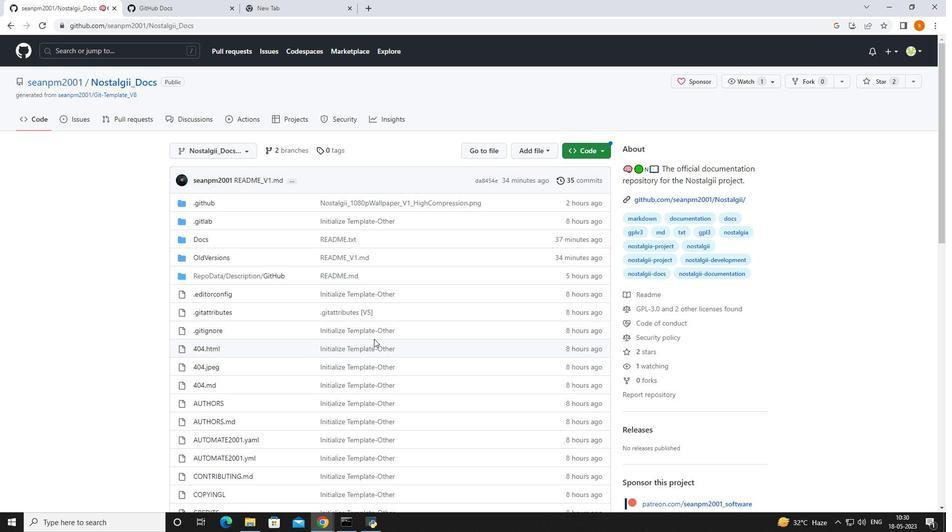 
Action: Mouse scrolled (373, 339) with delta (0, 0)
Screenshot: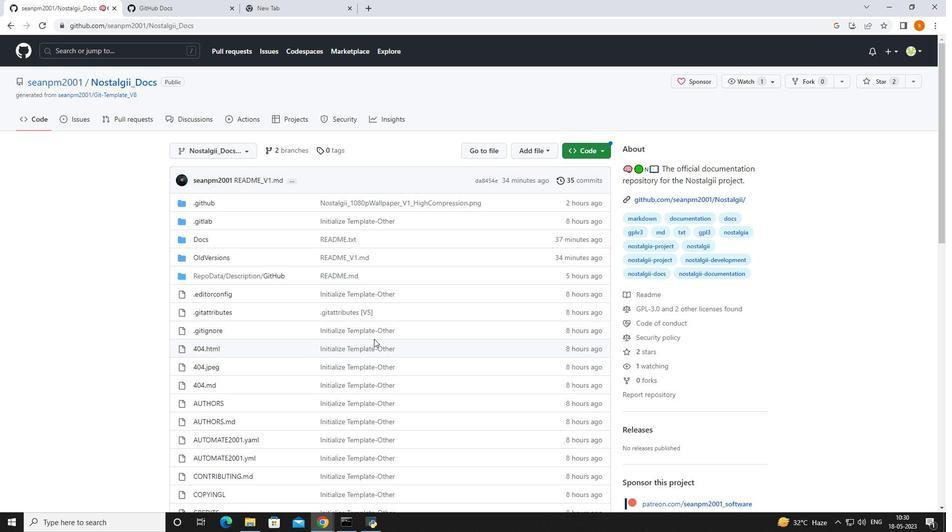 
Action: Mouse moved to (372, 344)
Screenshot: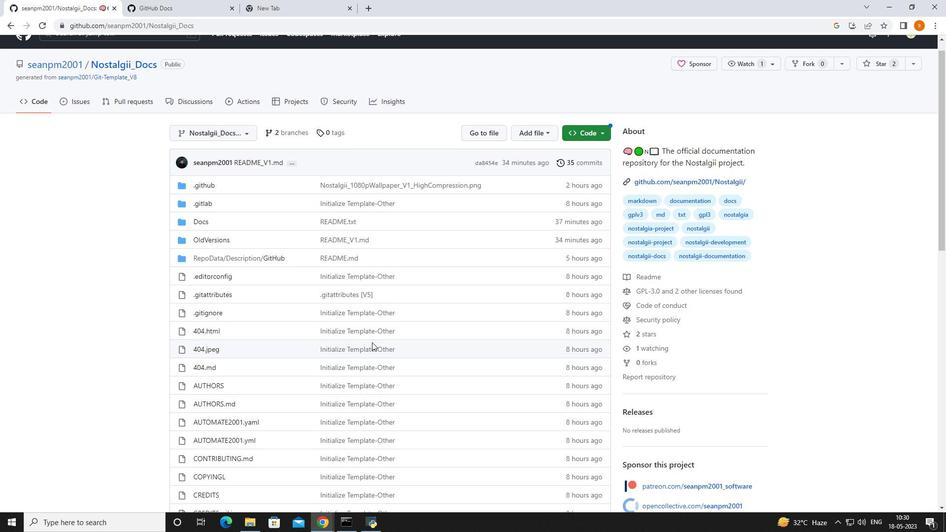 
Action: Mouse scrolled (372, 343) with delta (0, 0)
Screenshot: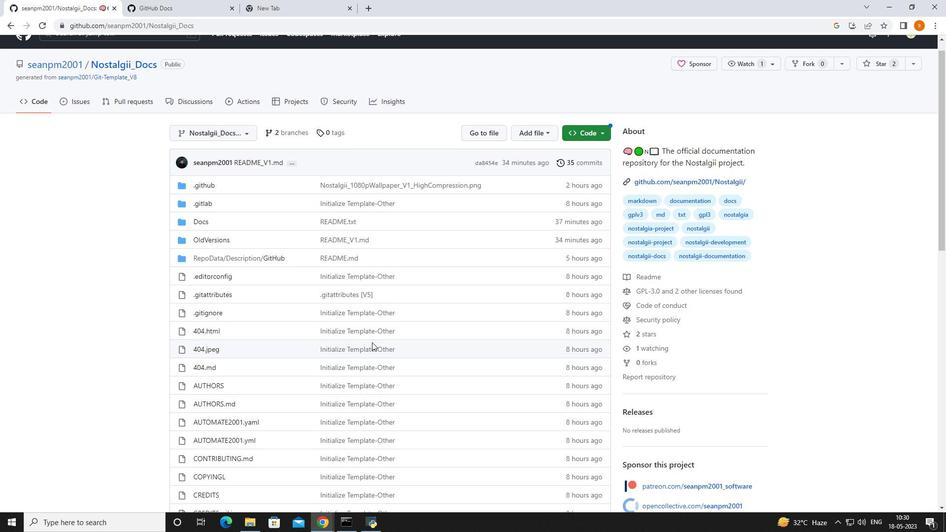 
Action: Mouse moved to (382, 333)
Screenshot: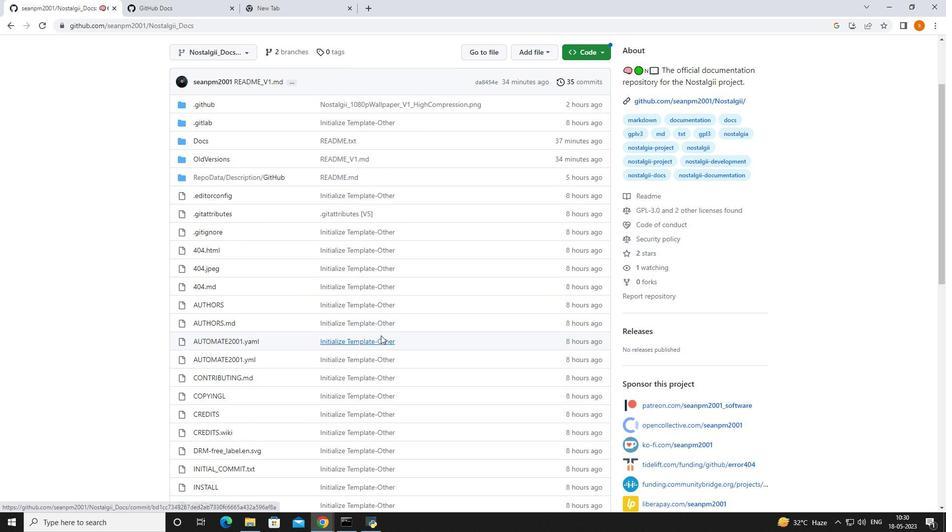 
Action: Mouse scrolled (382, 333) with delta (0, 0)
Screenshot: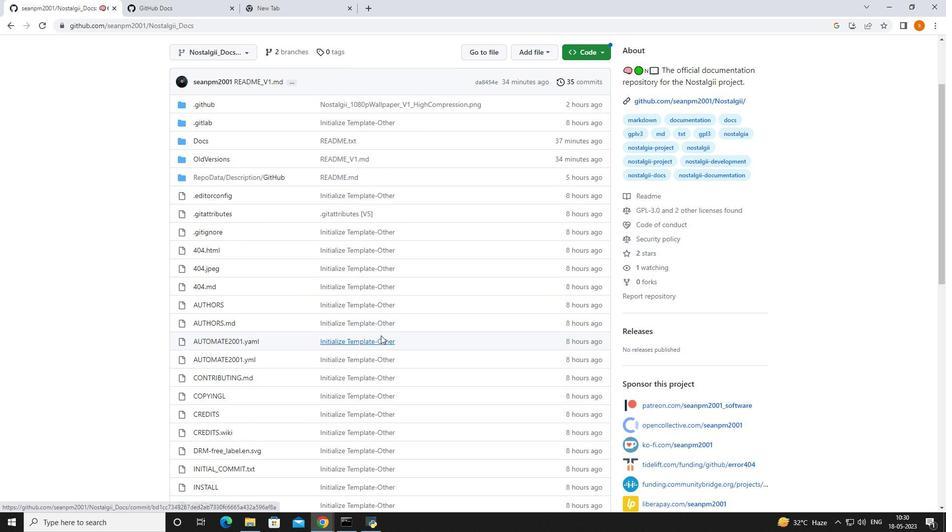
Action: Mouse moved to (385, 318)
Screenshot: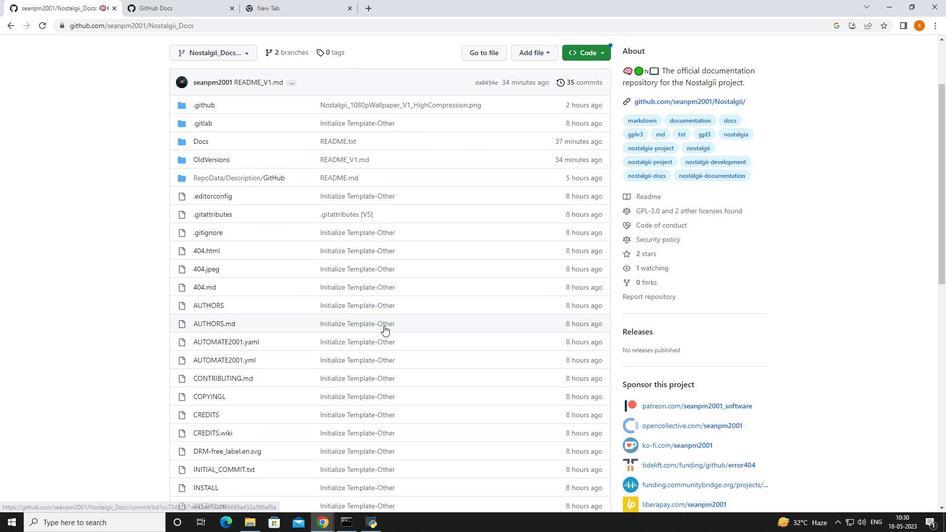 
Action: Mouse scrolled (385, 318) with delta (0, 0)
Screenshot: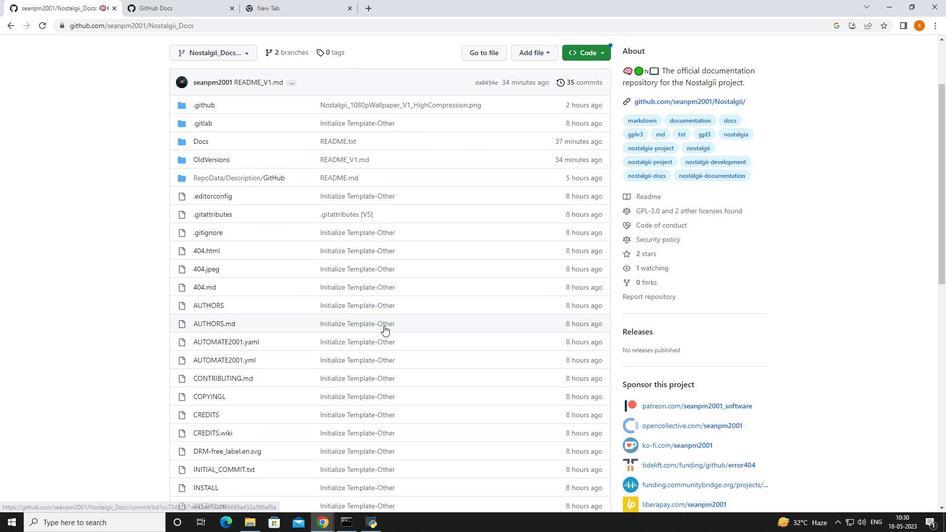 
Action: Mouse moved to (378, 324)
Screenshot: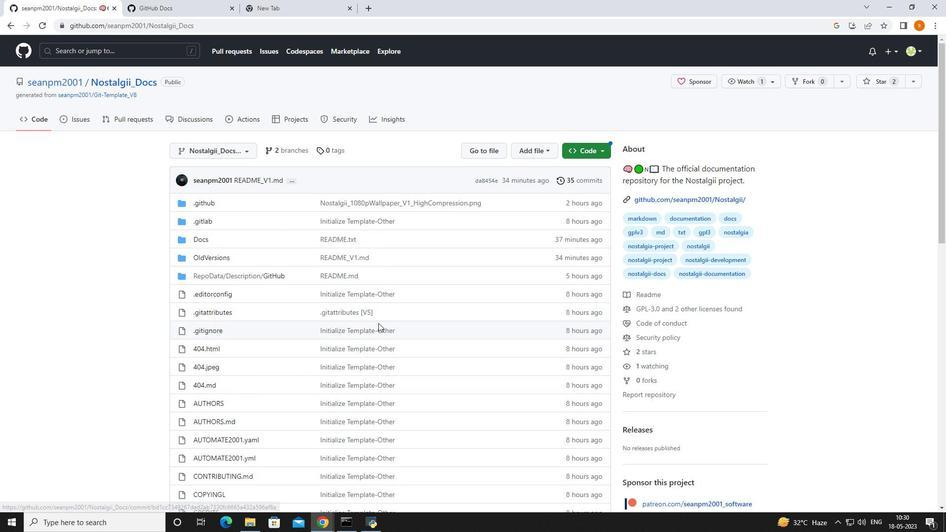 
Action: Mouse scrolled (378, 324) with delta (0, 0)
Screenshot: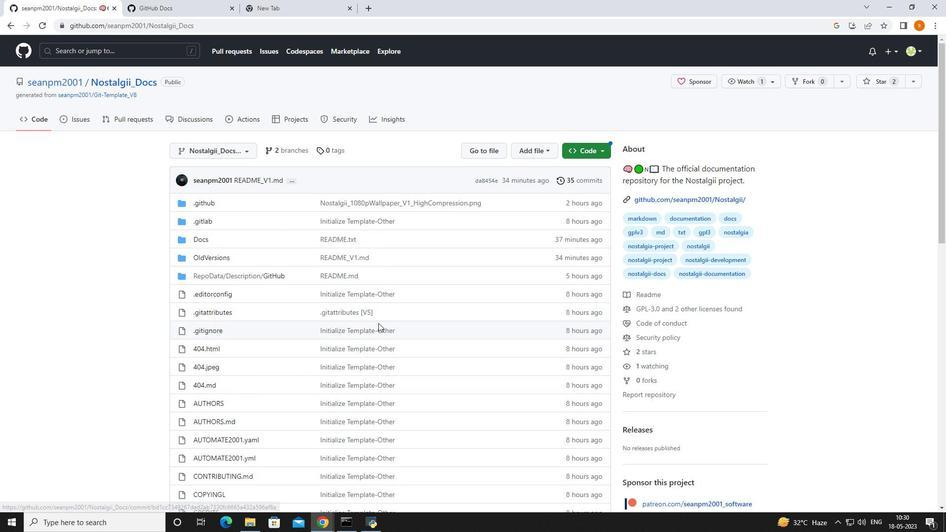 
Action: Mouse moved to (372, 335)
Screenshot: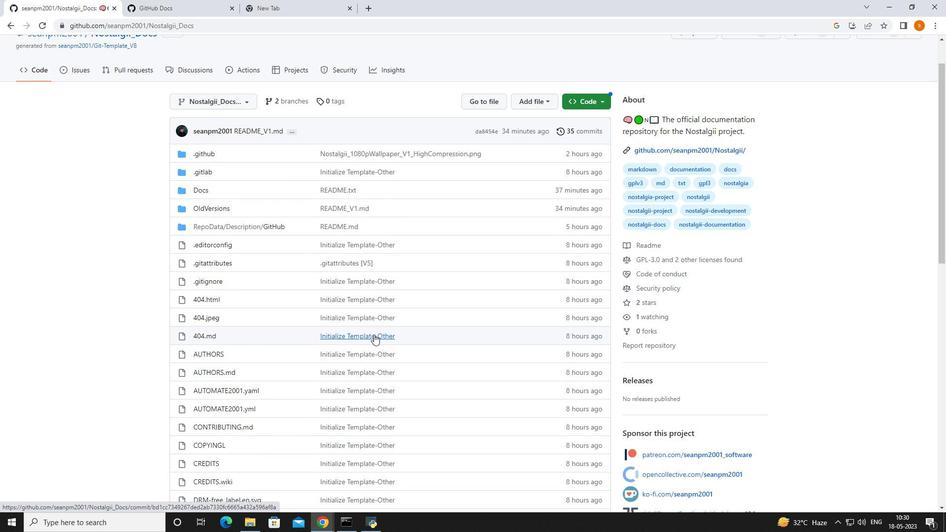 
Action: Key pressed <Key.enter>
Screenshot: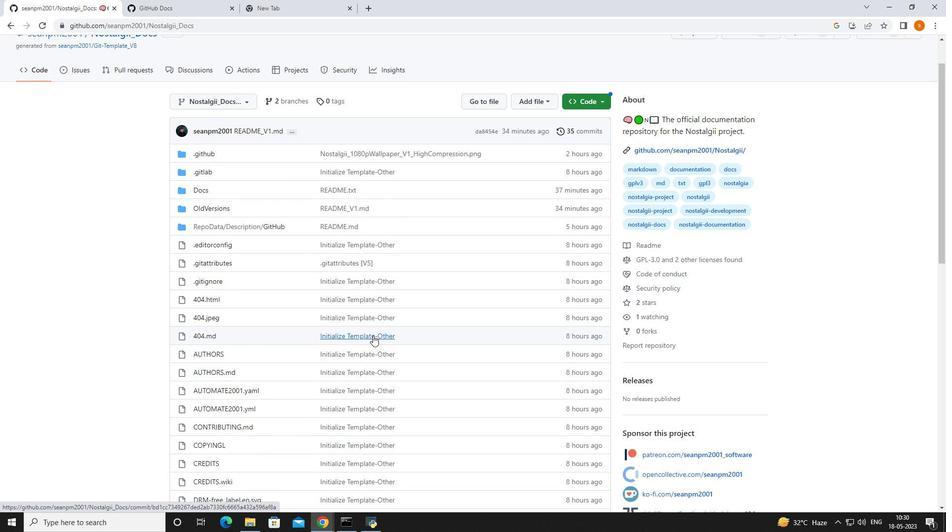 
Action: Mouse moved to (385, 291)
Screenshot: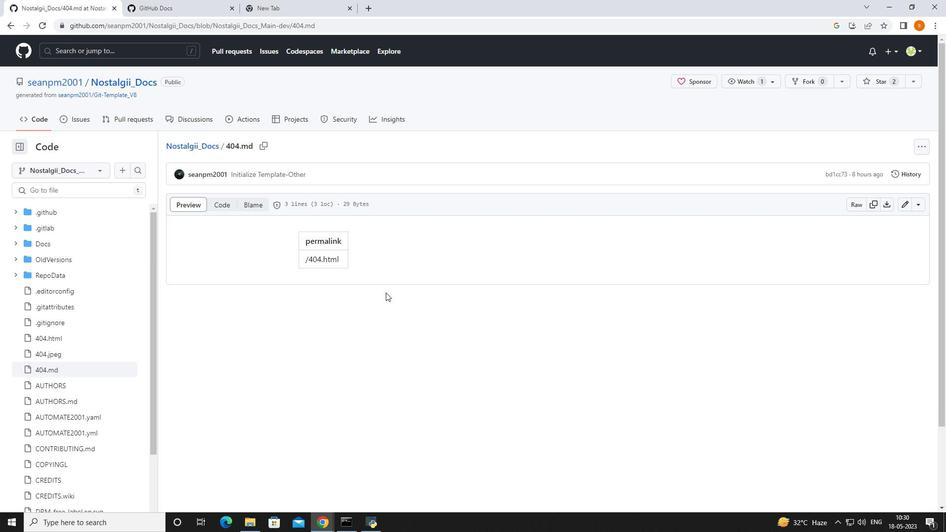 
Action: Mouse scrolled (385, 291) with delta (0, 0)
Screenshot: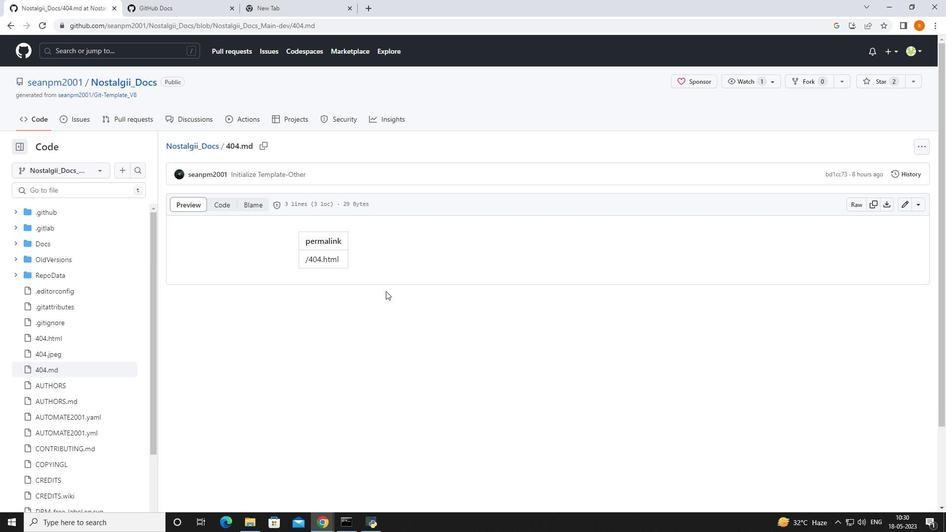 
Action: Mouse moved to (385, 291)
Screenshot: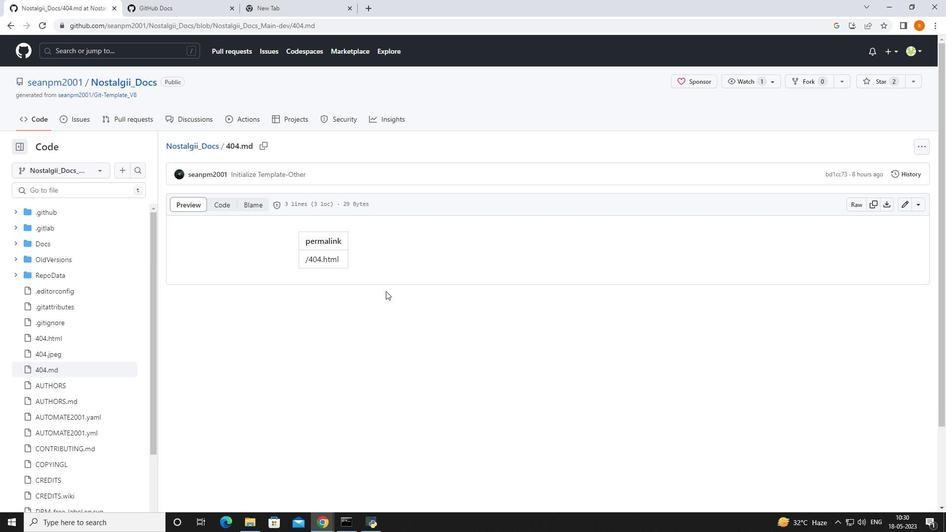 
Action: Mouse scrolled (385, 291) with delta (0, 0)
Screenshot: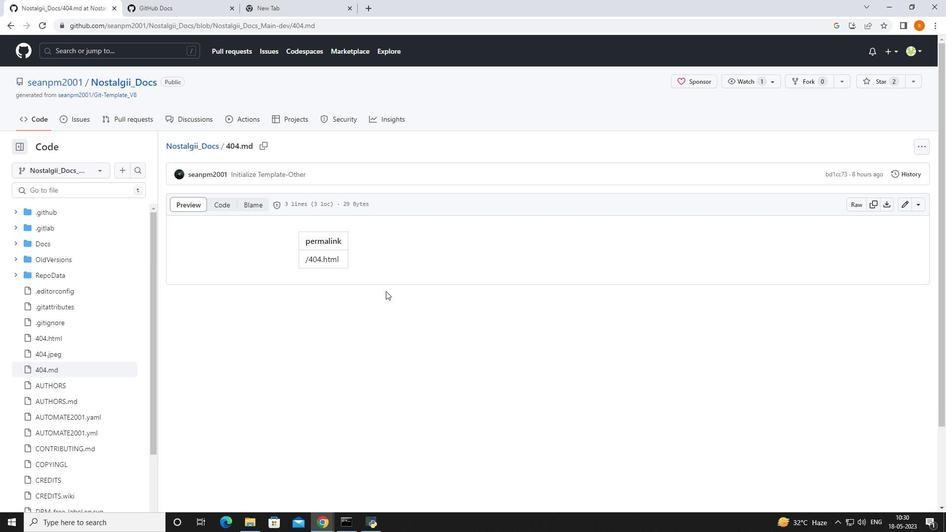 
Action: Mouse moved to (385, 290)
Screenshot: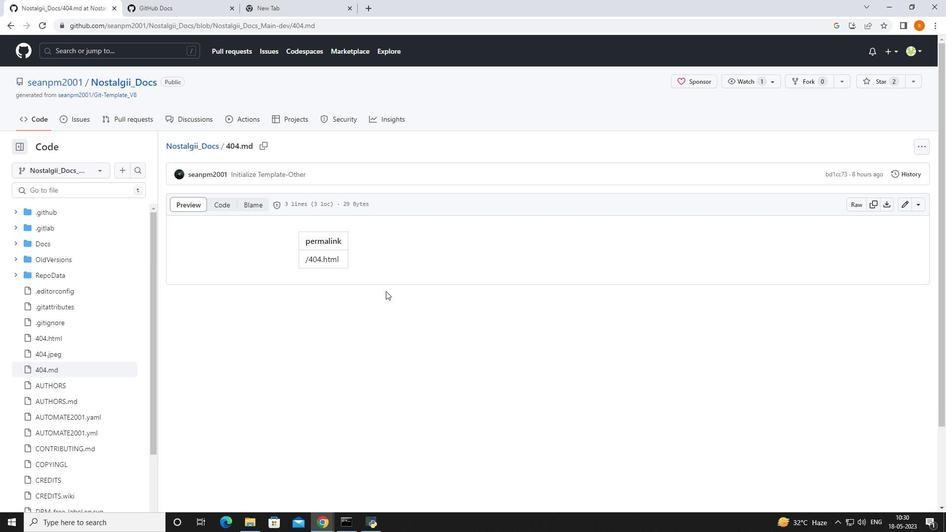 
Action: Mouse scrolled (385, 291) with delta (0, 0)
Screenshot: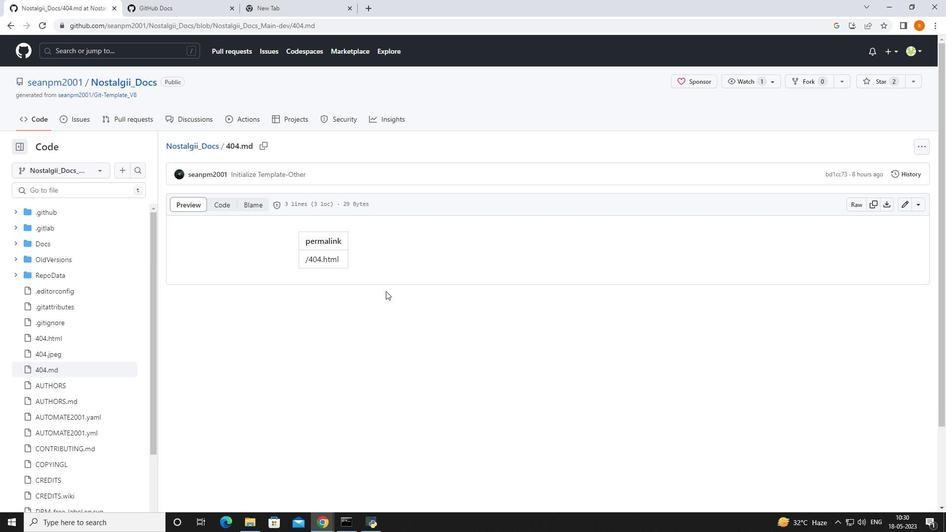 
Action: Mouse moved to (316, 310)
Screenshot: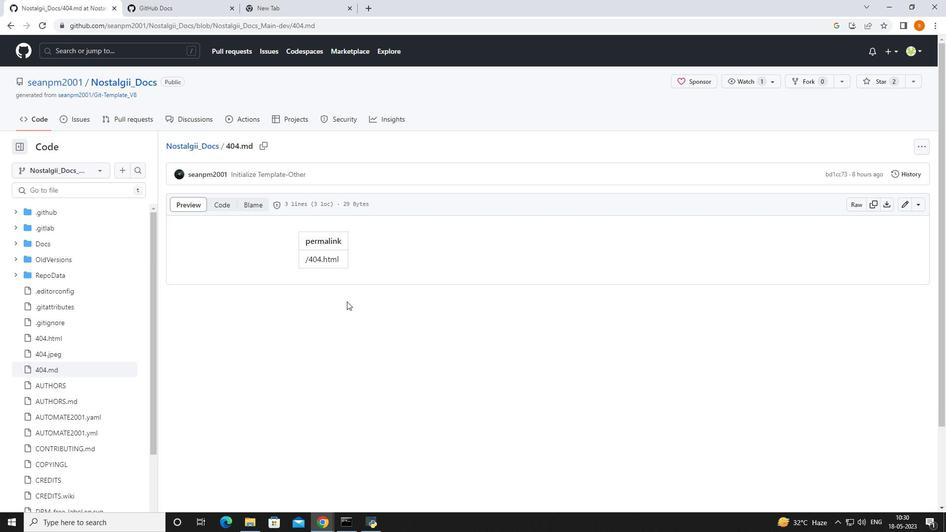 
Action: Mouse scrolled (316, 309) with delta (0, 0)
Screenshot: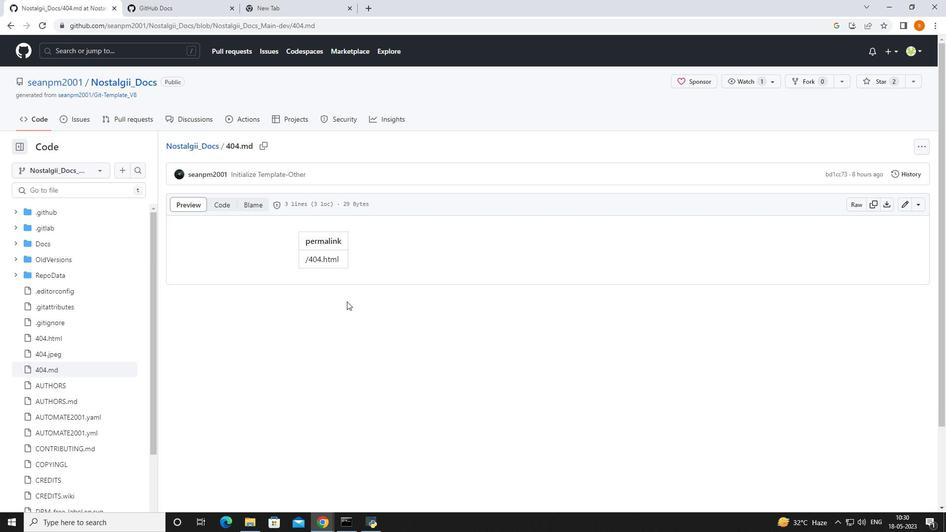 
Action: Mouse moved to (313, 310)
Screenshot: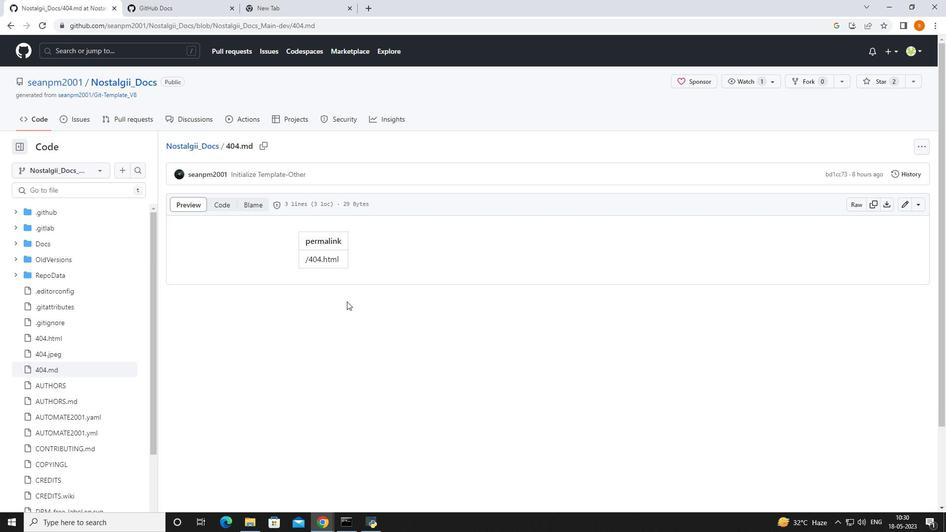 
Action: Mouse scrolled (313, 309) with delta (0, 0)
Screenshot: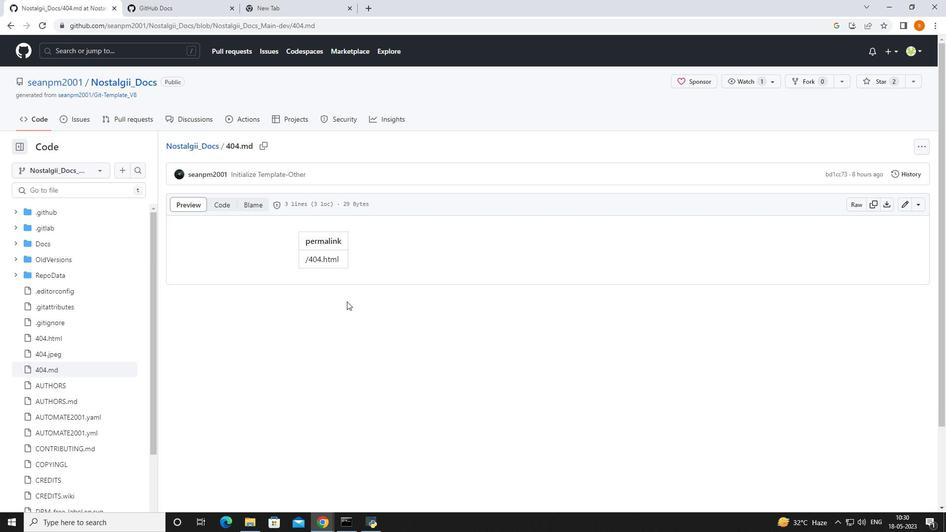 
Action: Mouse moved to (308, 309)
Screenshot: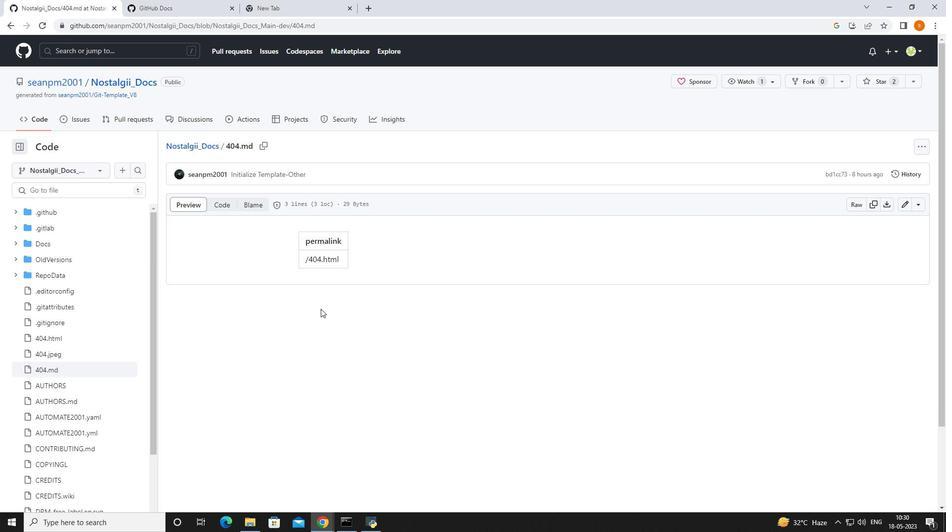 
Action: Mouse scrolled (308, 308) with delta (0, 0)
Screenshot: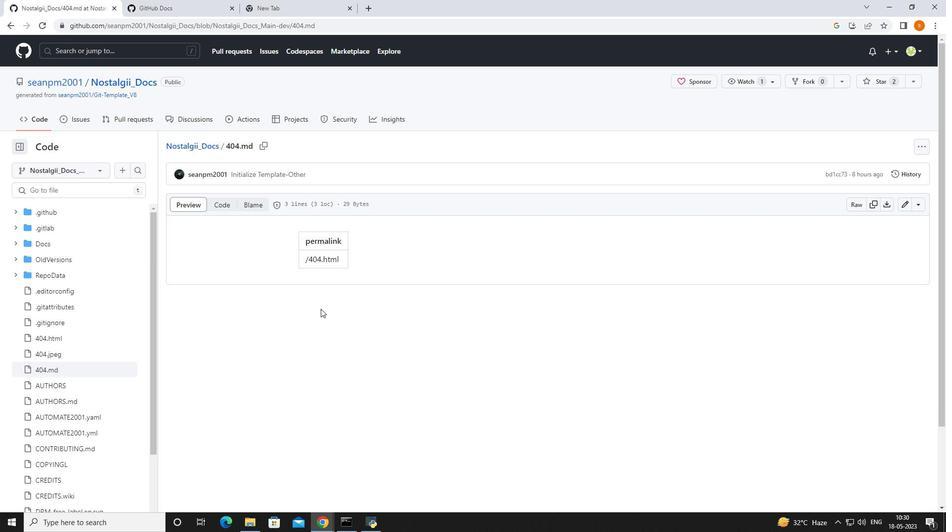 
Action: Mouse moved to (113, 257)
Screenshot: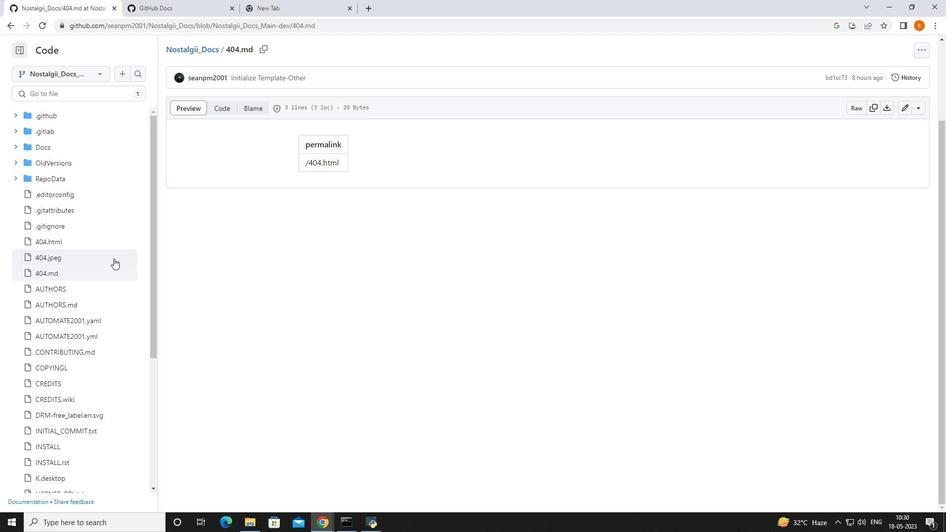 
Action: Mouse scrolled (113, 257) with delta (0, 0)
Screenshot: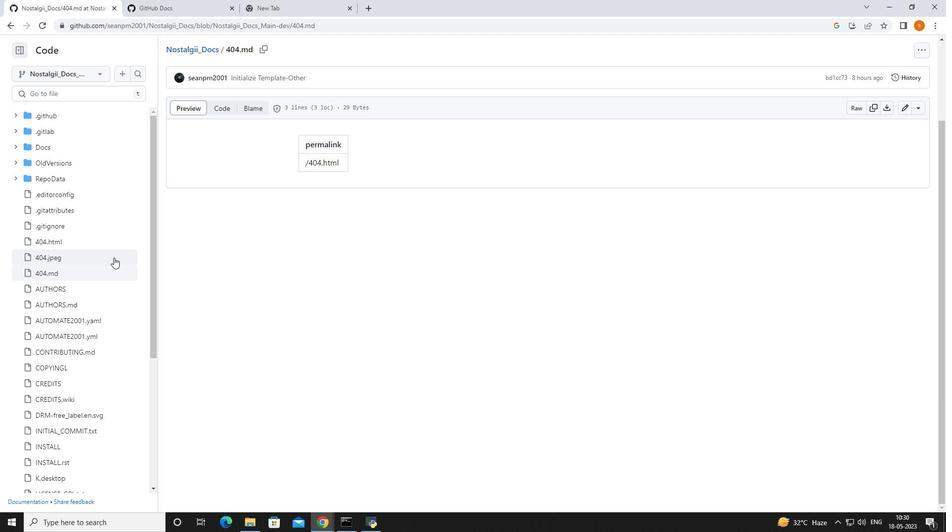 
Action: Mouse moved to (118, 294)
Screenshot: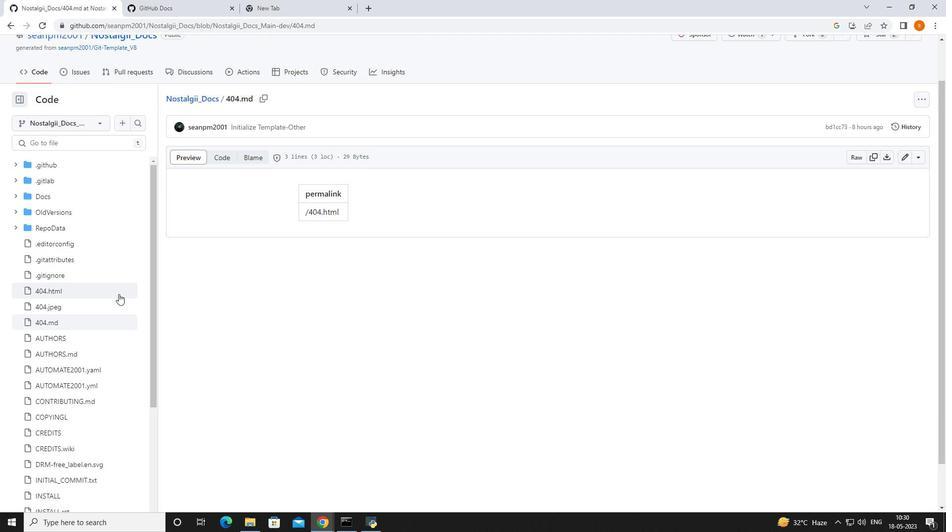 
Action: Mouse scrolled (118, 293) with delta (0, 0)
Screenshot: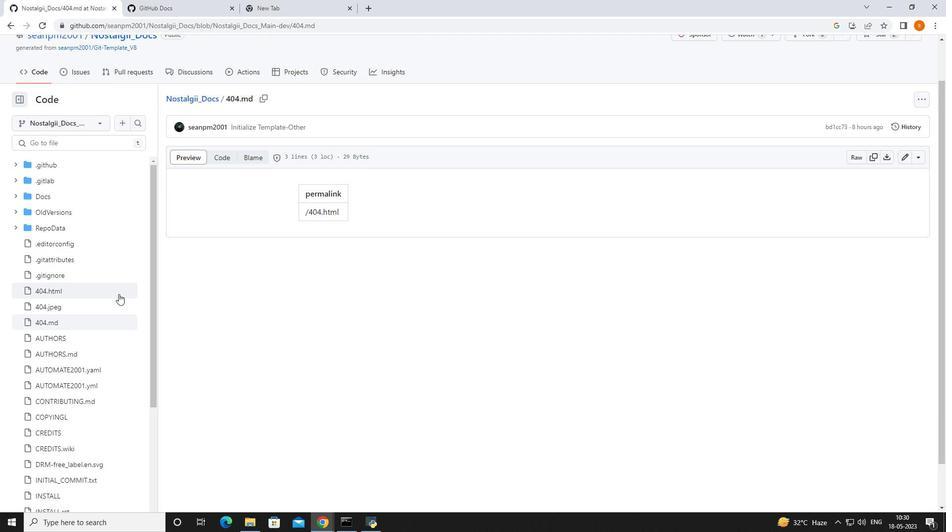 
Action: Mouse scrolled (118, 294) with delta (0, 0)
Screenshot: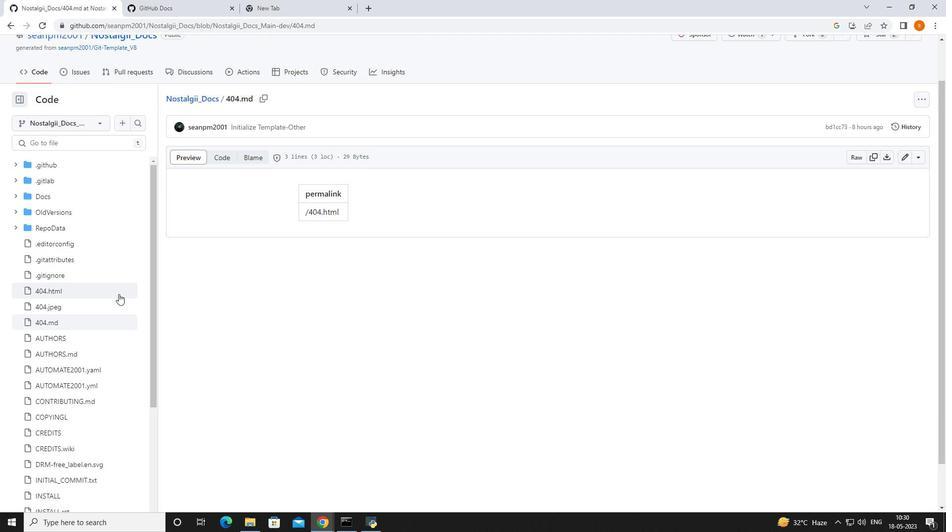 
Action: Mouse scrolled (118, 294) with delta (0, 0)
Screenshot: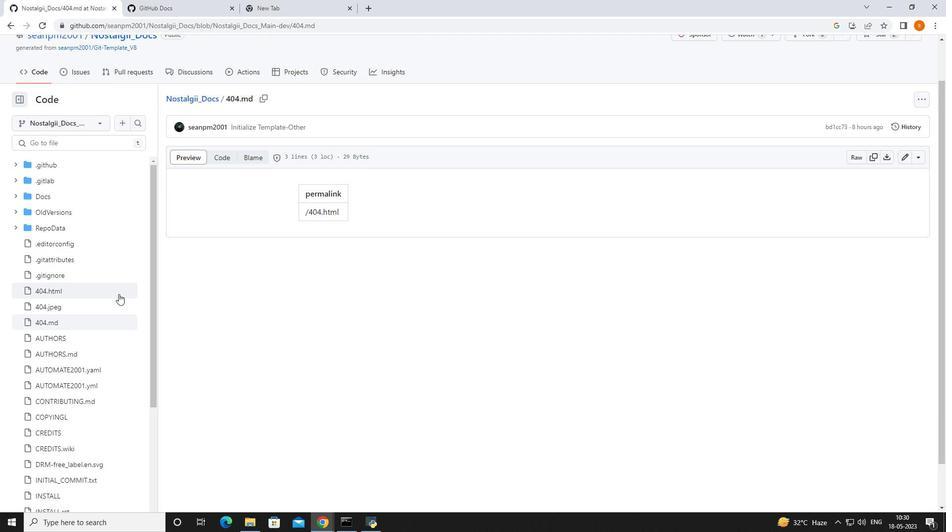 
Action: Mouse moved to (109, 327)
Screenshot: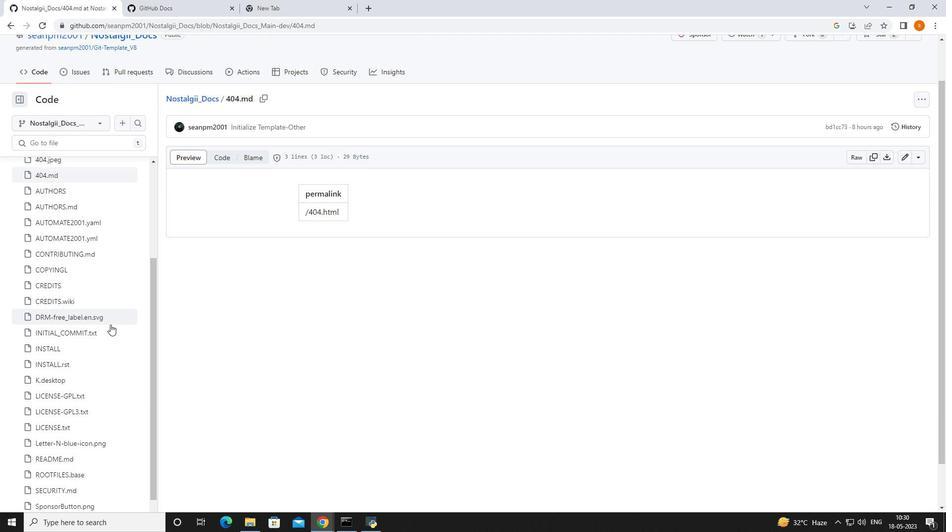 
Action: Mouse scrolled (109, 326) with delta (0, 0)
Screenshot: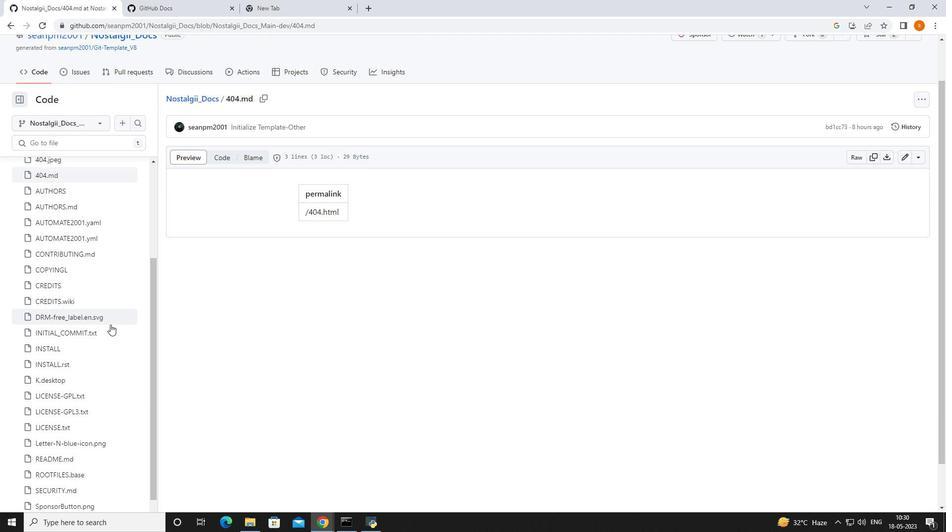
Action: Mouse moved to (65, 298)
Screenshot: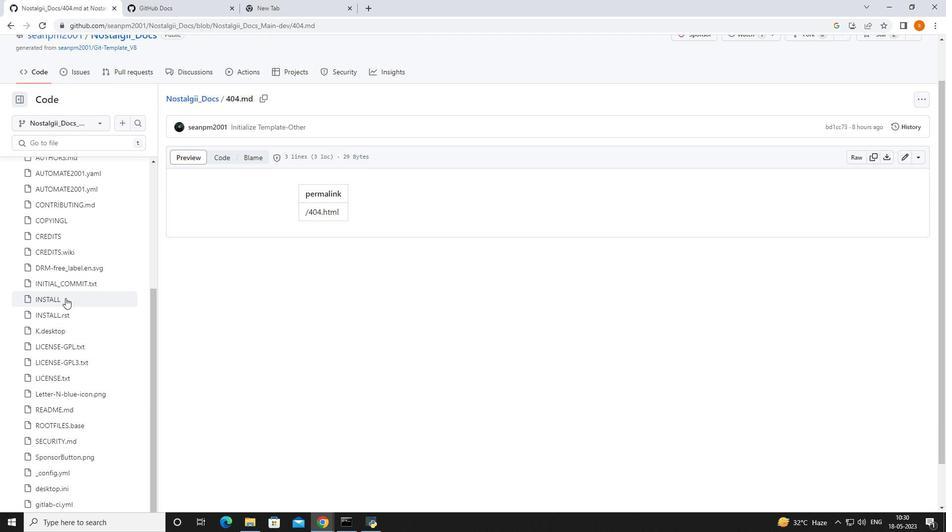 
Action: Mouse pressed left at (65, 298)
Screenshot: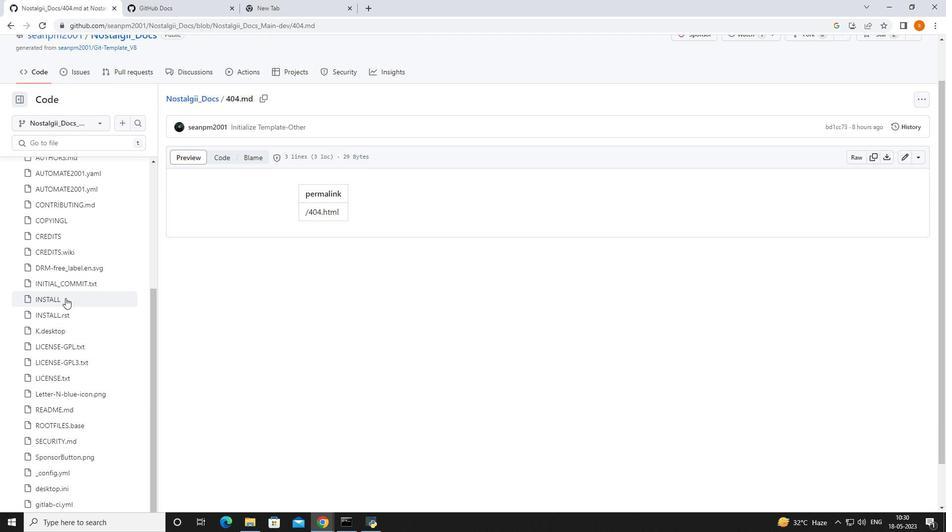 
Action: Mouse moved to (233, 312)
Screenshot: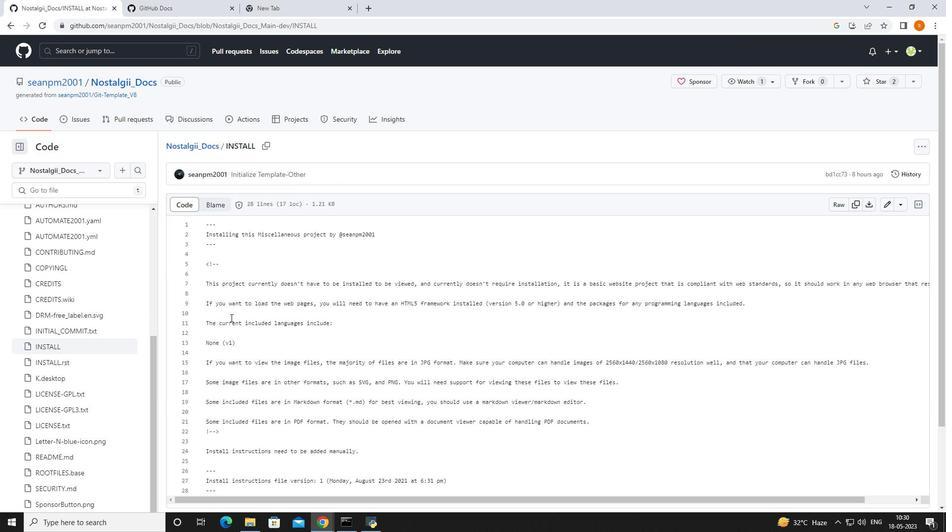 
Action: Mouse scrolled (233, 312) with delta (0, 0)
Screenshot: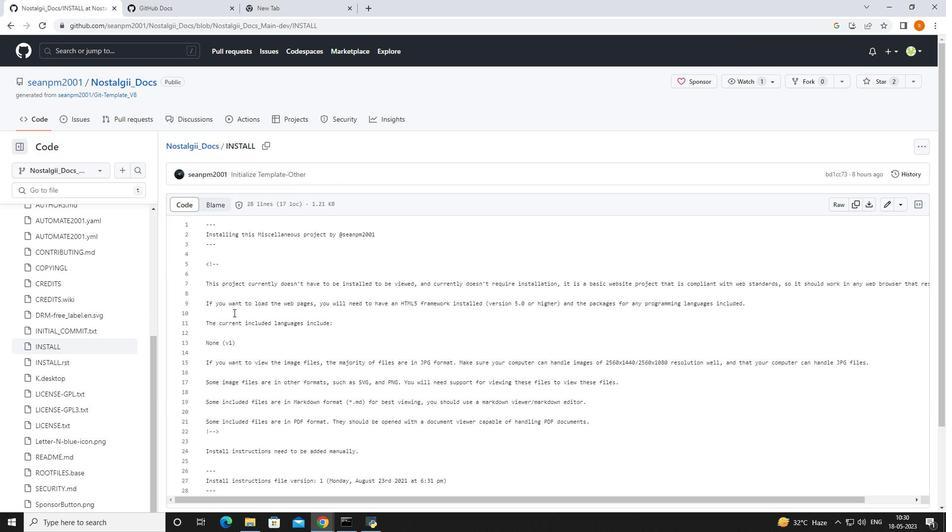 
Action: Mouse moved to (233, 312)
Screenshot: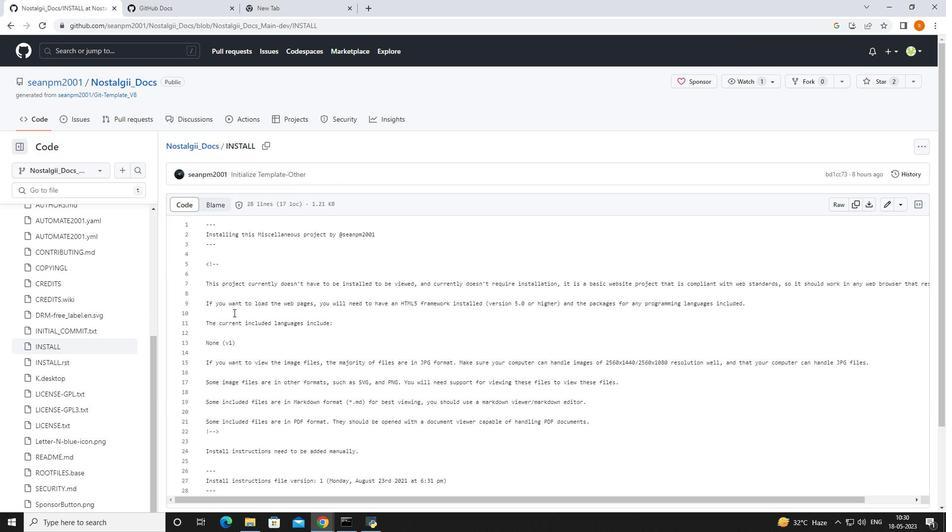 
Action: Mouse scrolled (233, 312) with delta (0, 0)
Screenshot: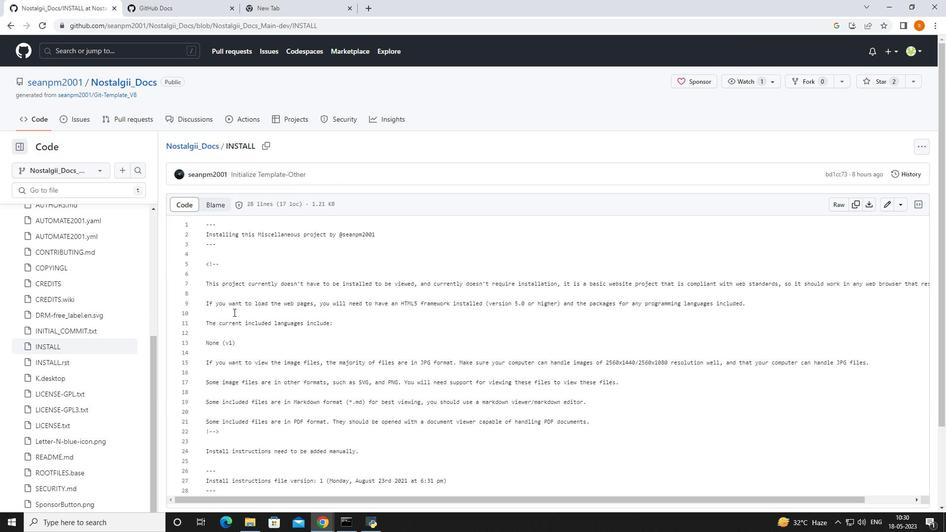 
Action: Mouse moved to (324, 352)
Screenshot: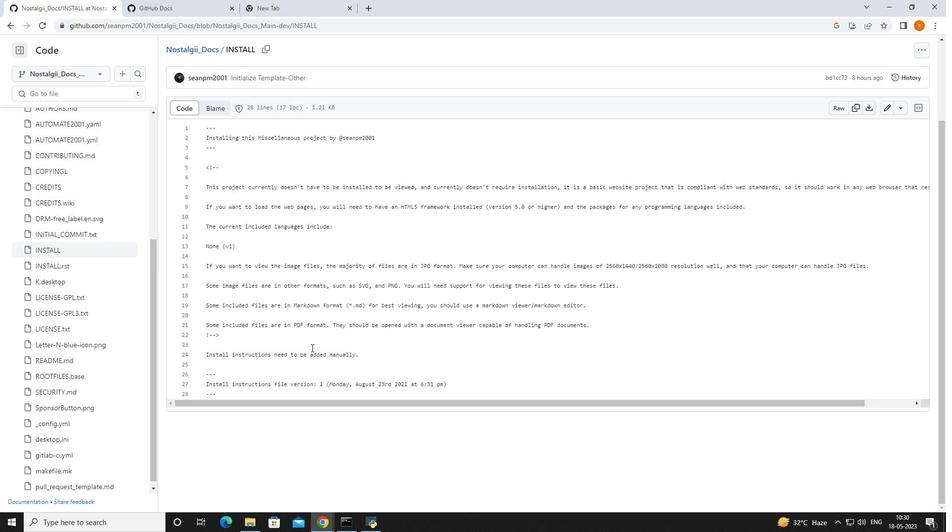 
Action: Mouse scrolled (324, 351) with delta (0, 0)
Screenshot: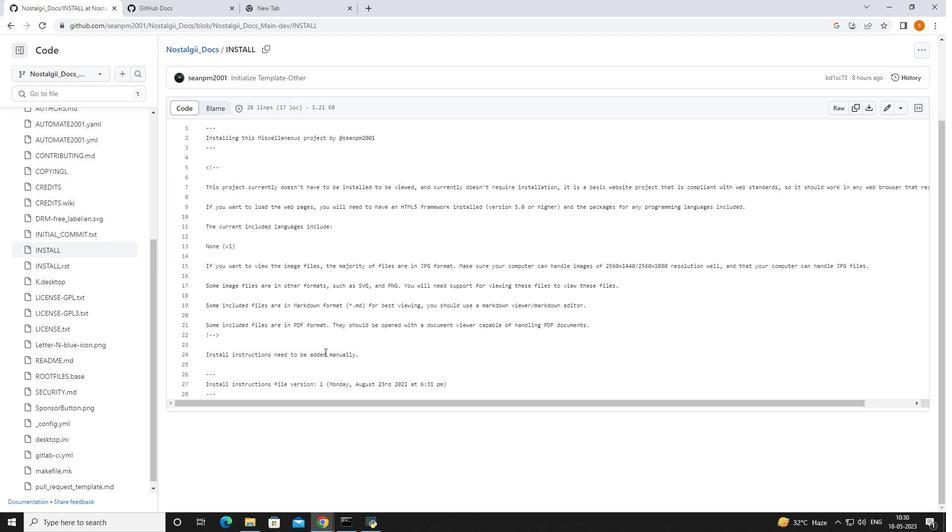 
Action: Mouse moved to (858, 405)
Screenshot: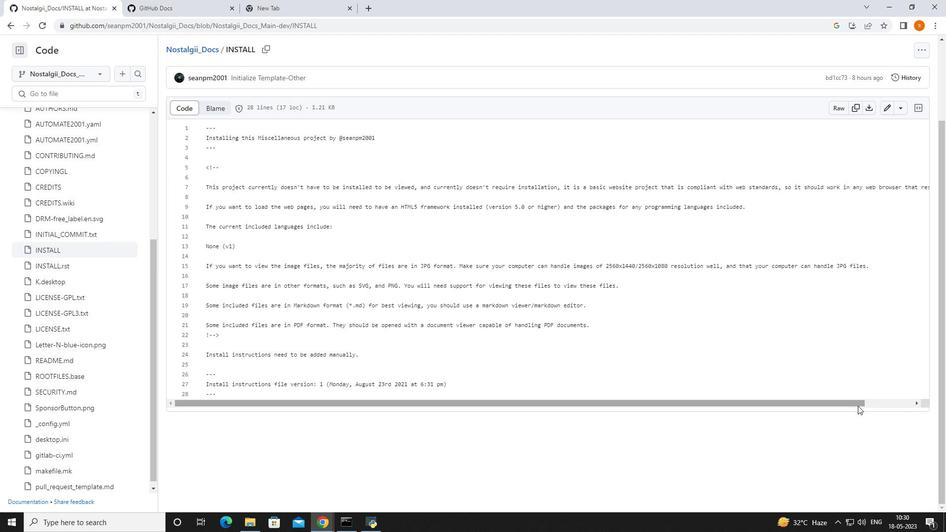 
Action: Mouse pressed left at (858, 405)
Screenshot: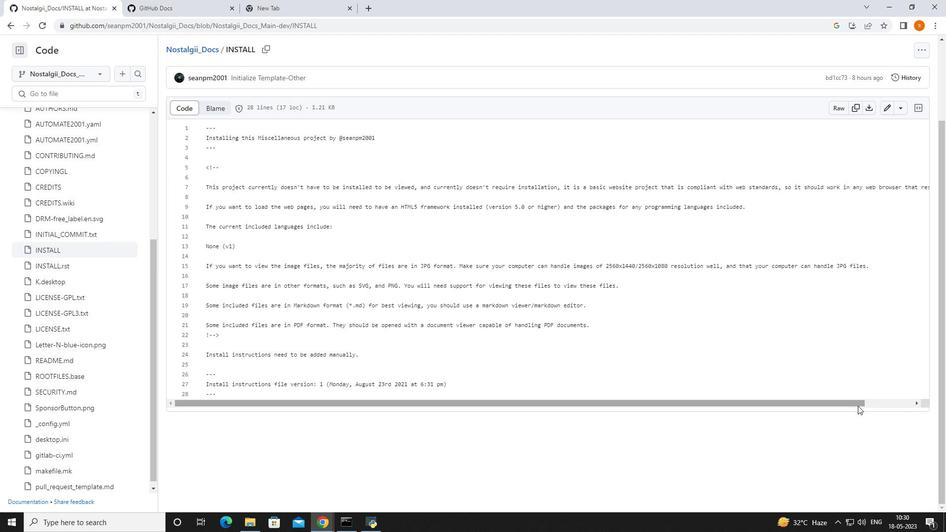 
Action: Mouse moved to (229, 163)
Screenshot: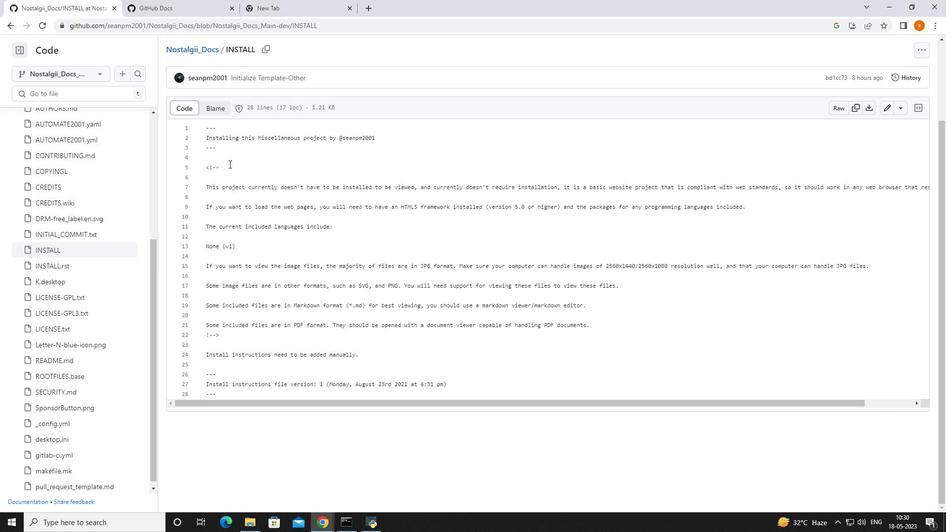 
Action: Mouse scrolled (229, 163) with delta (0, 0)
Screenshot: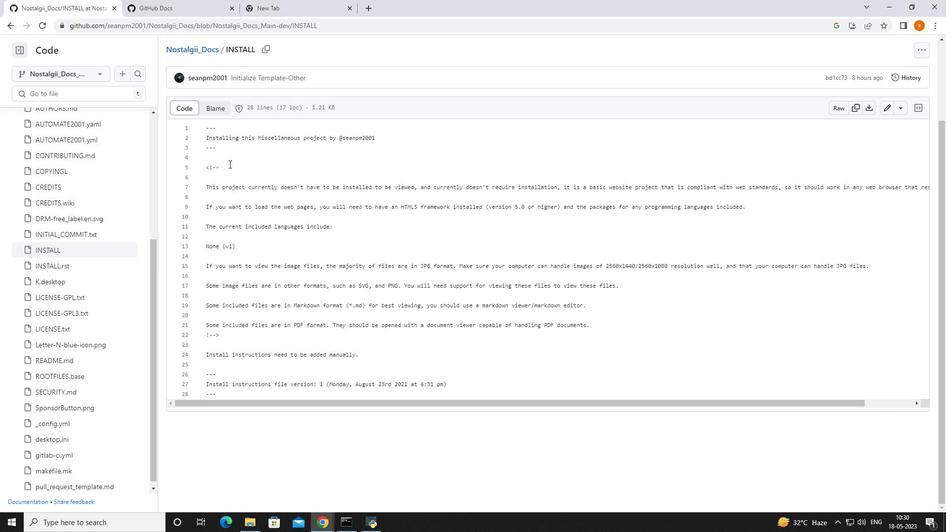 
Action: Mouse moved to (228, 166)
Screenshot: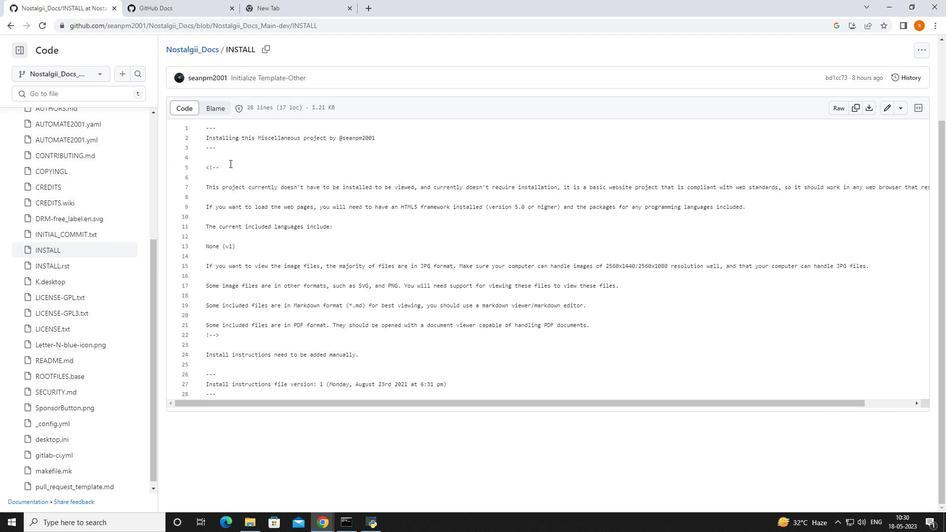
Action: Mouse scrolled (228, 166) with delta (0, 0)
Screenshot: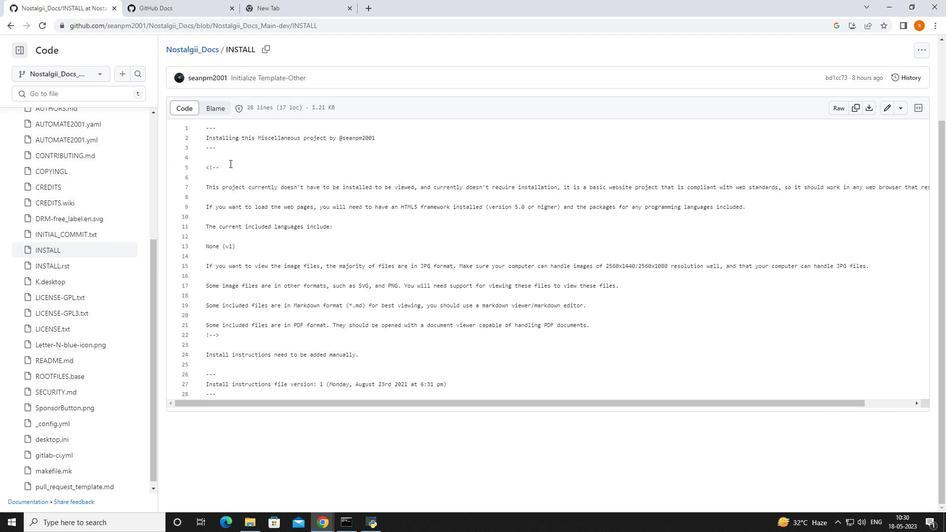 
Action: Mouse moved to (226, 169)
Screenshot: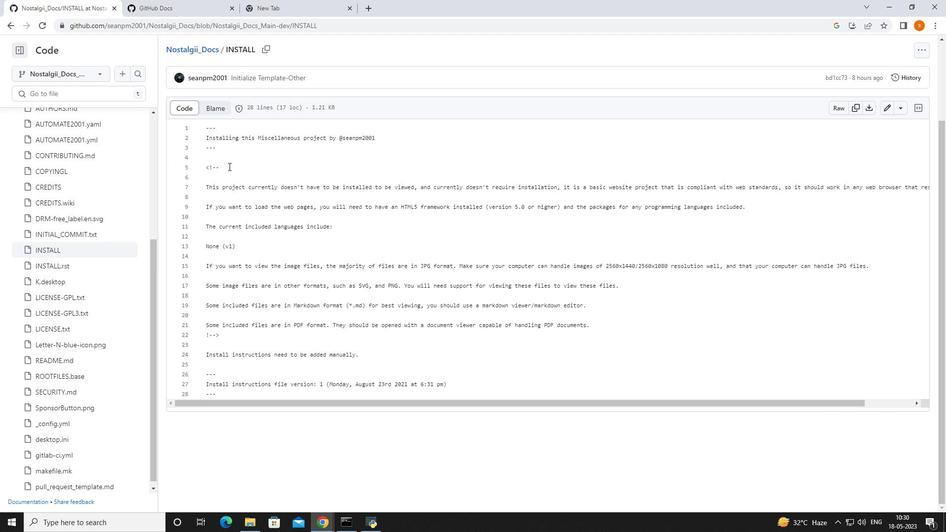
Action: Mouse scrolled (226, 168) with delta (0, 0)
Screenshot: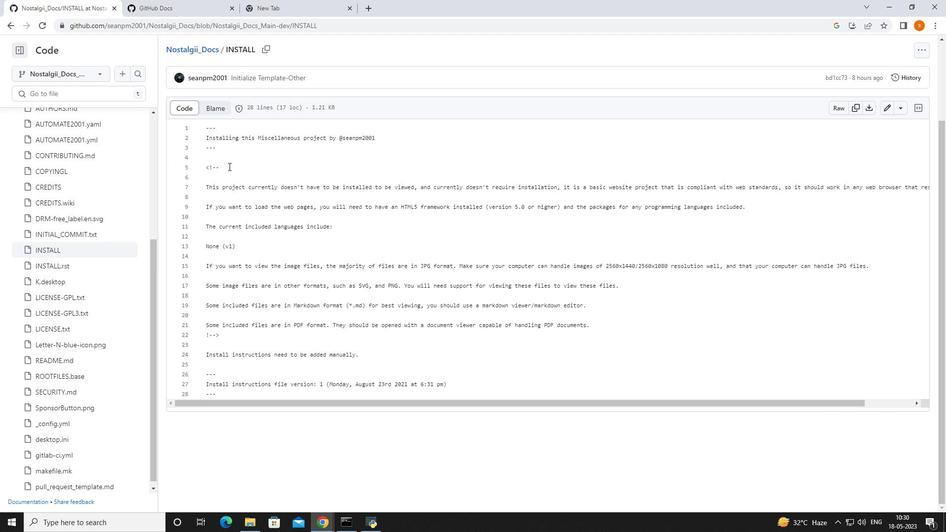 
Action: Mouse moved to (44, 348)
Screenshot: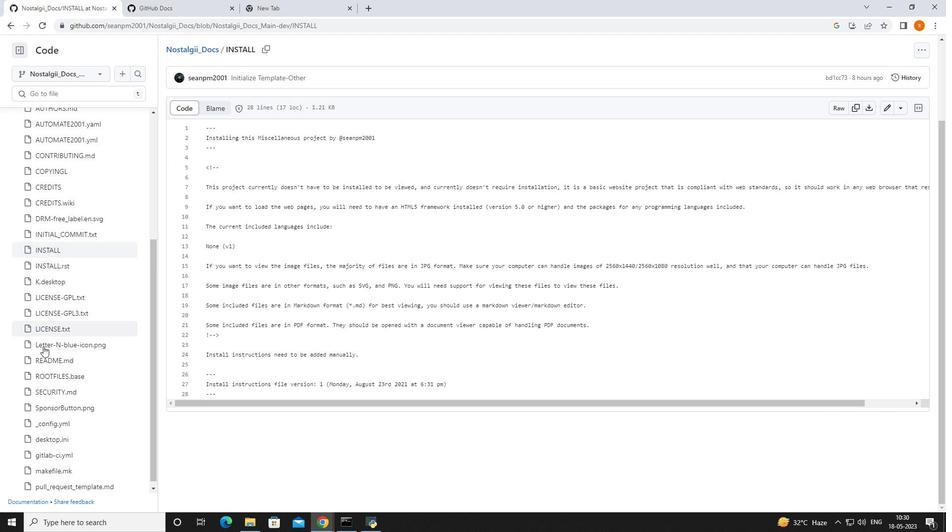 
Action: Mouse scrolled (44, 348) with delta (0, 0)
Screenshot: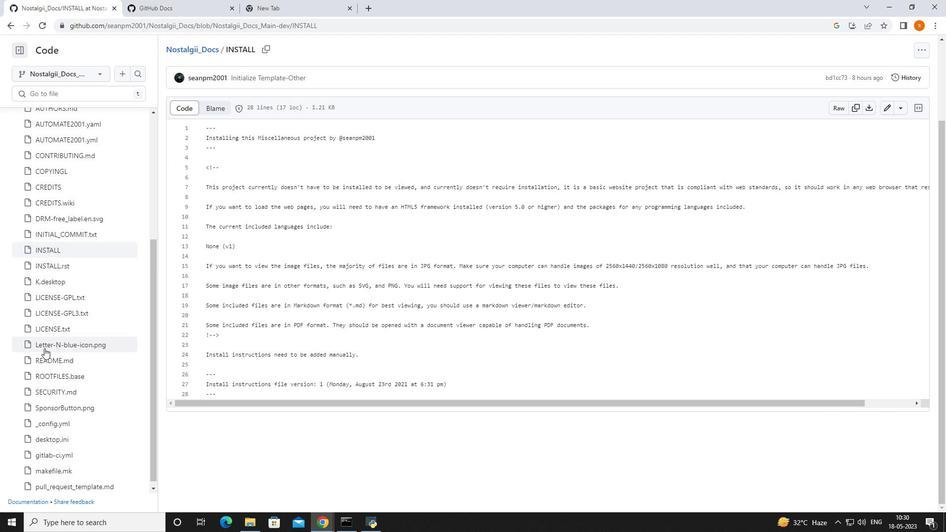 
Action: Mouse moved to (44, 348)
Screenshot: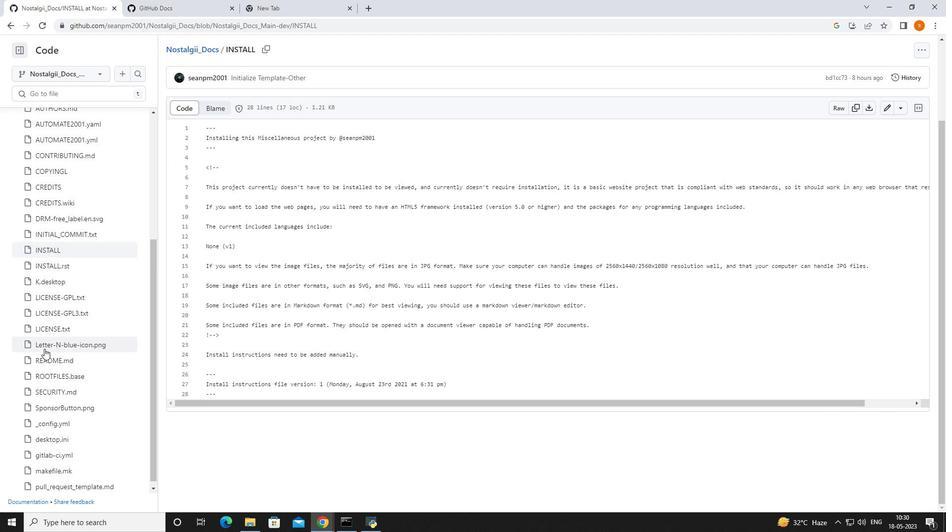 
Action: Mouse scrolled (44, 348) with delta (0, 0)
Screenshot: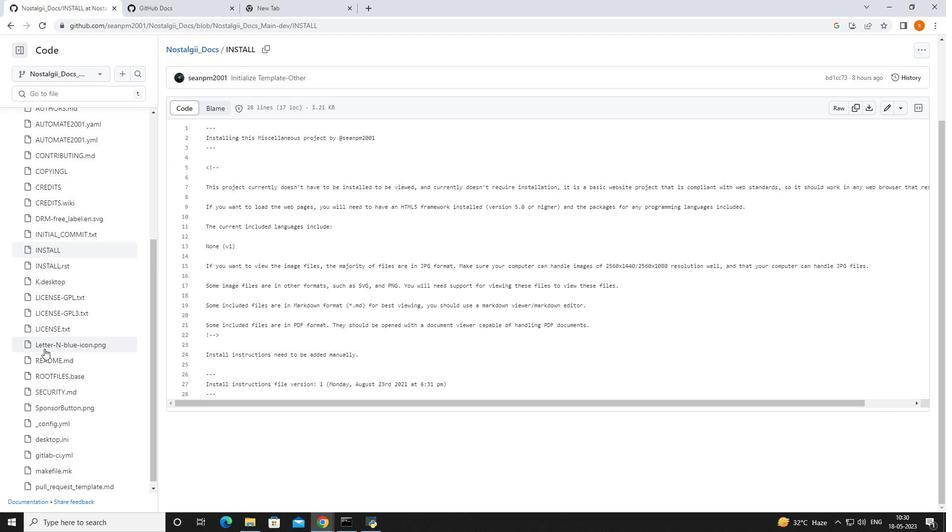 
Action: Mouse moved to (86, 199)
Screenshot: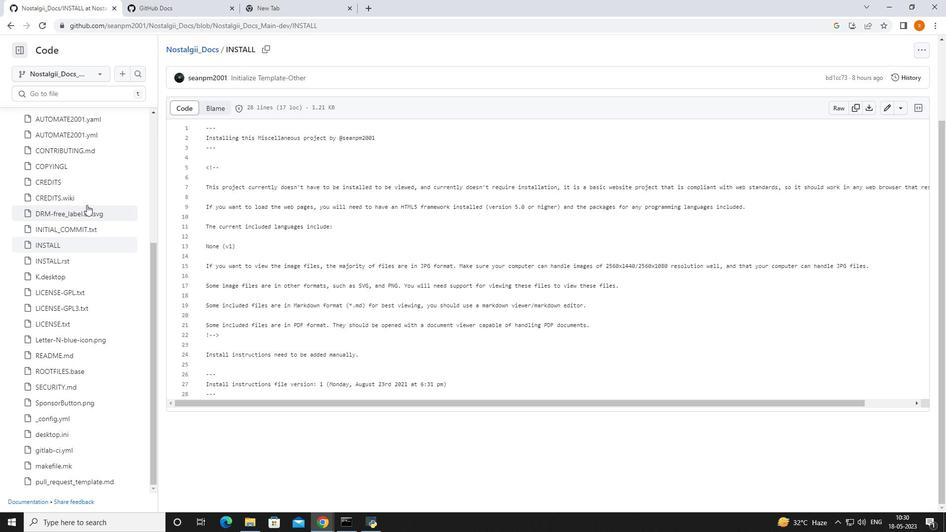 
Action: Mouse scrolled (86, 199) with delta (0, 0)
Screenshot: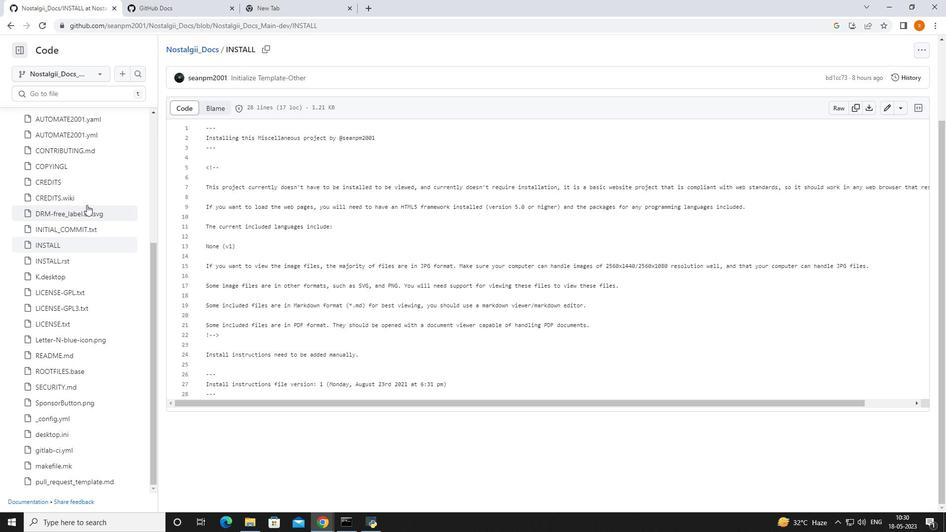 
Action: Mouse moved to (86, 199)
Screenshot: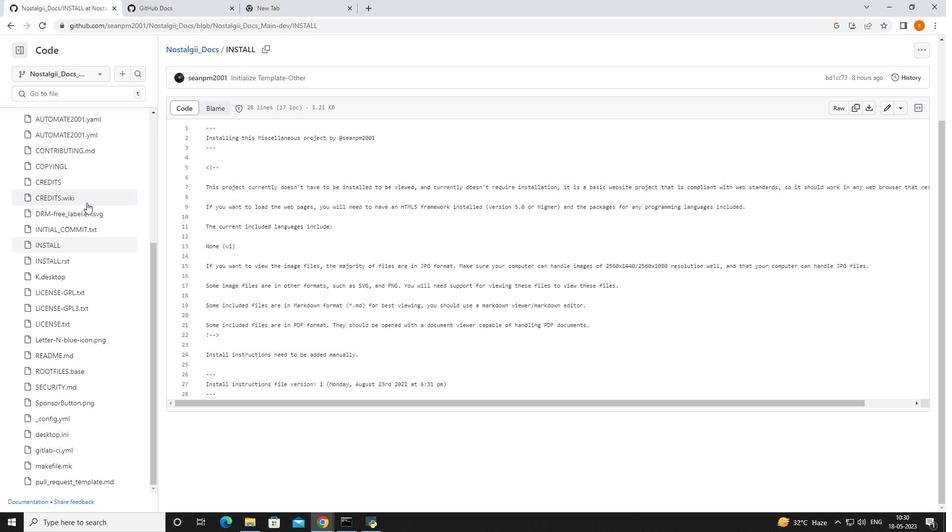 
Action: Mouse scrolled (86, 199) with delta (0, 0)
Screenshot: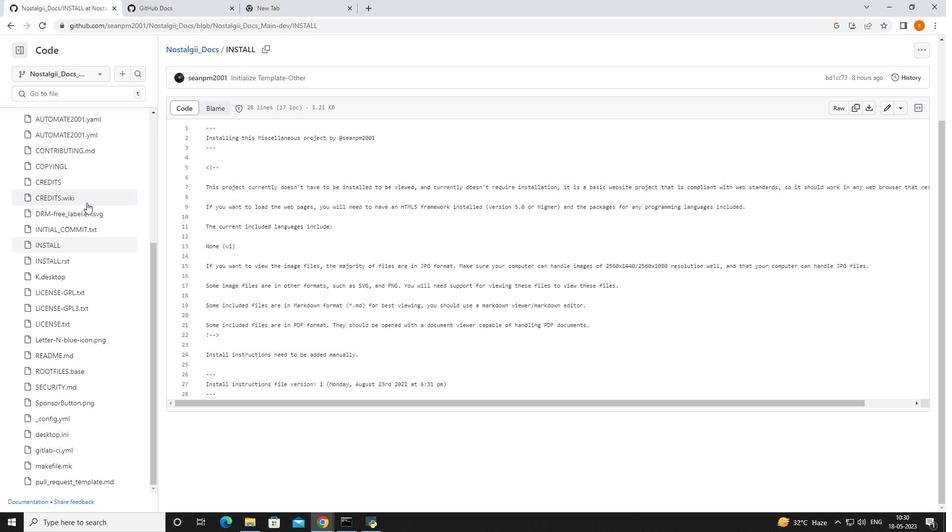
Action: Mouse scrolled (86, 199) with delta (0, 0)
Screenshot: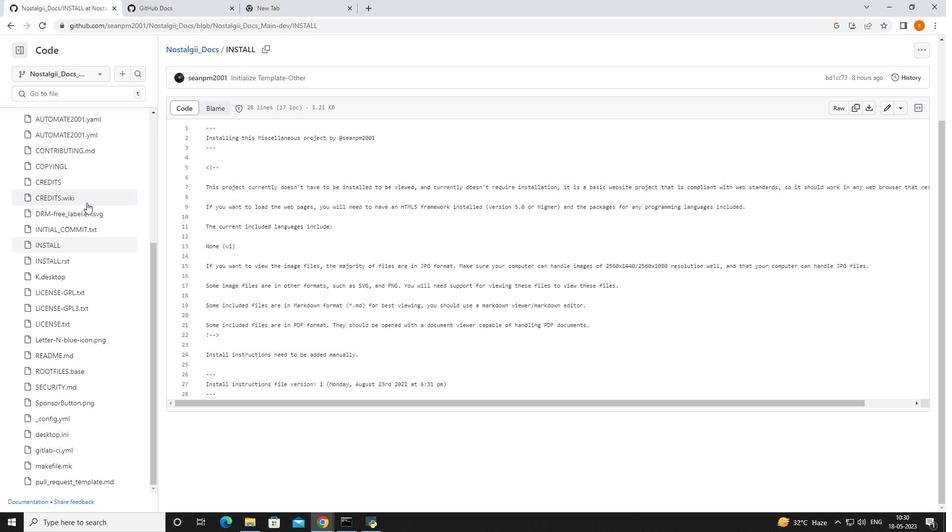 
Action: Mouse moved to (85, 199)
Screenshot: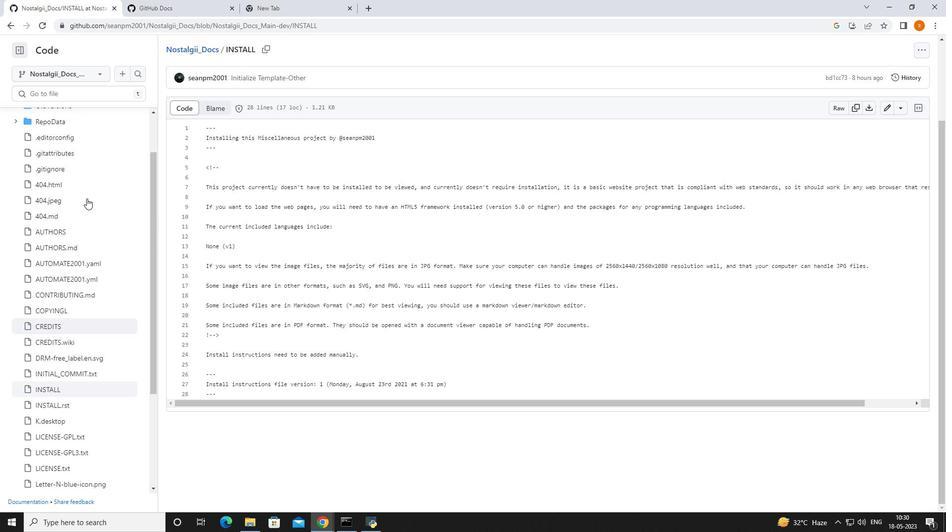 
Action: Mouse scrolled (85, 200) with delta (0, 0)
Screenshot: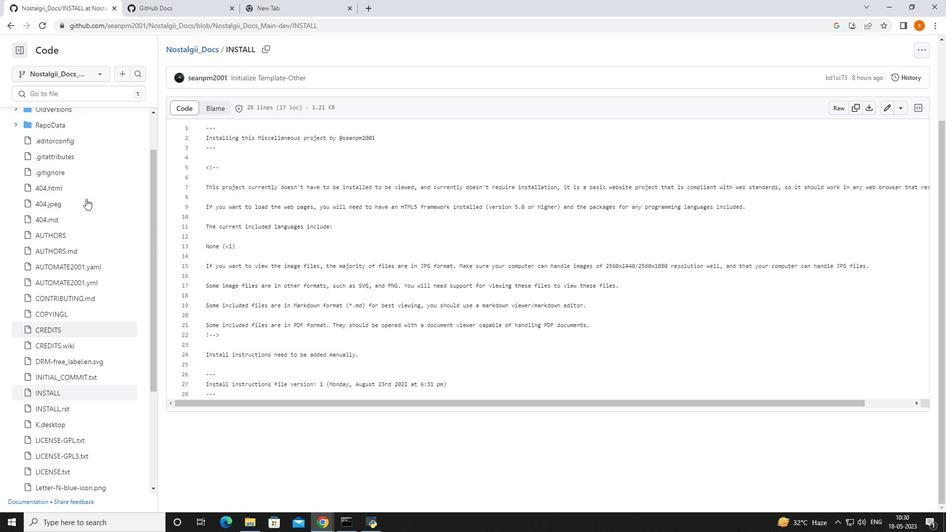 
Action: Mouse moved to (85, 199)
Screenshot: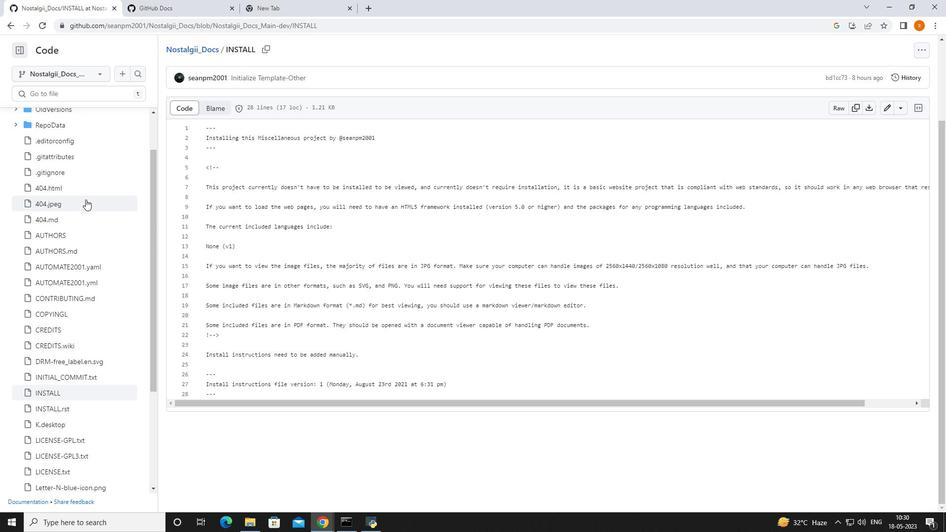 
Action: Mouse scrolled (85, 200) with delta (0, 0)
Screenshot: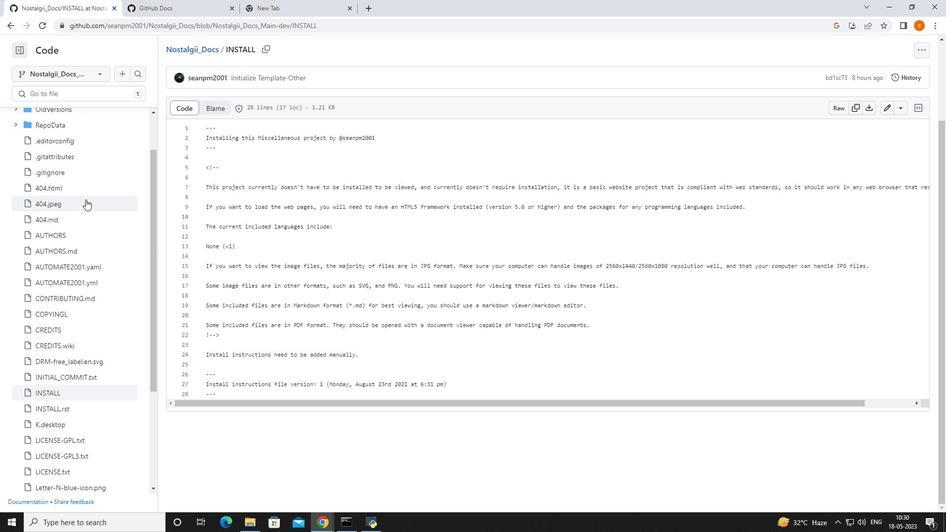 
Action: Mouse moved to (80, 304)
Screenshot: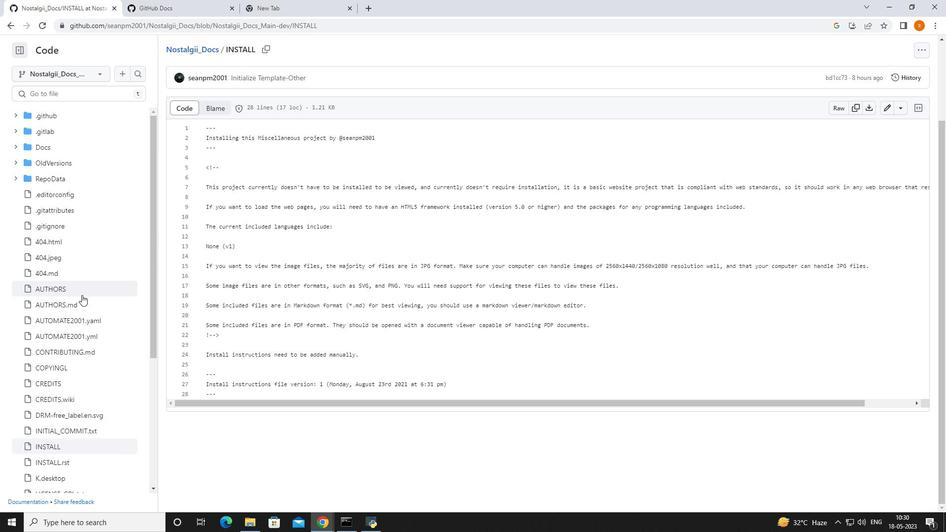
Action: Mouse scrolled (80, 303) with delta (0, 0)
Screenshot: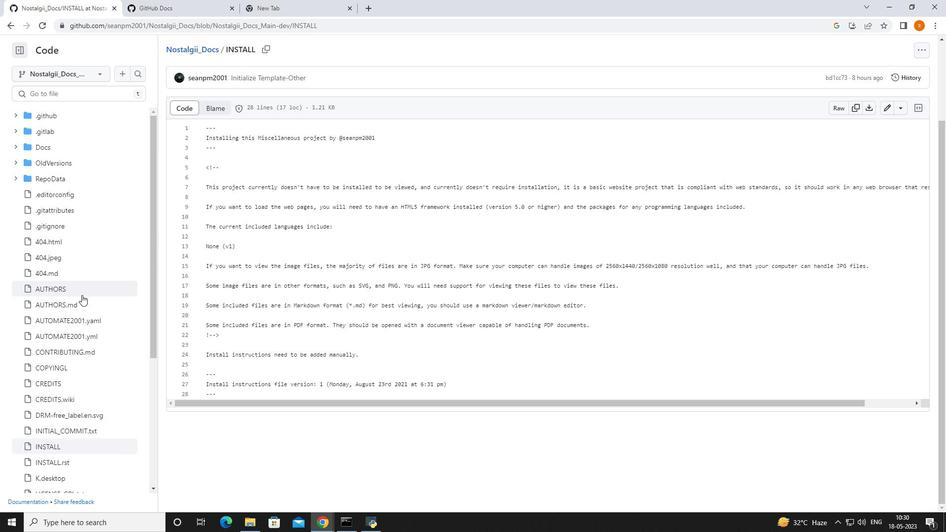 
Action: Mouse scrolled (80, 303) with delta (0, 0)
Screenshot: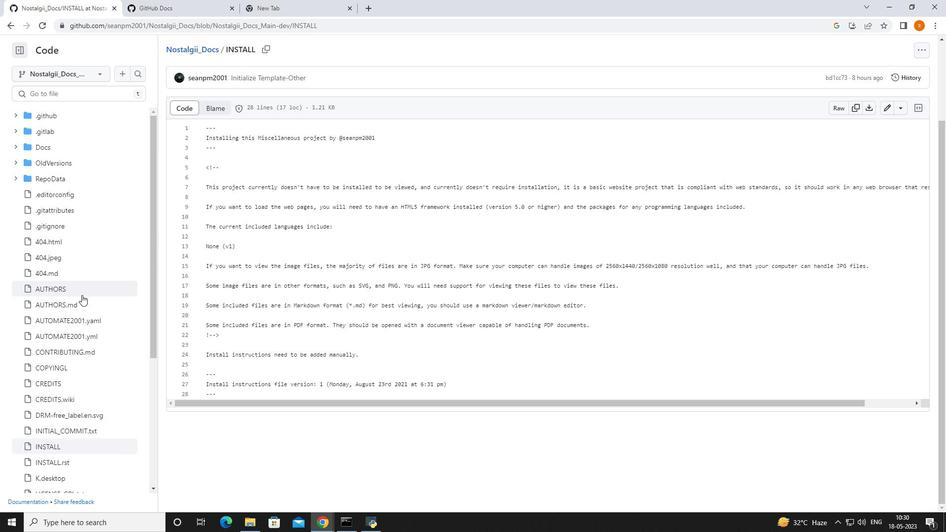 
Action: Mouse moved to (90, 207)
Screenshot: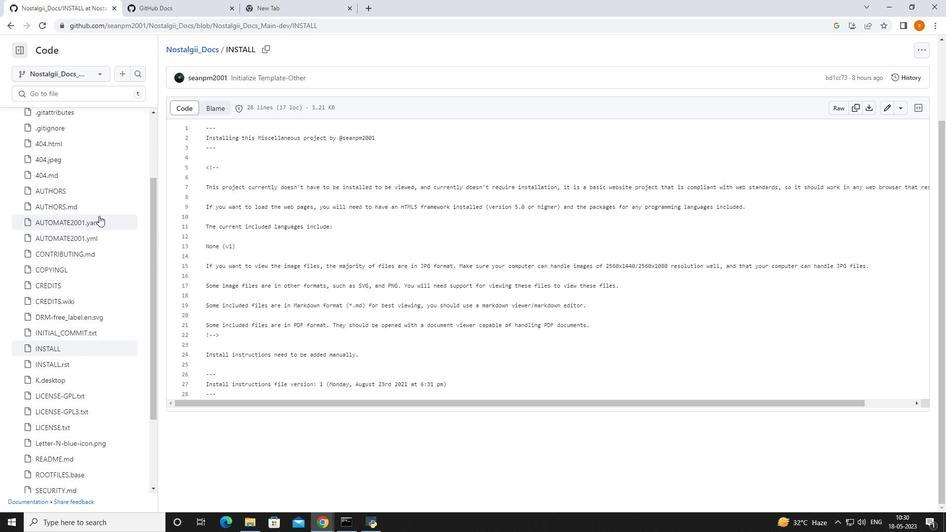 
Action: Mouse scrolled (90, 207) with delta (0, 0)
Screenshot: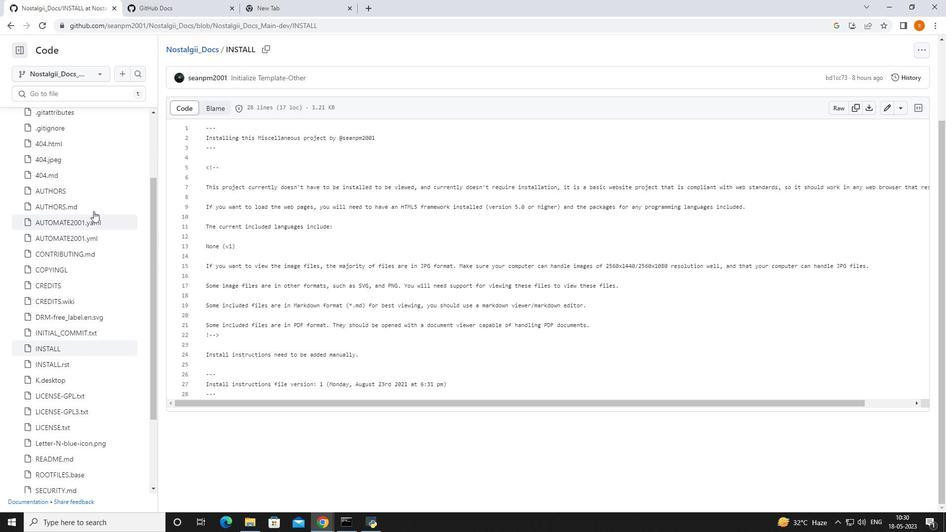 
Action: Mouse moved to (88, 203)
Screenshot: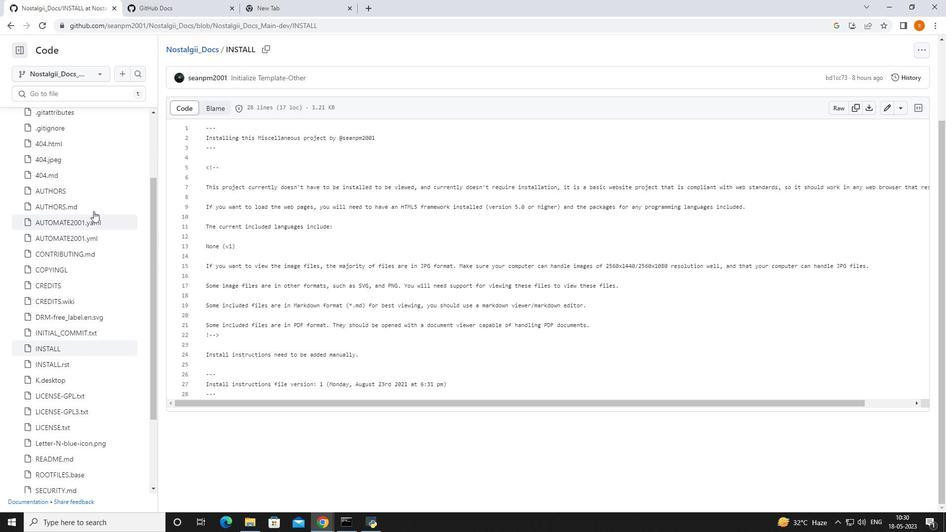 
Action: Mouse scrolled (88, 204) with delta (0, 0)
Screenshot: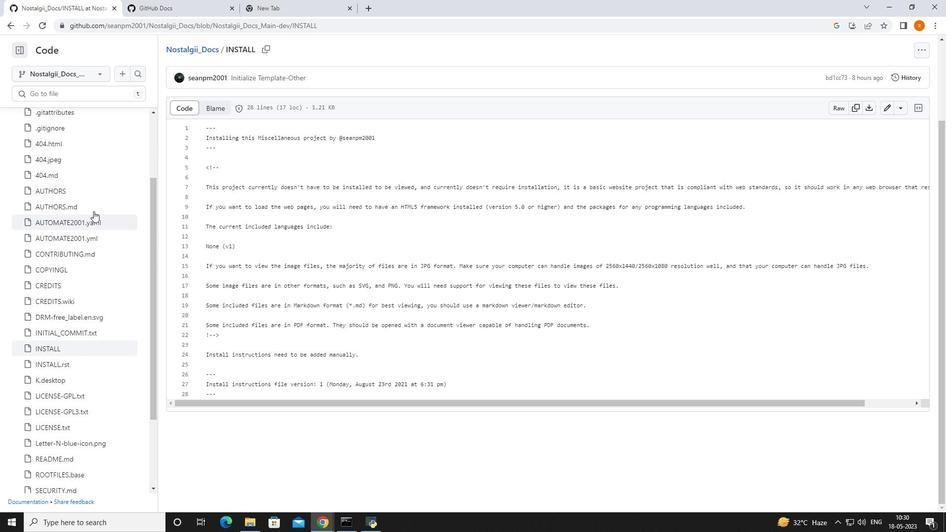 
Action: Mouse moved to (85, 198)
Screenshot: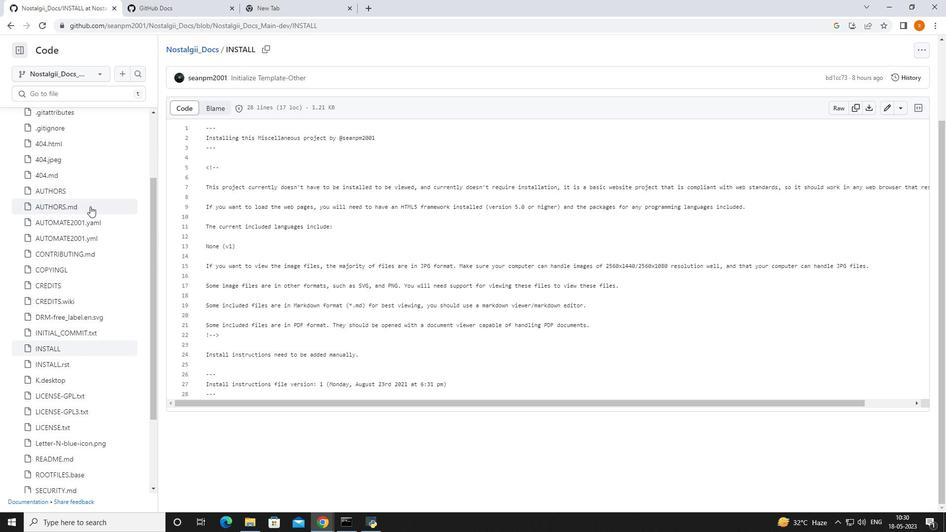 
Action: Mouse scrolled (85, 198) with delta (0, 0)
Screenshot: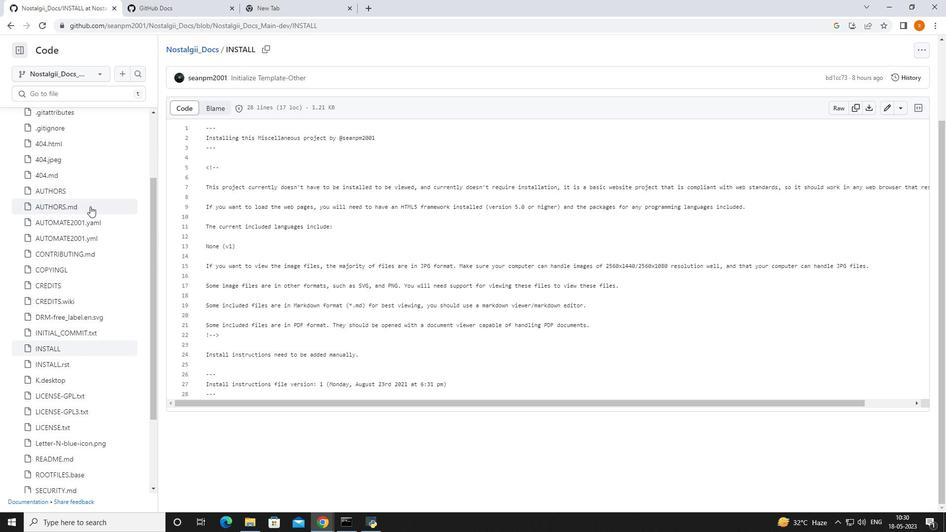
Action: Mouse moved to (70, 167)
Screenshot: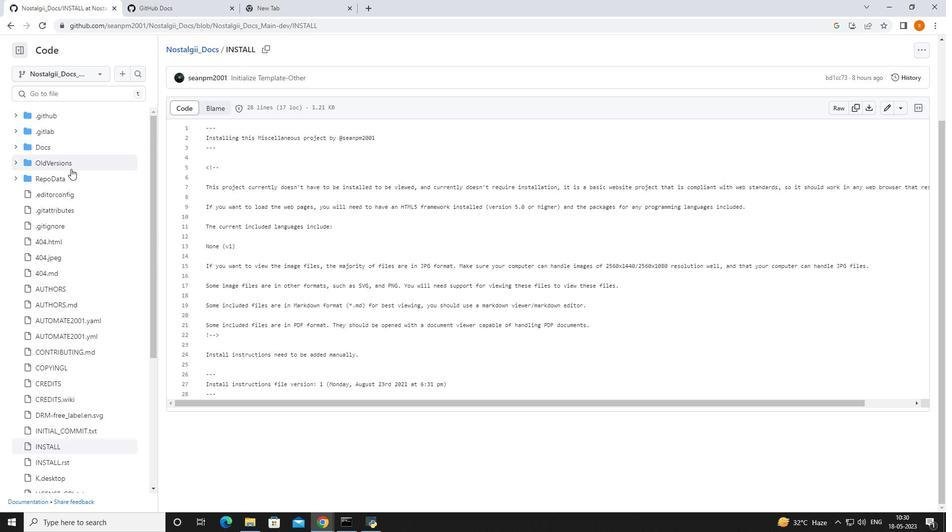 
Action: Mouse scrolled (70, 167) with delta (0, 0)
Screenshot: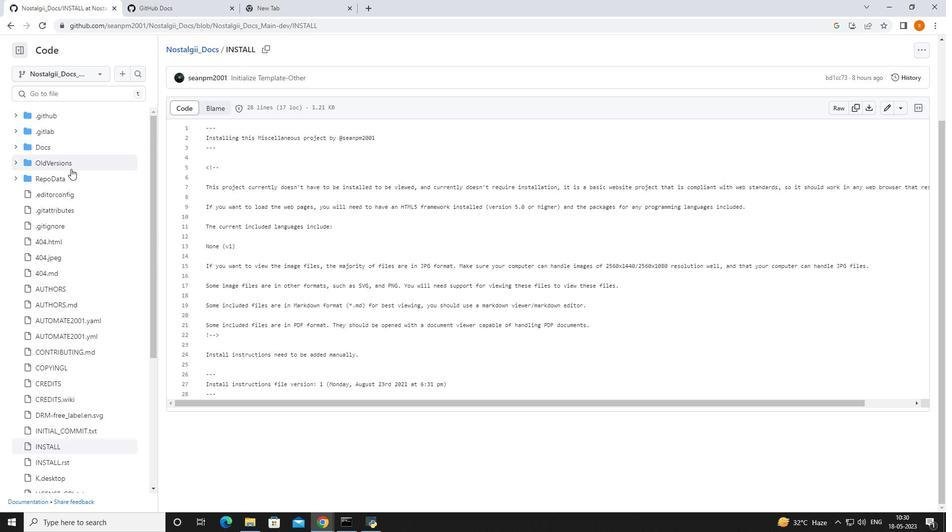 
Action: Mouse moved to (70, 166)
Screenshot: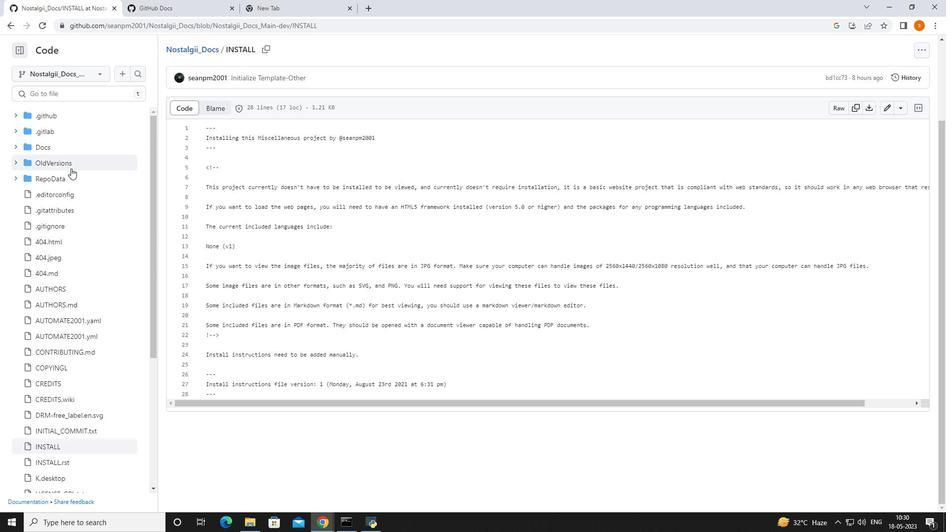 
Action: Mouse scrolled (70, 167) with delta (0, 0)
Screenshot: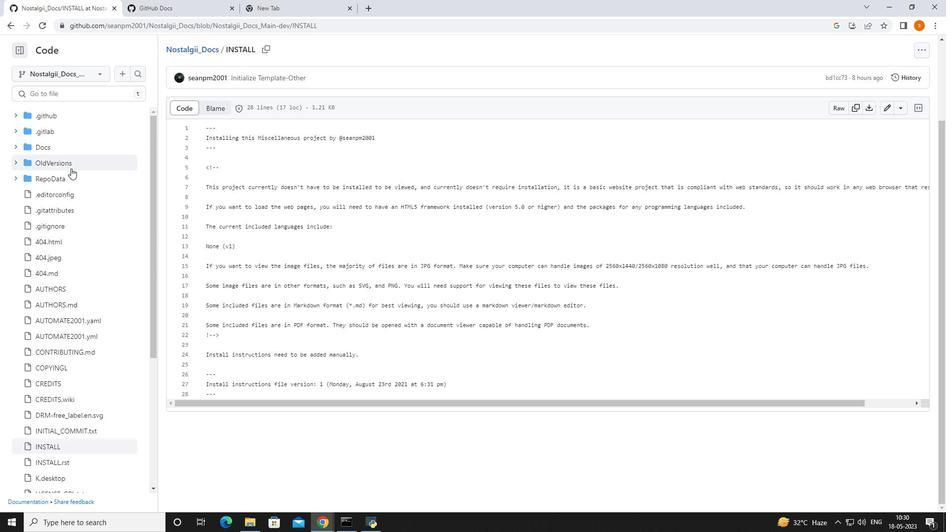 
Action: Mouse moved to (70, 165)
Screenshot: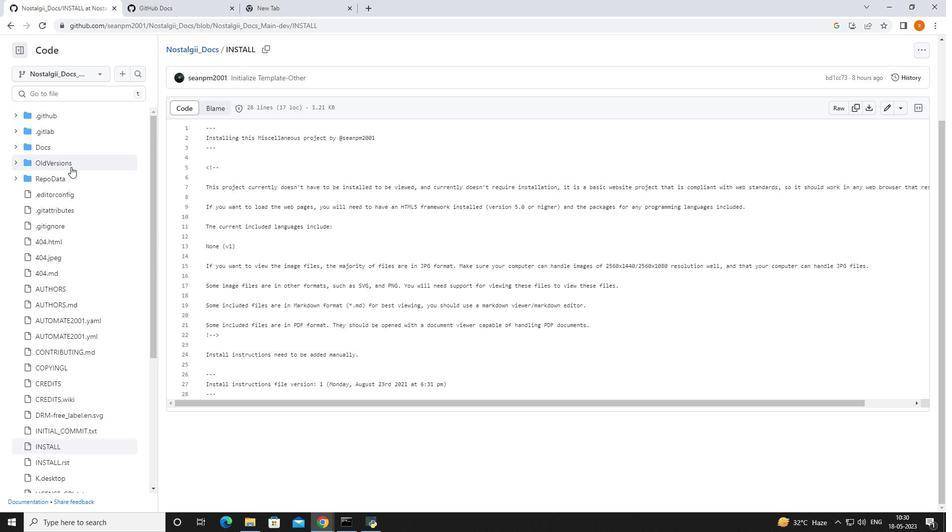 
Action: Mouse scrolled (70, 166) with delta (0, 0)
Screenshot: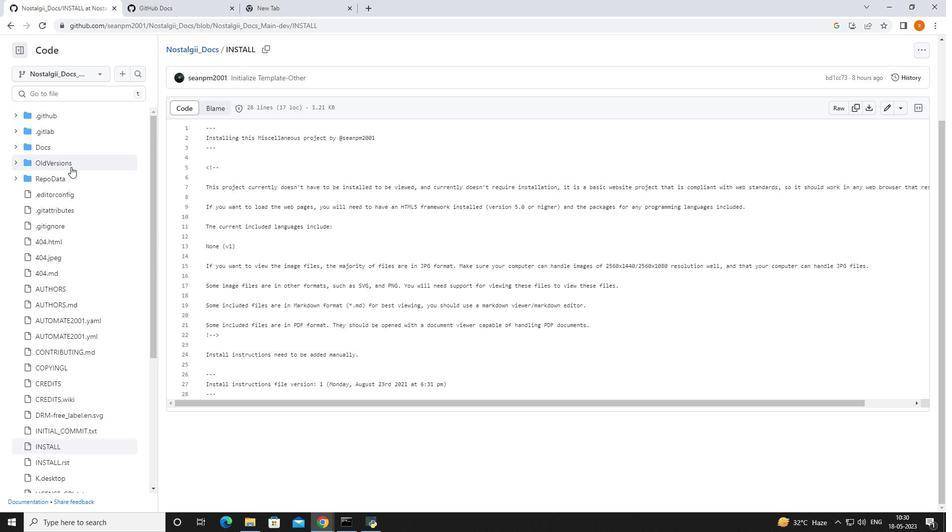 
Action: Mouse moved to (70, 165)
Screenshot: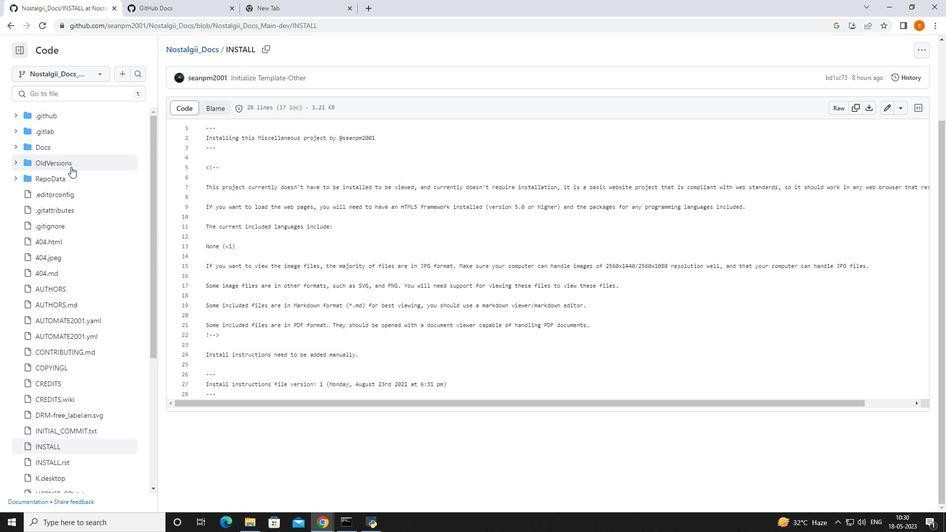 
Action: Mouse scrolled (70, 165) with delta (0, 0)
Screenshot: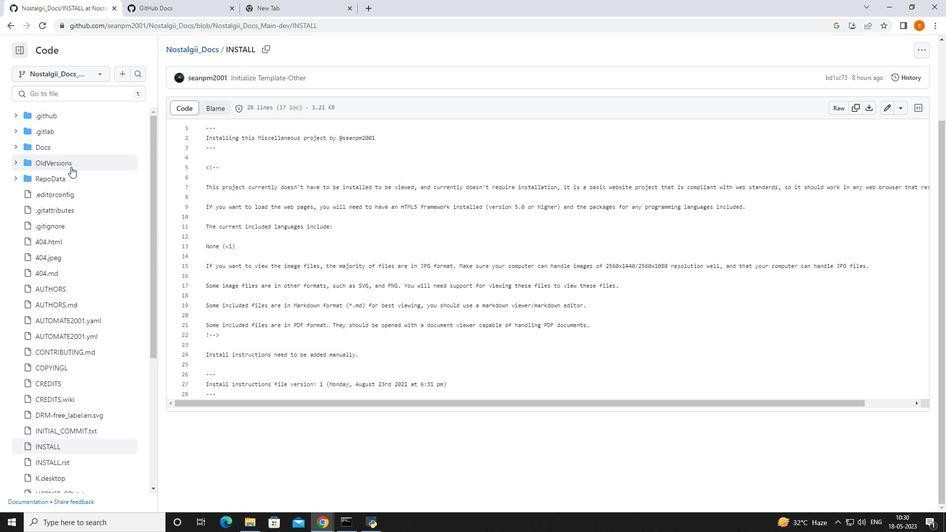 
Action: Mouse moved to (99, 172)
Screenshot: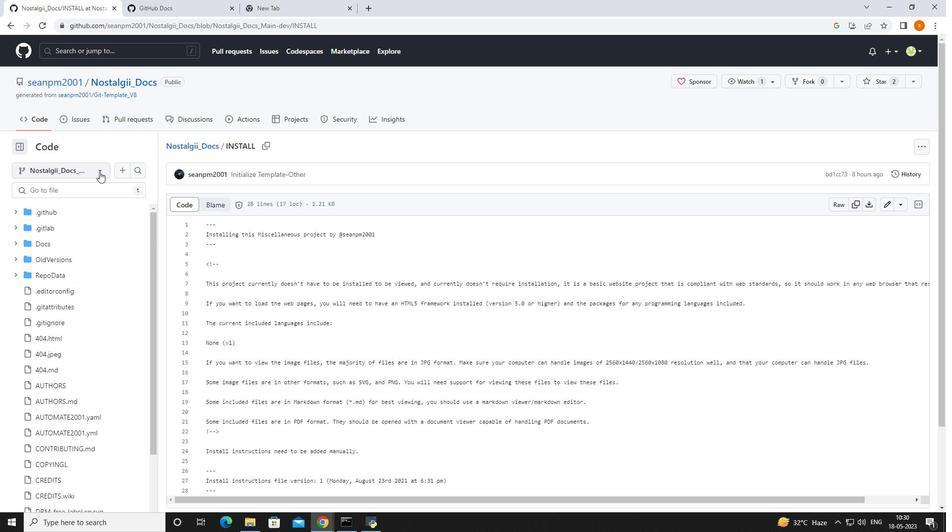 
Action: Mouse pressed left at (99, 172)
Screenshot: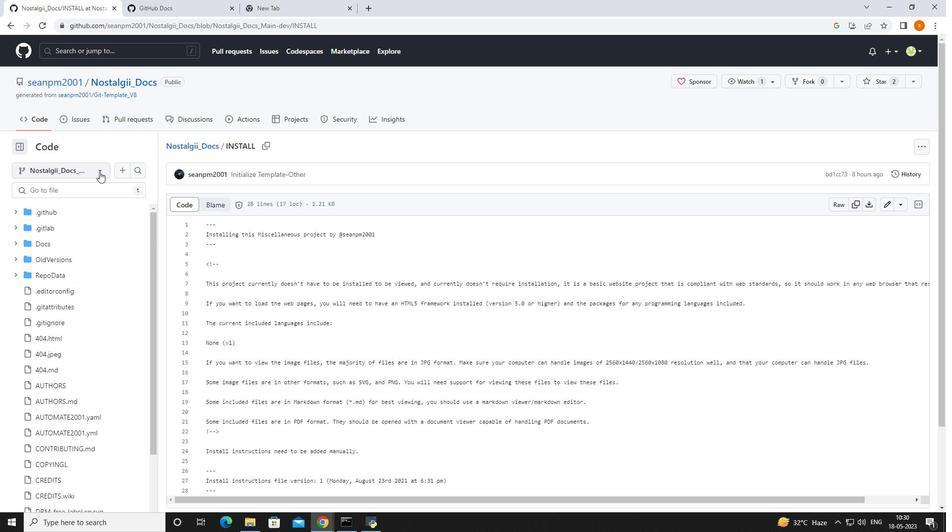 
Action: Mouse moved to (66, 239)
Screenshot: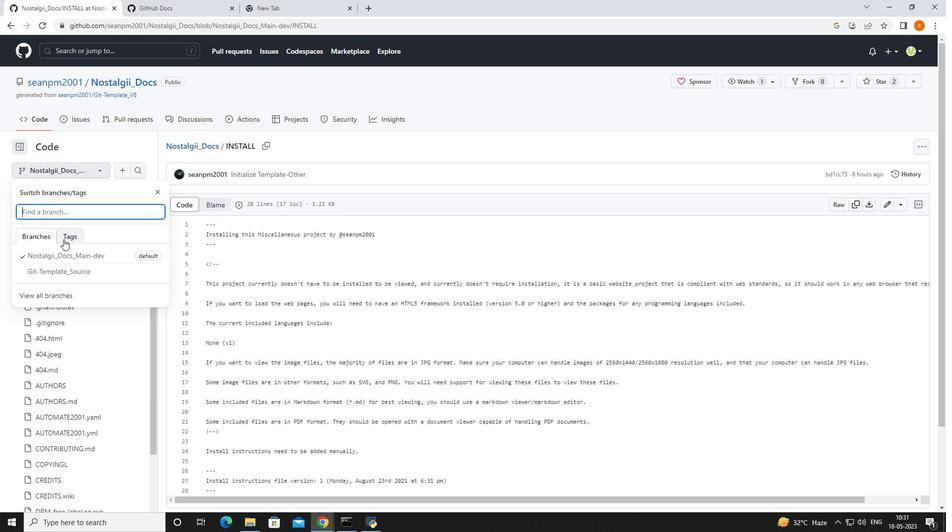 
Action: Mouse pressed left at (66, 239)
Screenshot: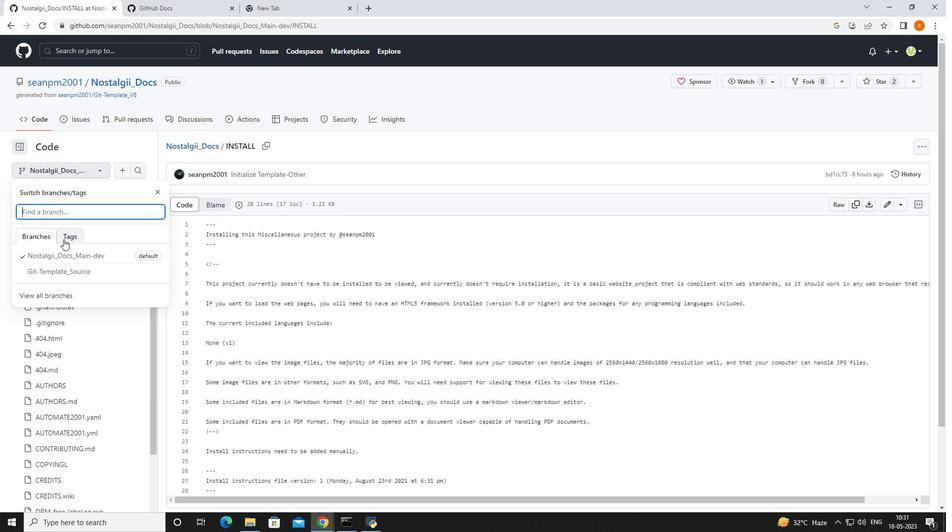
Action: Mouse moved to (88, 321)
Screenshot: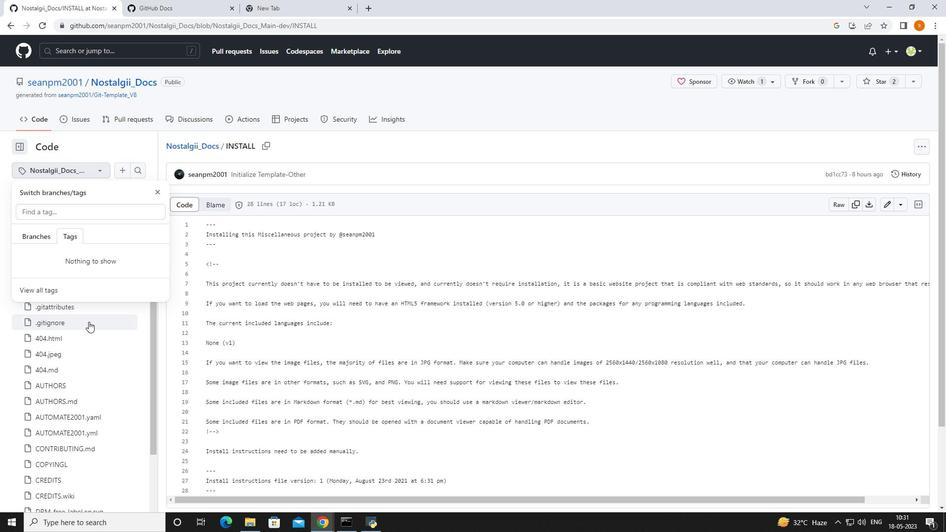 
Action: Mouse scrolled (88, 321) with delta (0, 0)
Screenshot: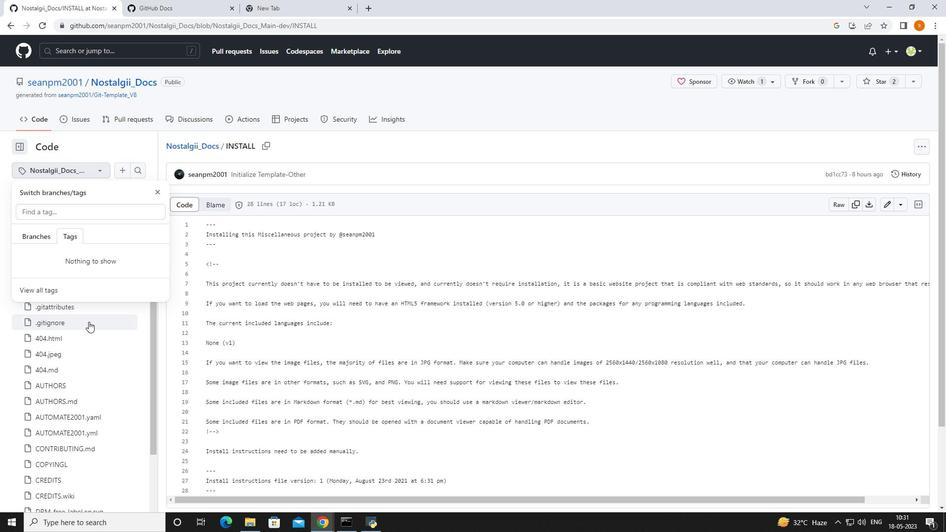 
Action: Mouse moved to (88, 322)
Screenshot: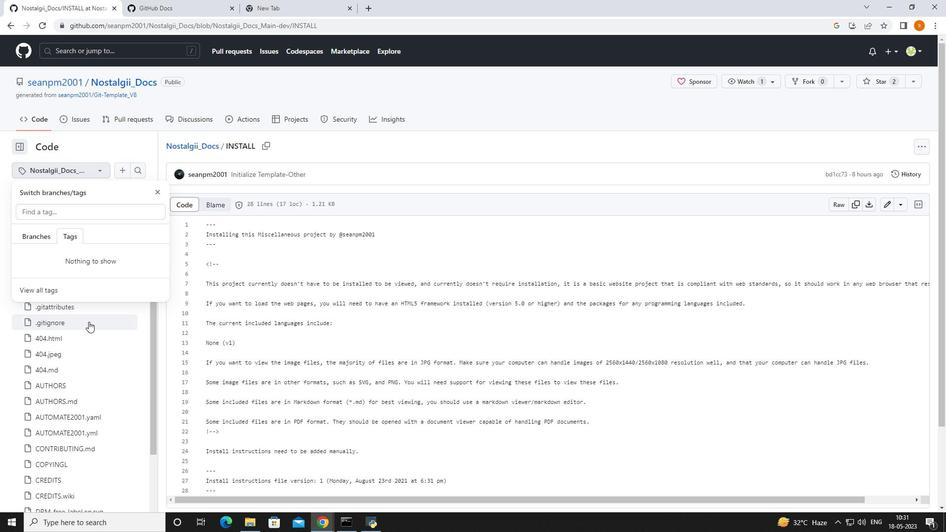 
Action: Mouse scrolled (88, 322) with delta (0, 0)
Screenshot: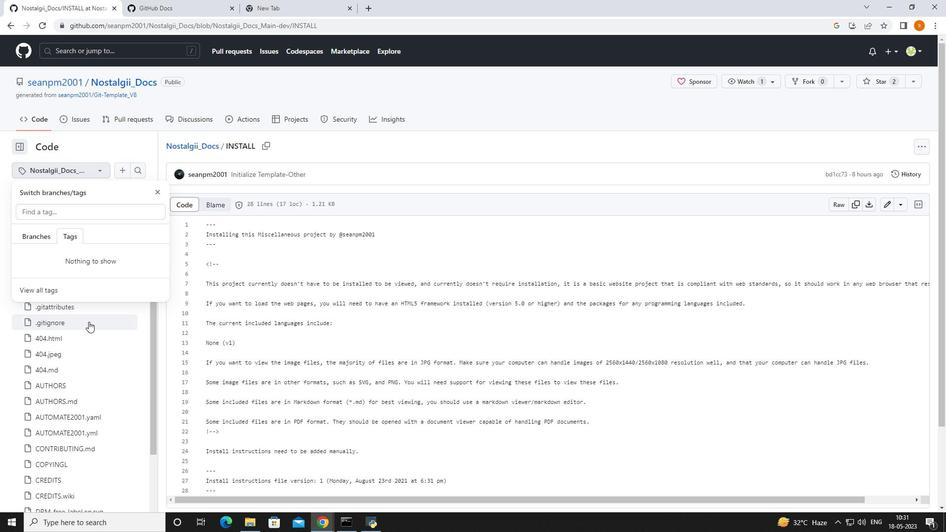 
Action: Mouse moved to (156, 194)
Screenshot: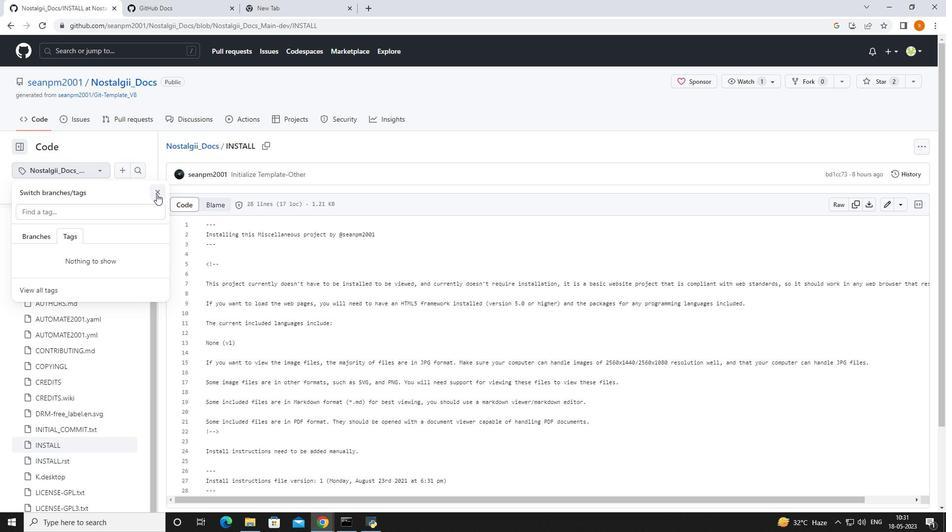 
Action: Mouse pressed left at (156, 194)
Screenshot: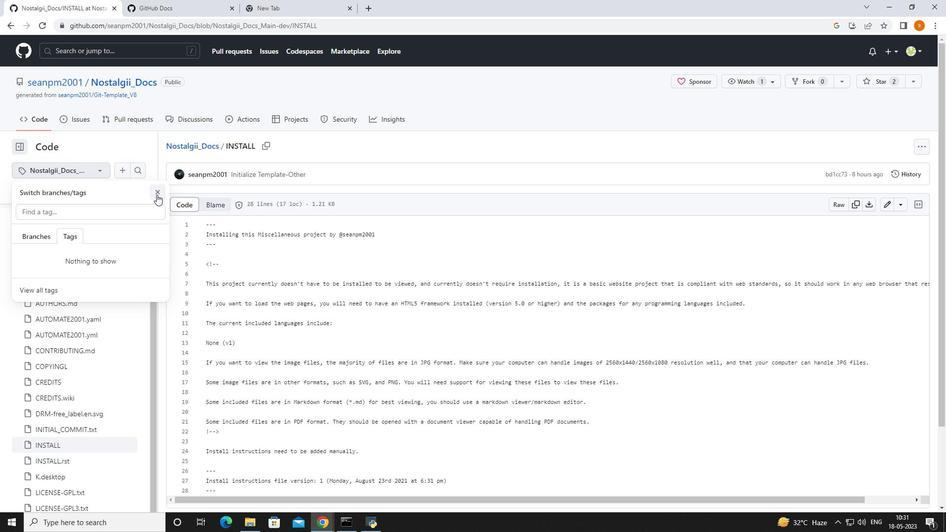 
Action: Mouse moved to (88, 336)
Screenshot: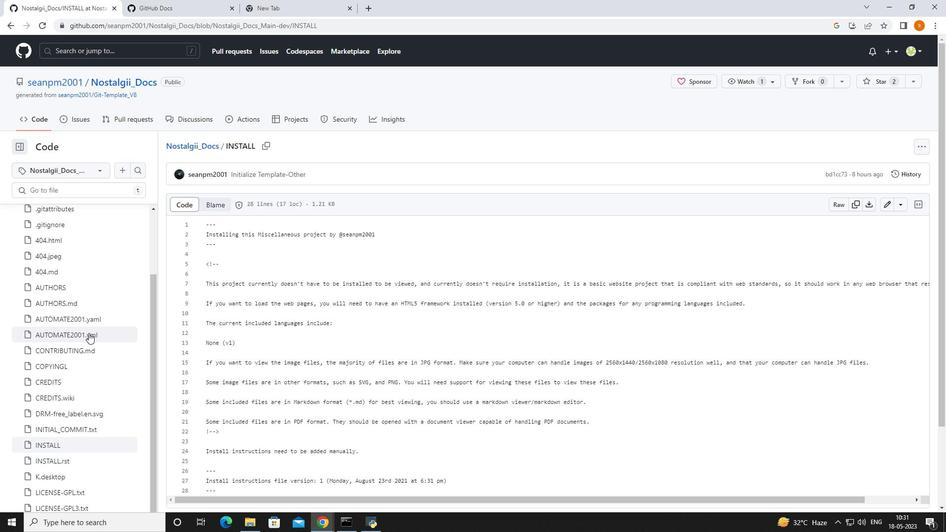
Action: Mouse scrolled (88, 336) with delta (0, 0)
Screenshot: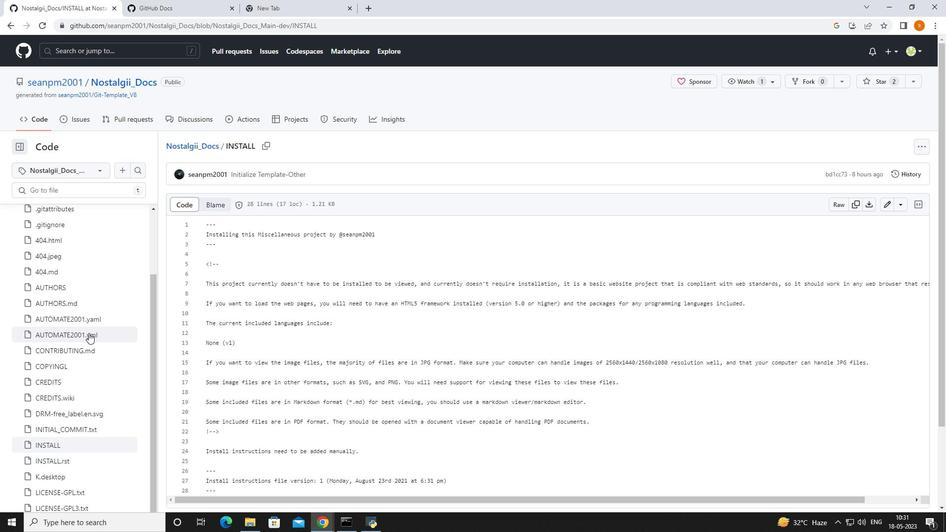
Action: Mouse moved to (89, 337)
Screenshot: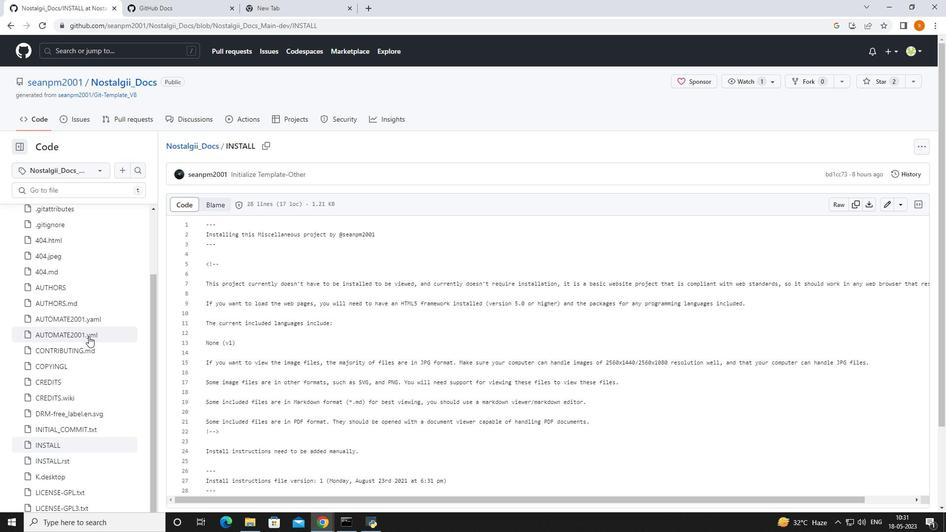 
Action: Mouse scrolled (89, 336) with delta (0, 0)
Screenshot: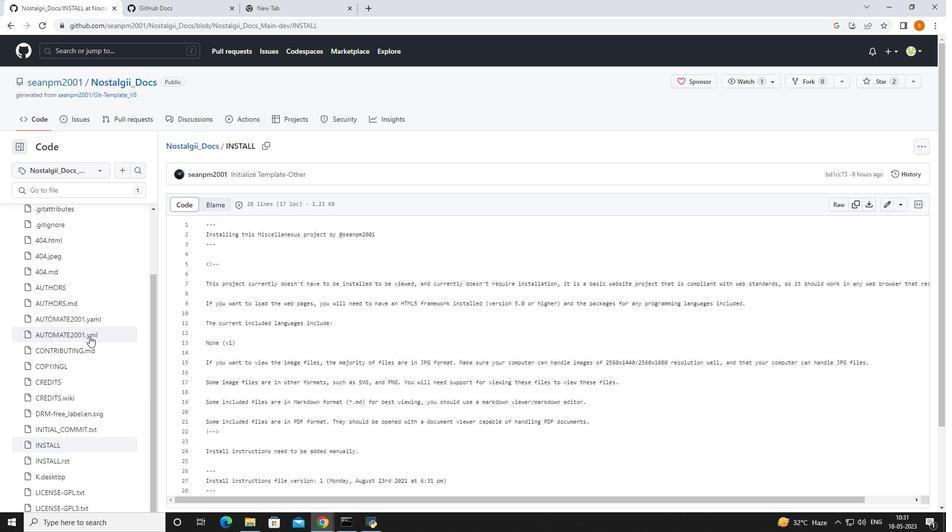 
Action: Mouse moved to (223, 353)
Screenshot: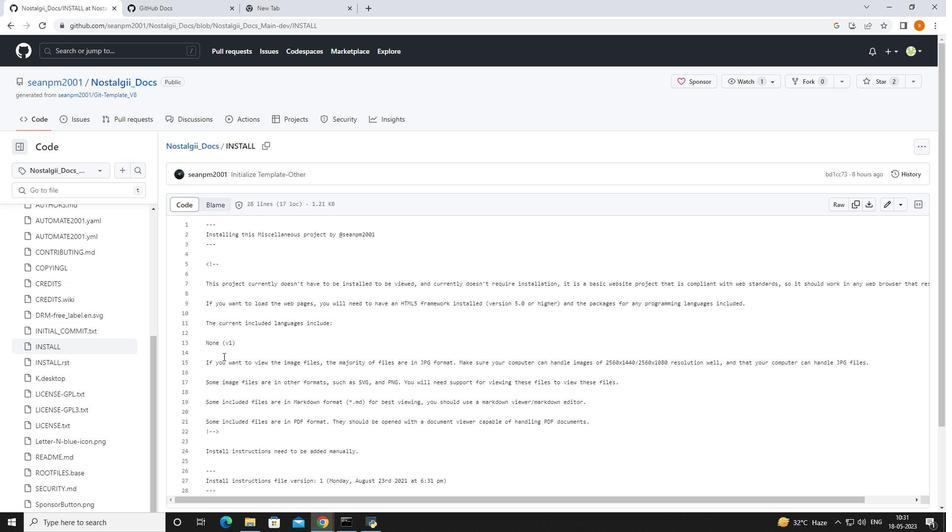 
Action: Mouse scrolled (223, 353) with delta (0, 0)
Screenshot: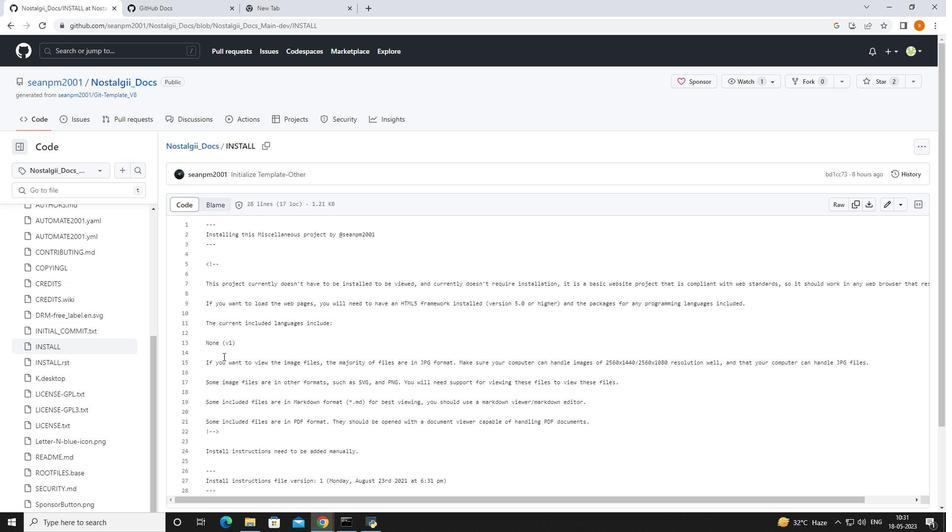 
Action: Mouse moved to (78, 287)
Screenshot: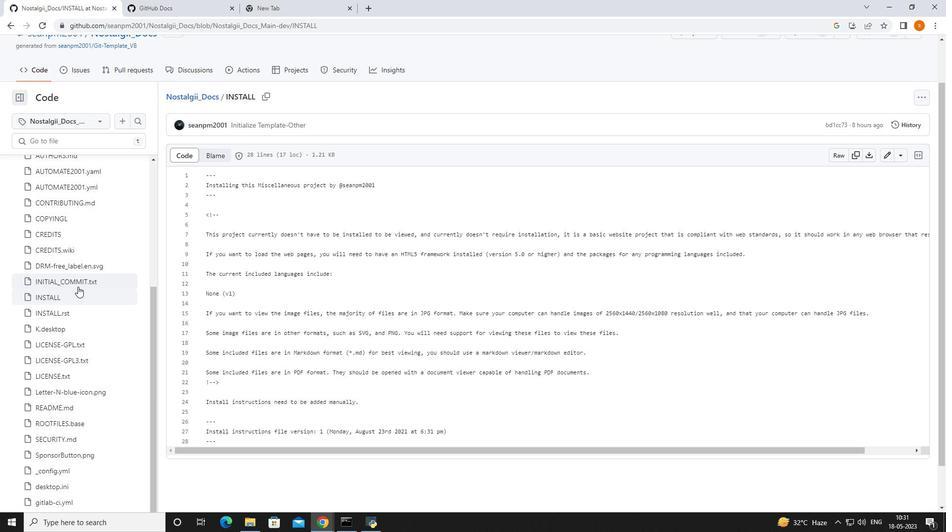 
Action: Mouse scrolled (78, 287) with delta (0, 0)
Screenshot: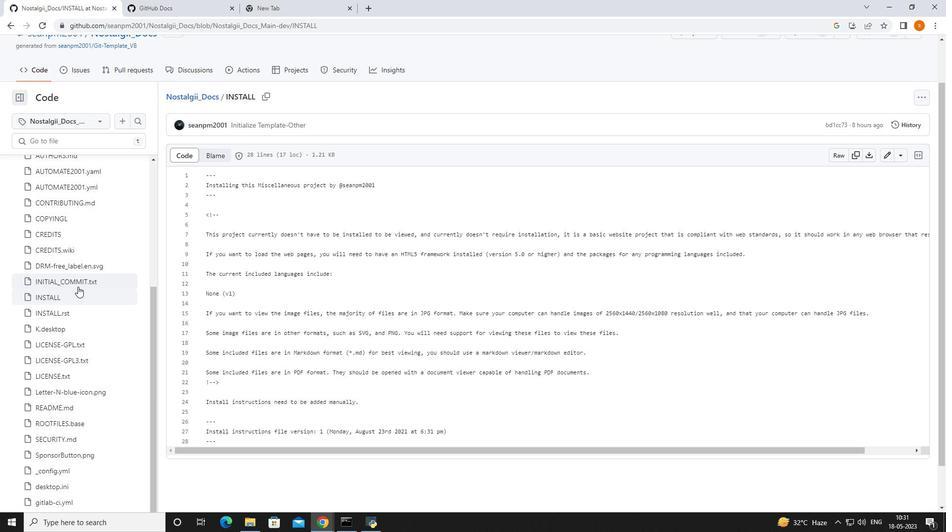 
Action: Mouse moved to (79, 287)
Screenshot: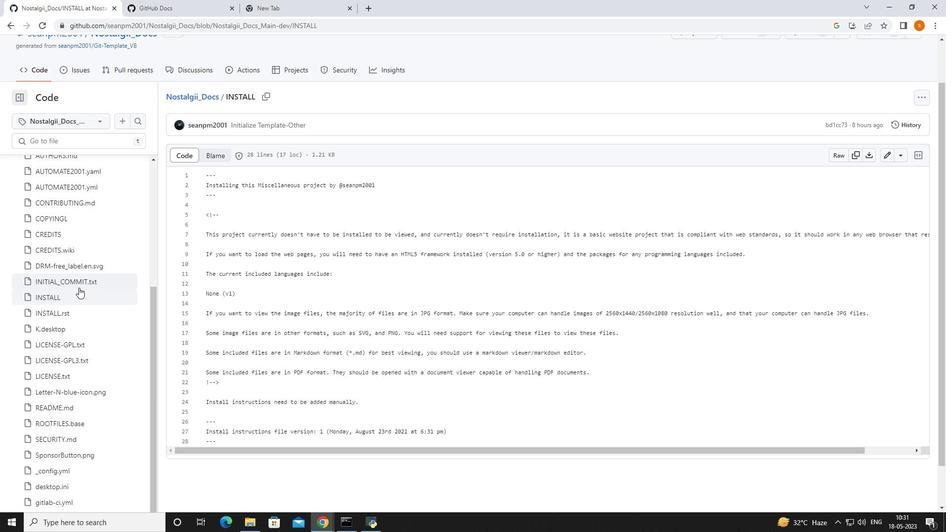
Action: Mouse scrolled (79, 287) with delta (0, 0)
Screenshot: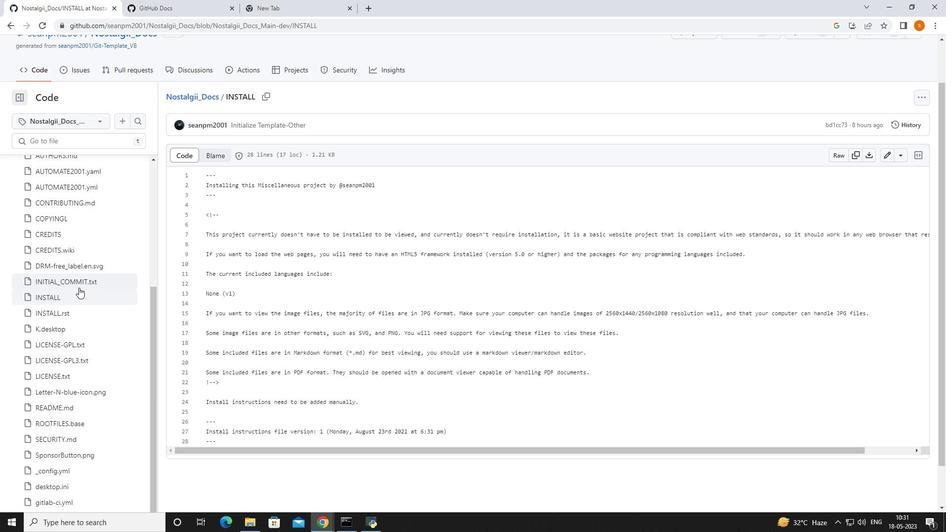 
Action: Mouse moved to (85, 283)
Screenshot: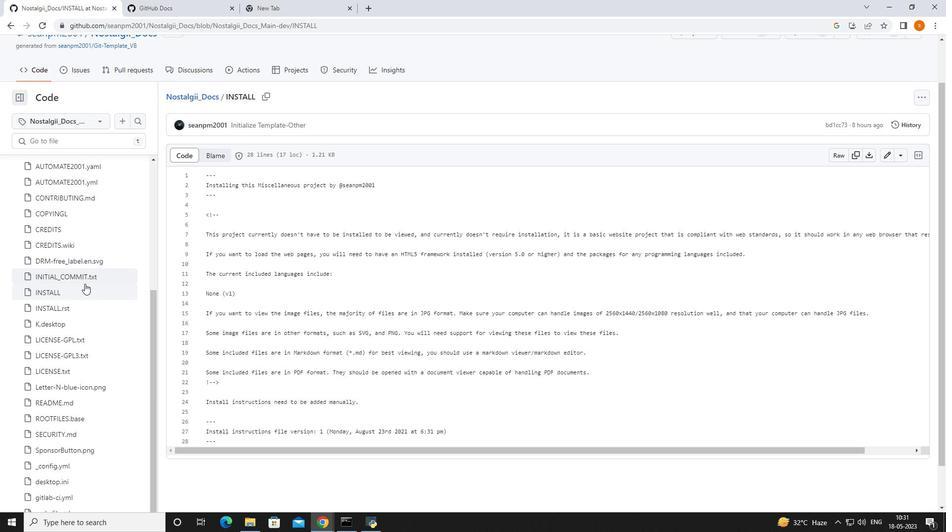 
Action: Mouse scrolled (85, 283) with delta (0, 0)
Screenshot: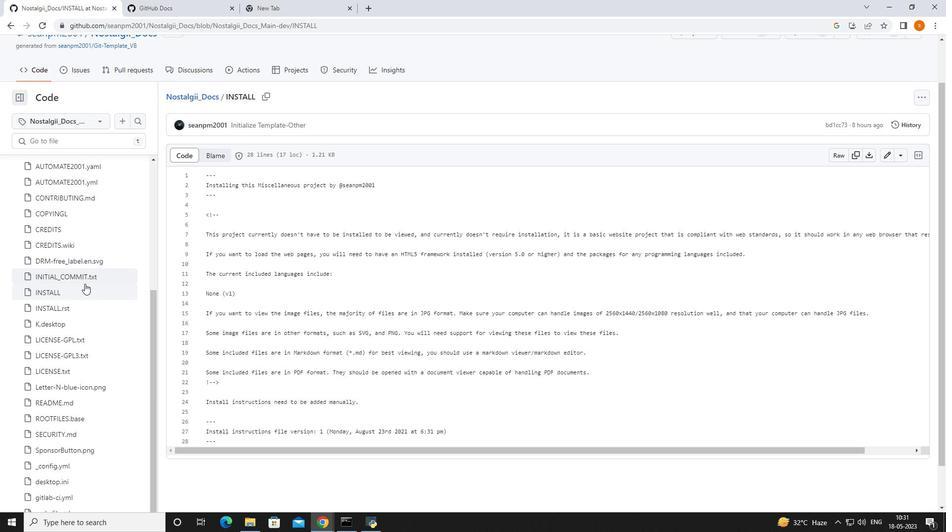 
Action: Mouse moved to (91, 283)
Screenshot: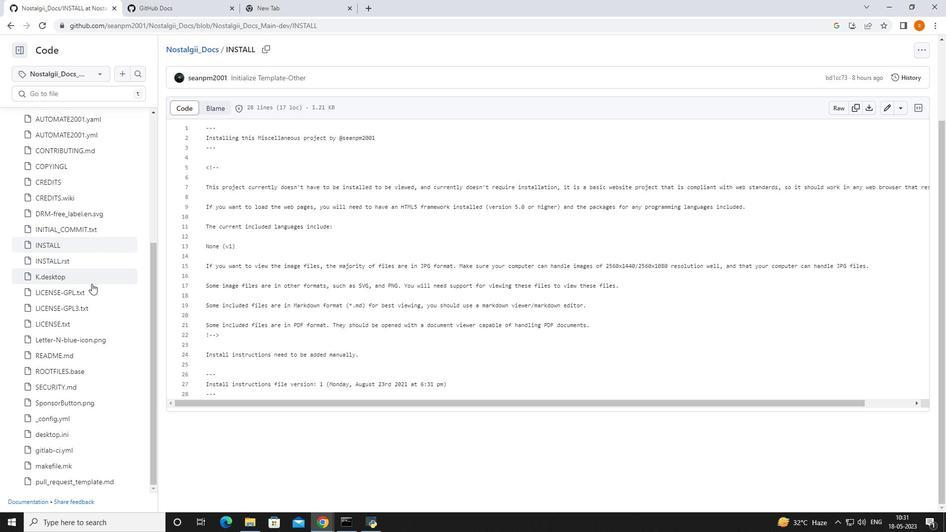 
Action: Mouse scrolled (91, 283) with delta (0, 0)
